 Task: Search one way flight ticket for 3 adults, 3 children in premium economy from Greenville: Greenville-spartanburg International Airport (roger Milliken Field) to Jacksonville: Albert J. Ellis Airport on 5-3-2023. Choice of flights is Alaska. Number of bags: 9 checked bags. Price is upto 99000. Outbound departure time preference is 8:45.
Action: Mouse moved to (394, 157)
Screenshot: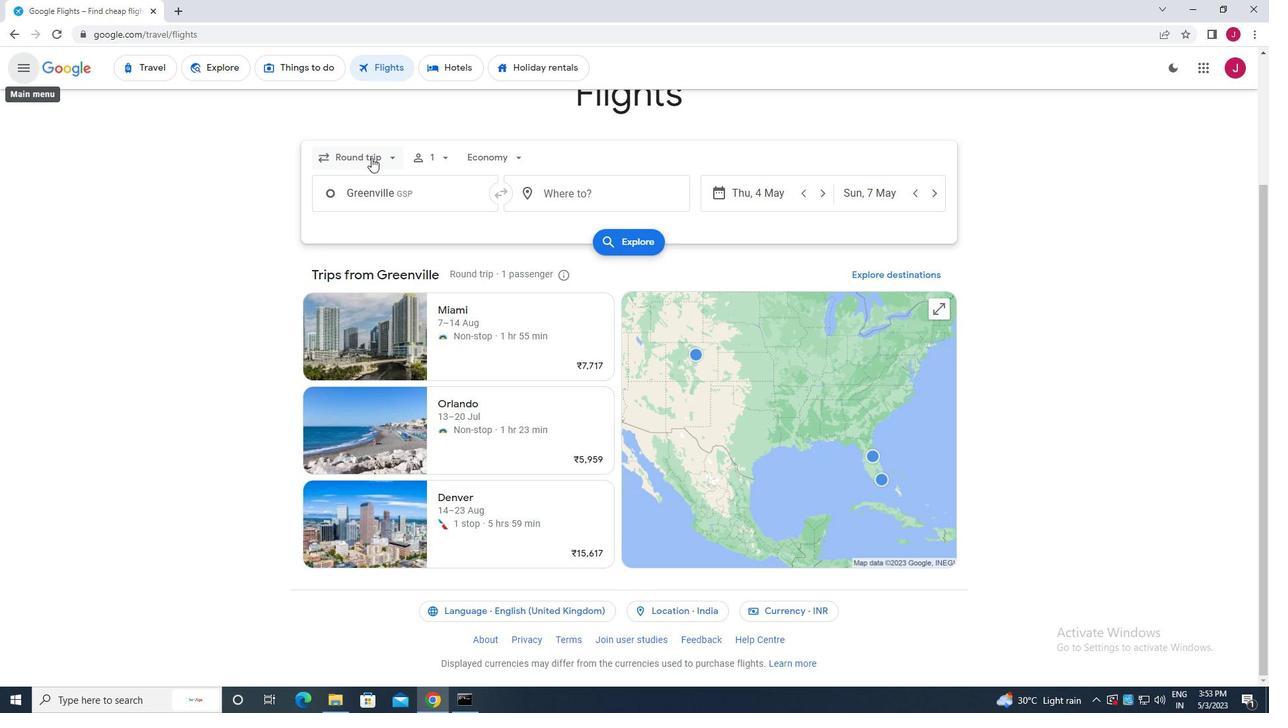
Action: Mouse pressed left at (394, 157)
Screenshot: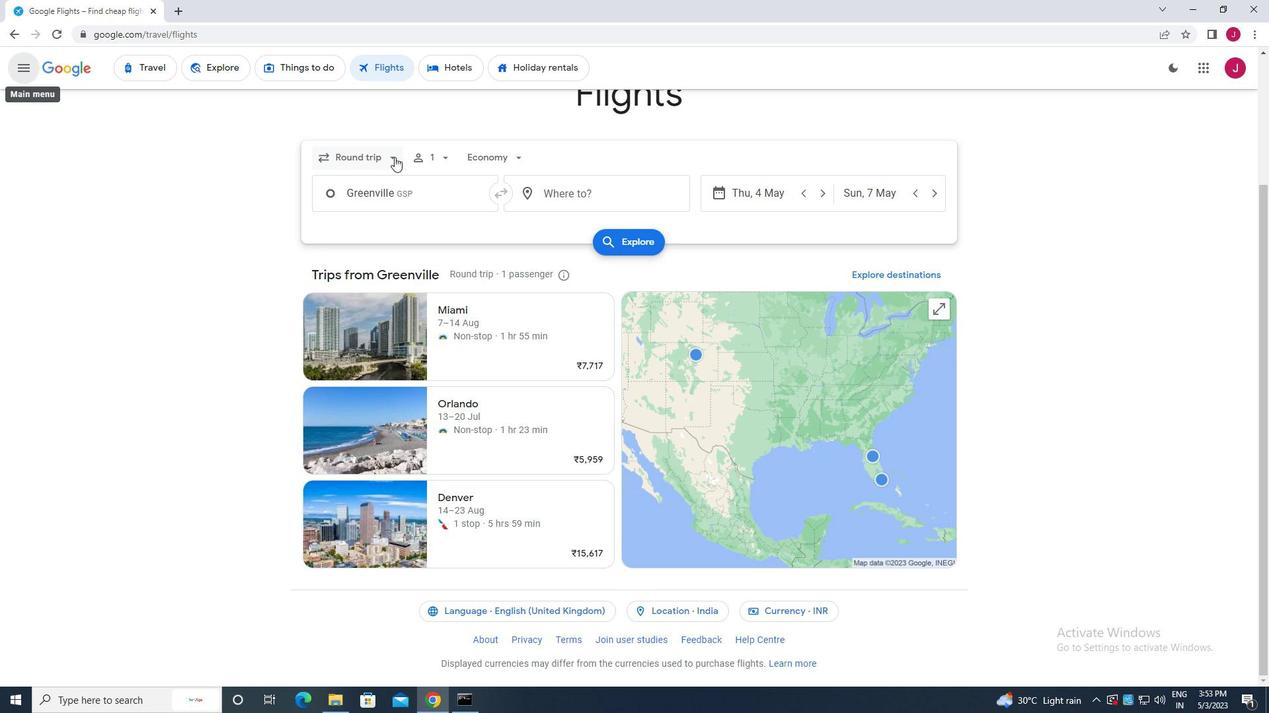 
Action: Mouse moved to (385, 211)
Screenshot: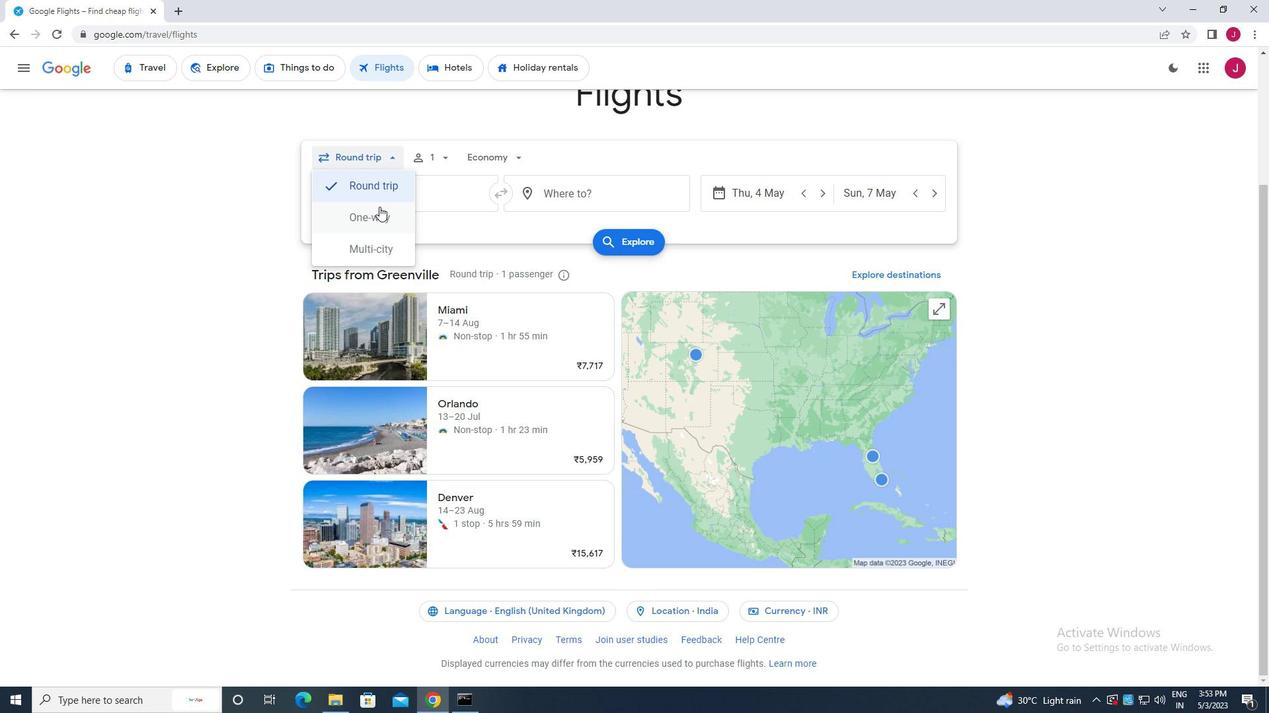 
Action: Mouse pressed left at (385, 211)
Screenshot: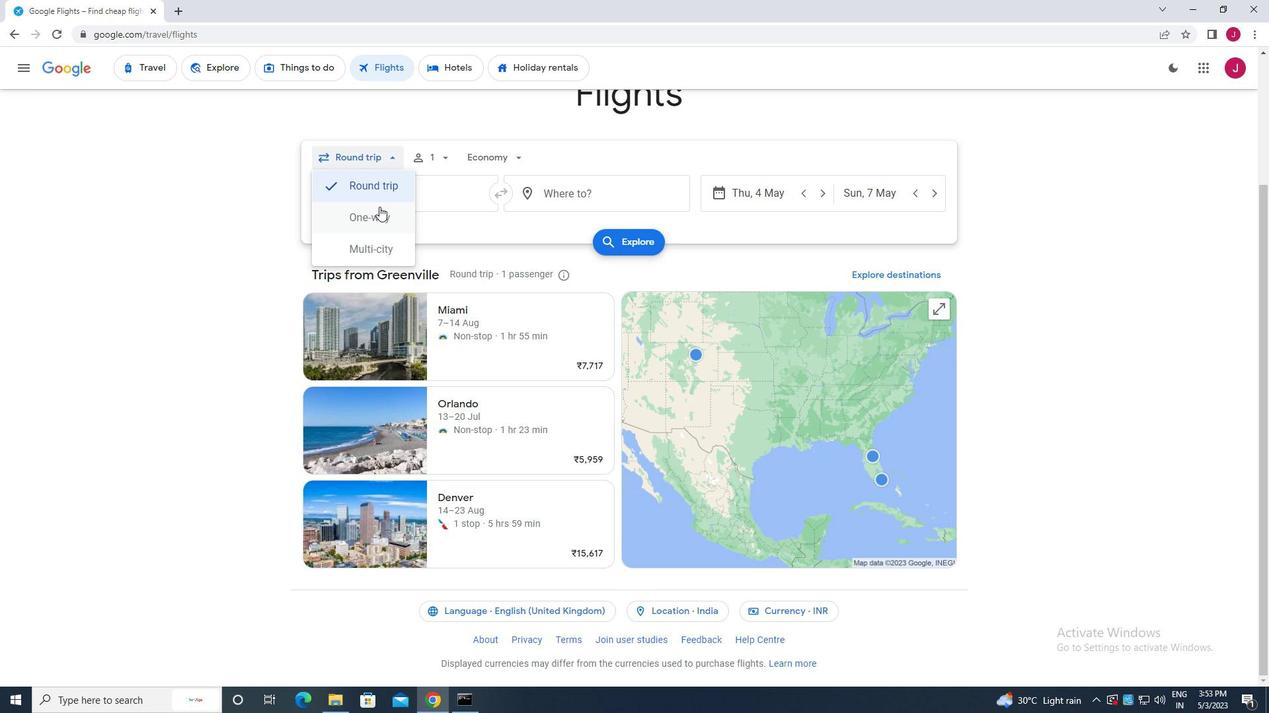 
Action: Mouse moved to (444, 154)
Screenshot: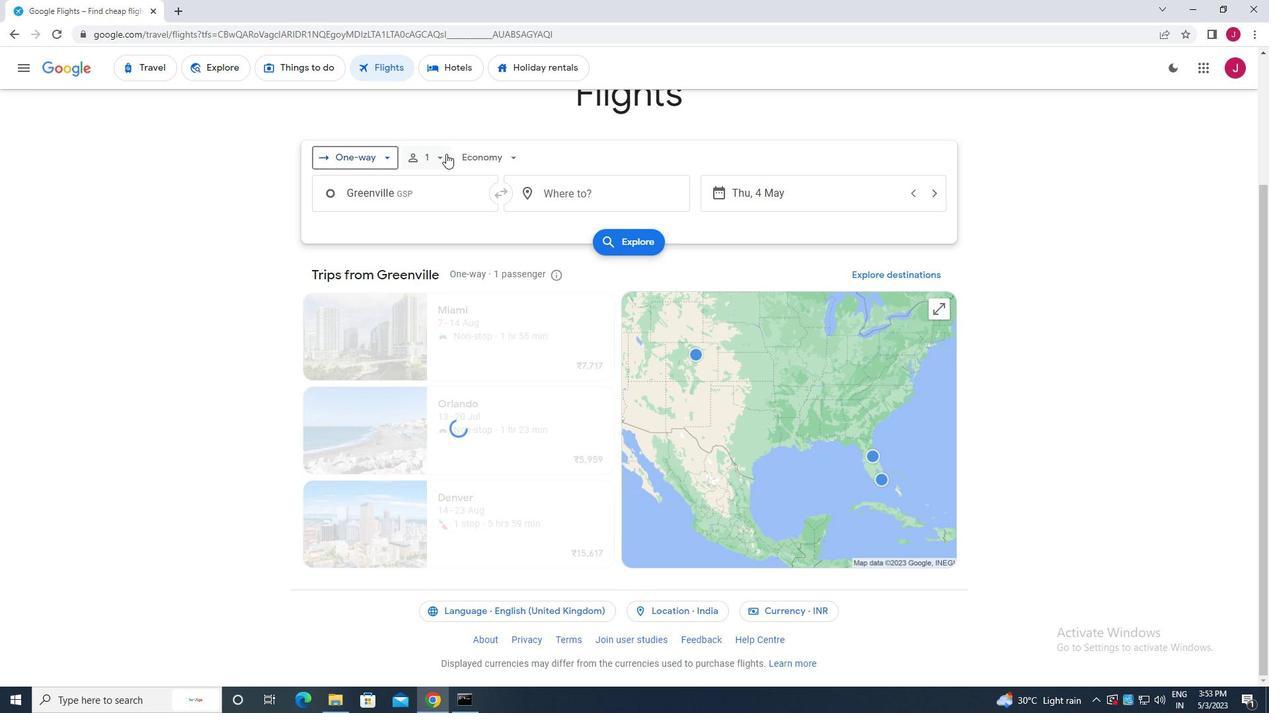 
Action: Mouse pressed left at (444, 154)
Screenshot: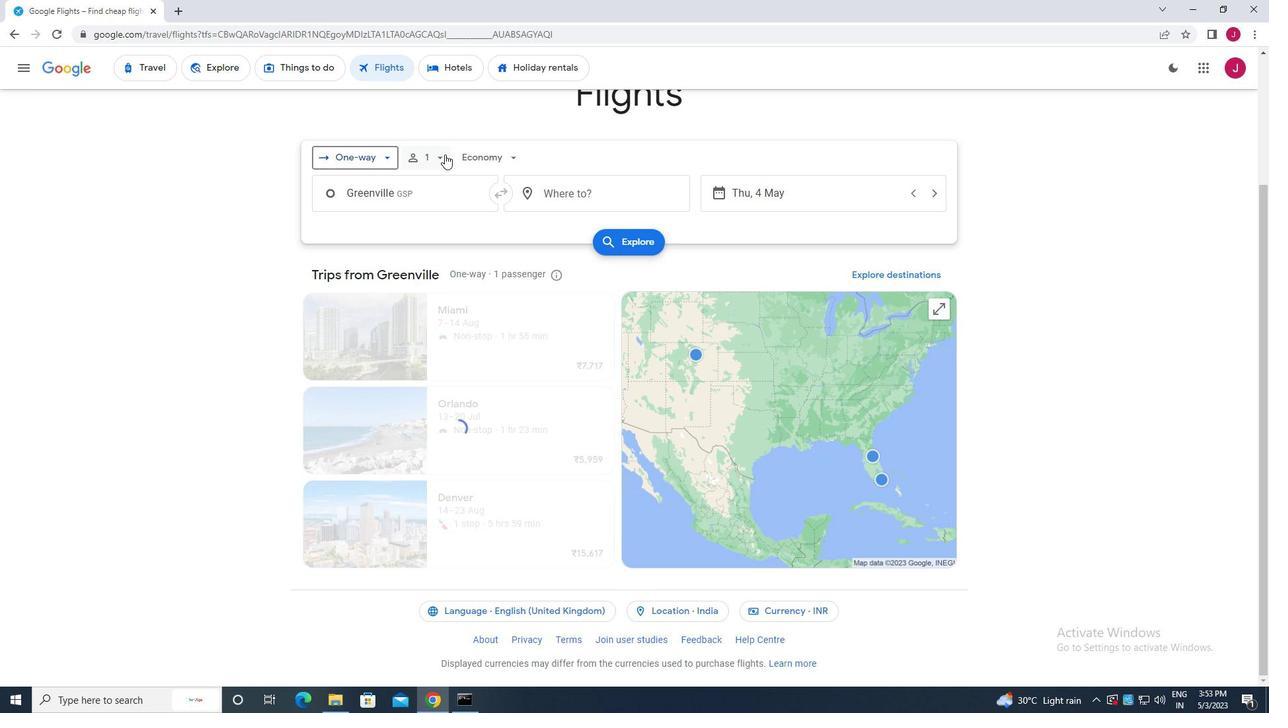
Action: Mouse moved to (540, 192)
Screenshot: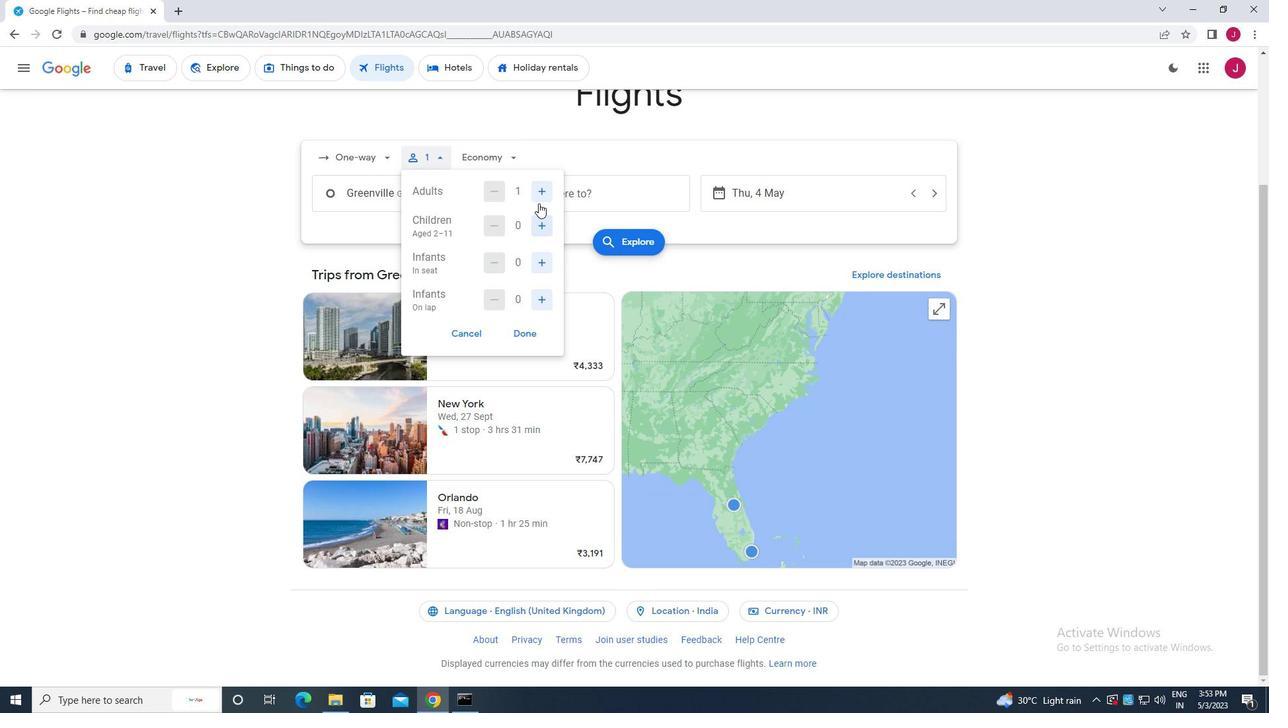
Action: Mouse pressed left at (540, 192)
Screenshot: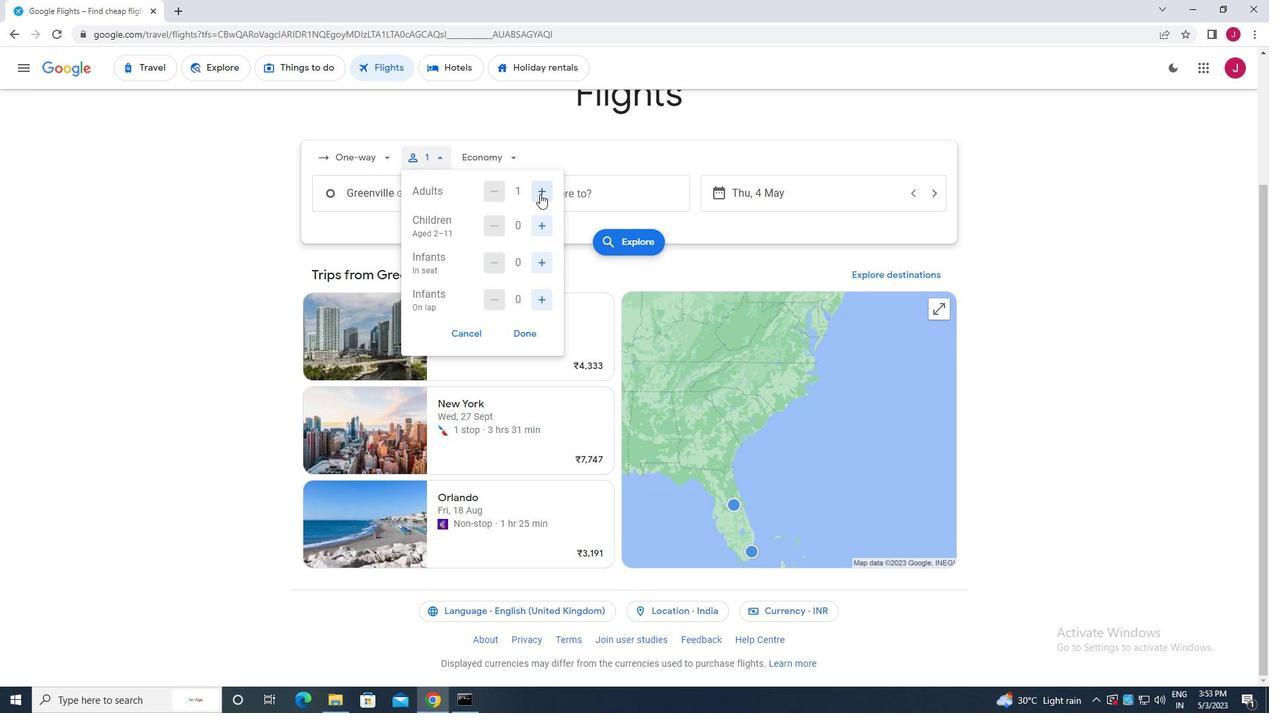 
Action: Mouse pressed left at (540, 192)
Screenshot: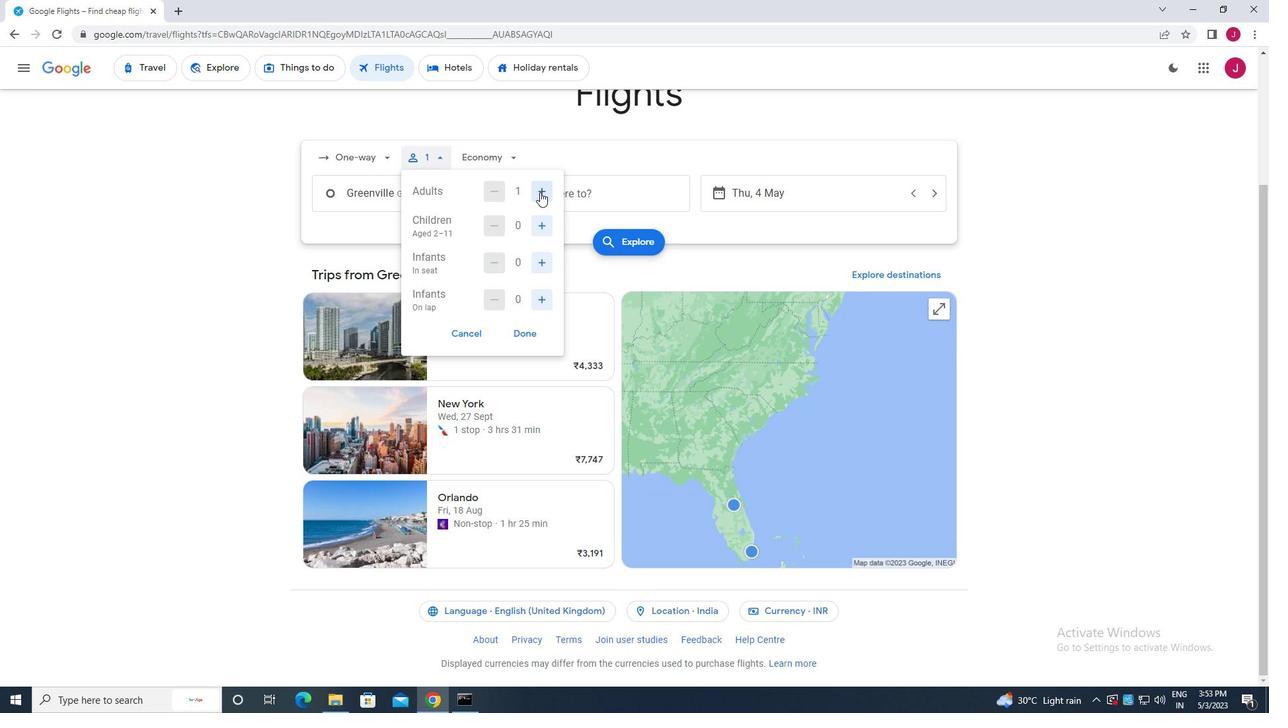 
Action: Mouse moved to (540, 225)
Screenshot: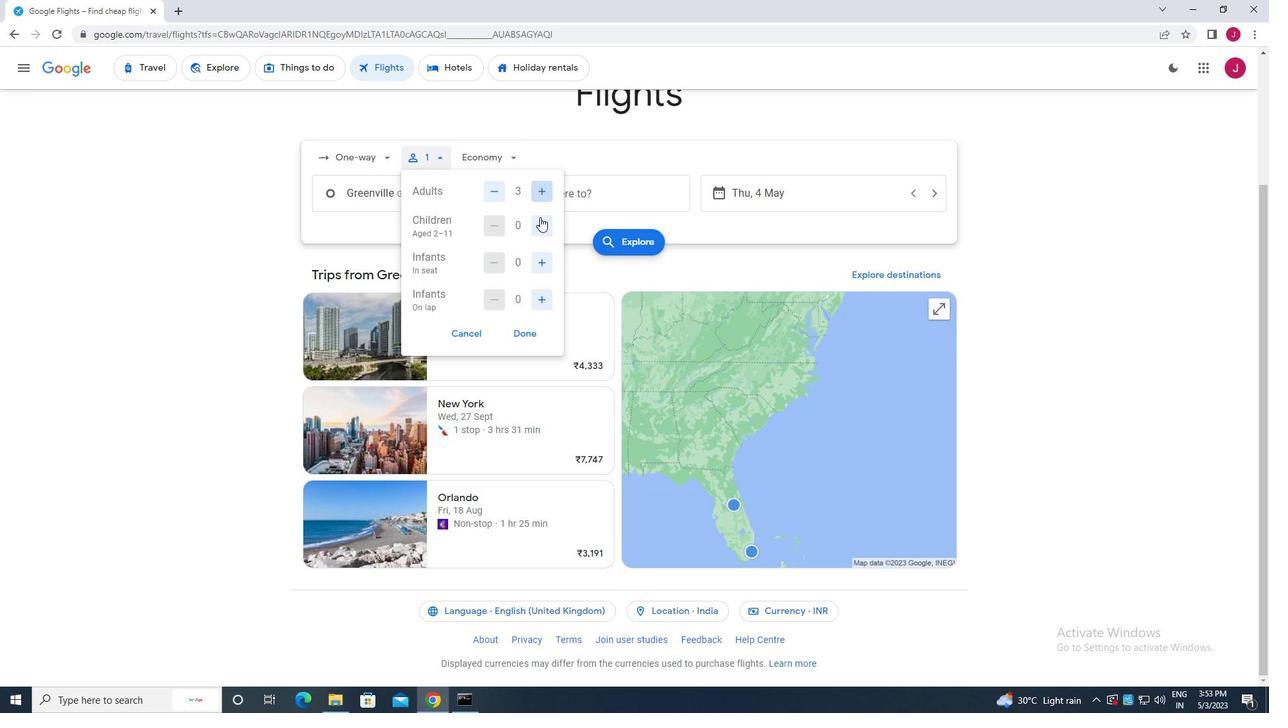 
Action: Mouse pressed left at (540, 225)
Screenshot: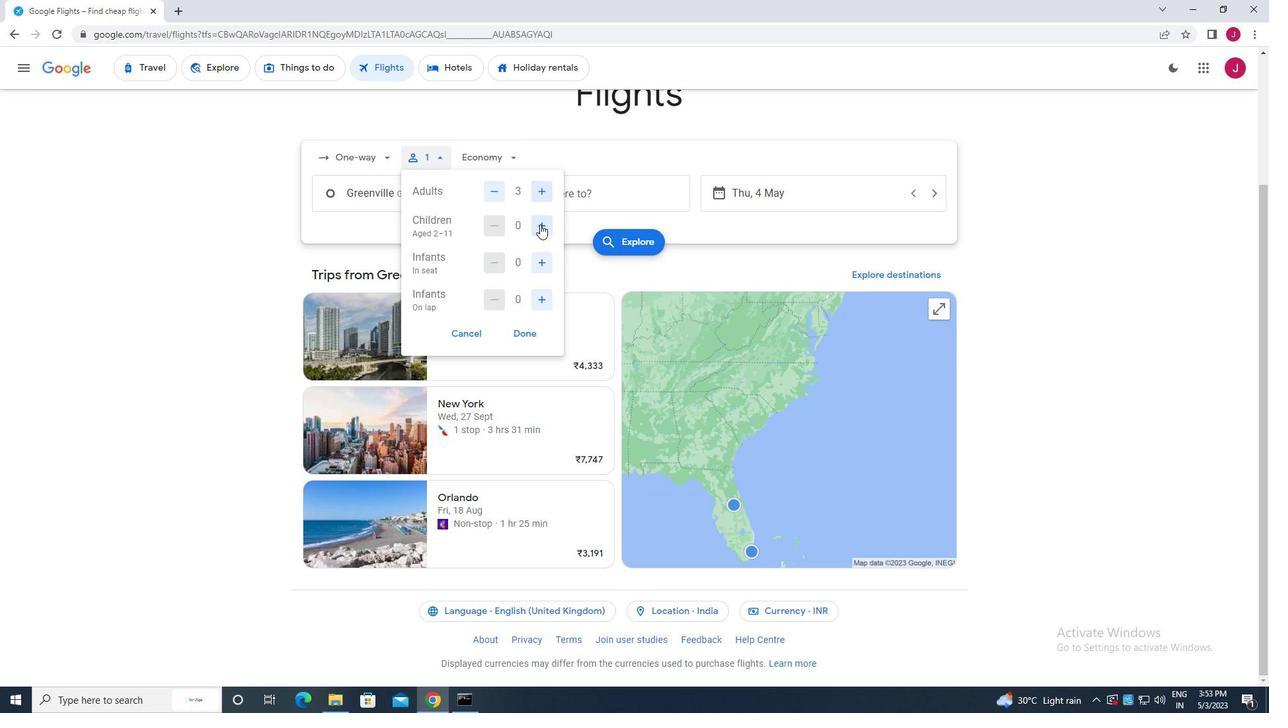 
Action: Mouse pressed left at (540, 225)
Screenshot: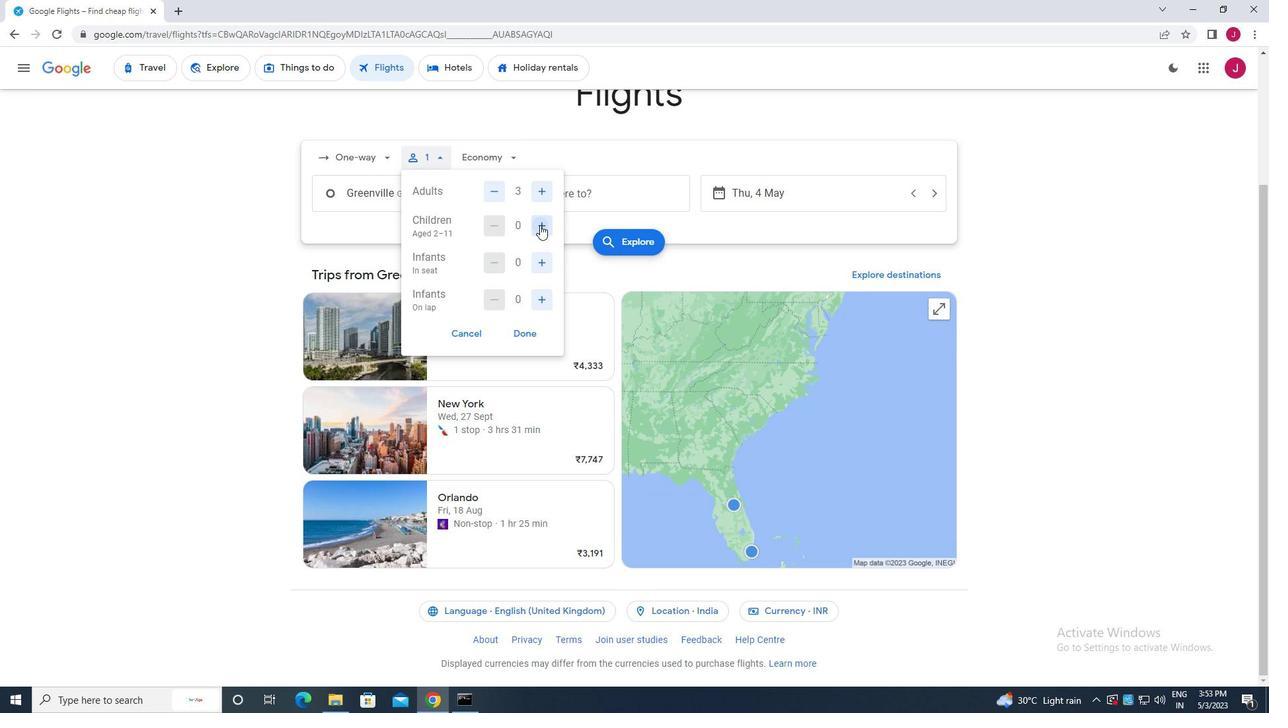 
Action: Mouse pressed left at (540, 225)
Screenshot: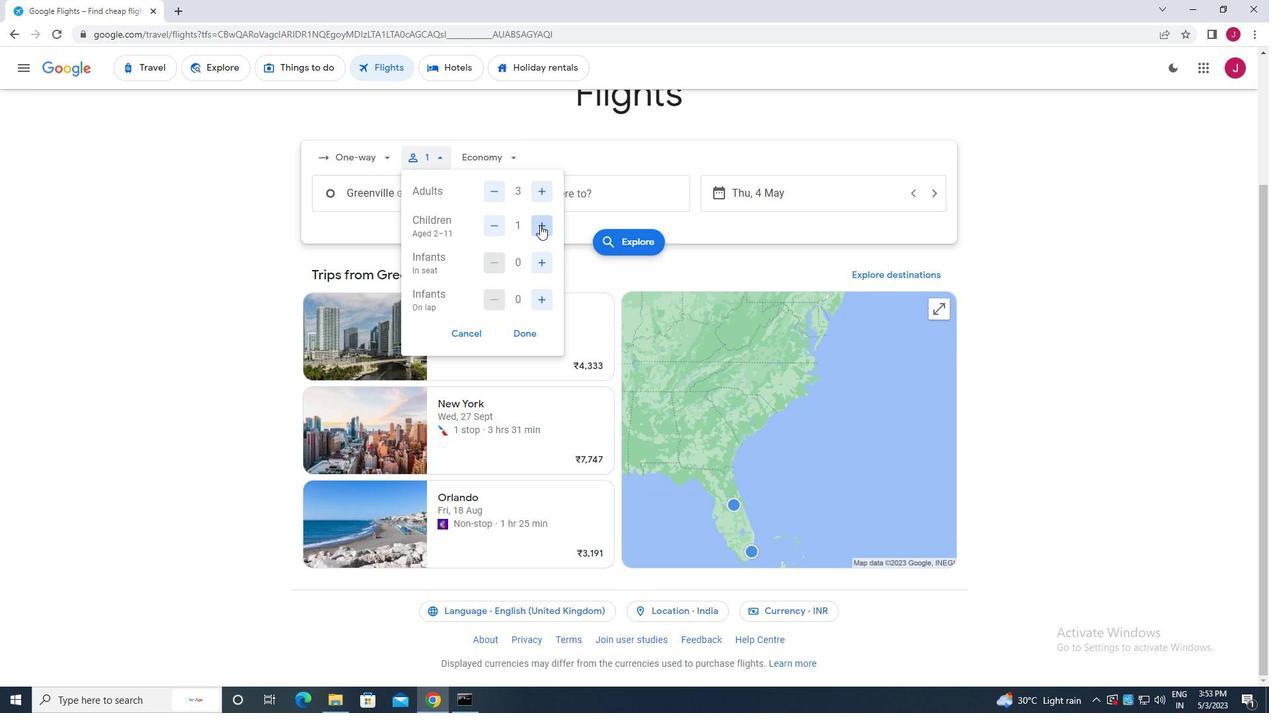 
Action: Mouse moved to (526, 333)
Screenshot: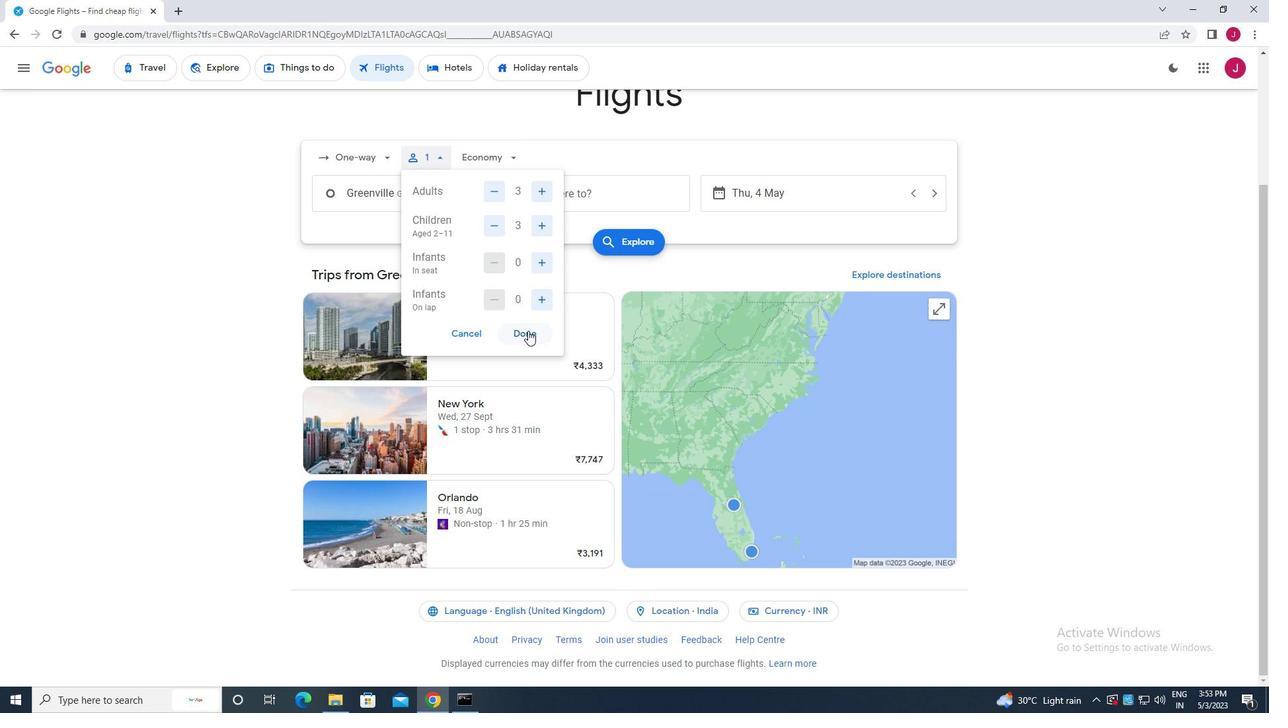 
Action: Mouse pressed left at (526, 333)
Screenshot: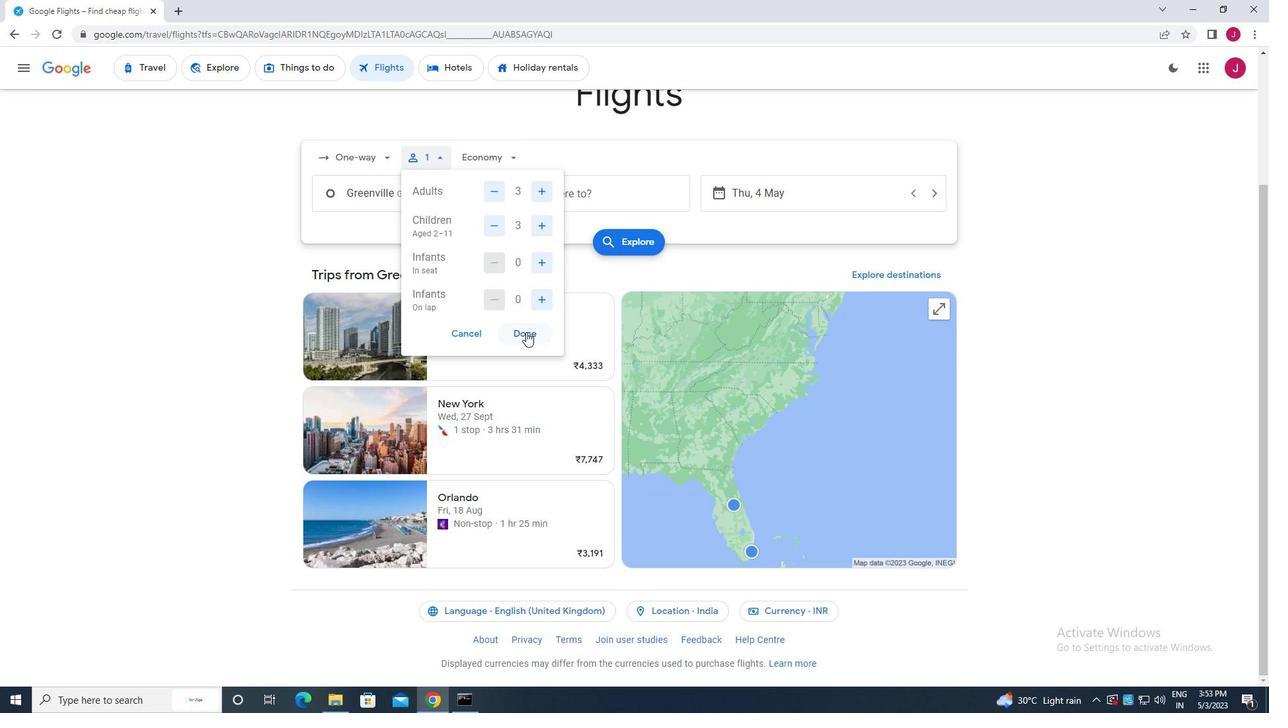 
Action: Mouse moved to (493, 153)
Screenshot: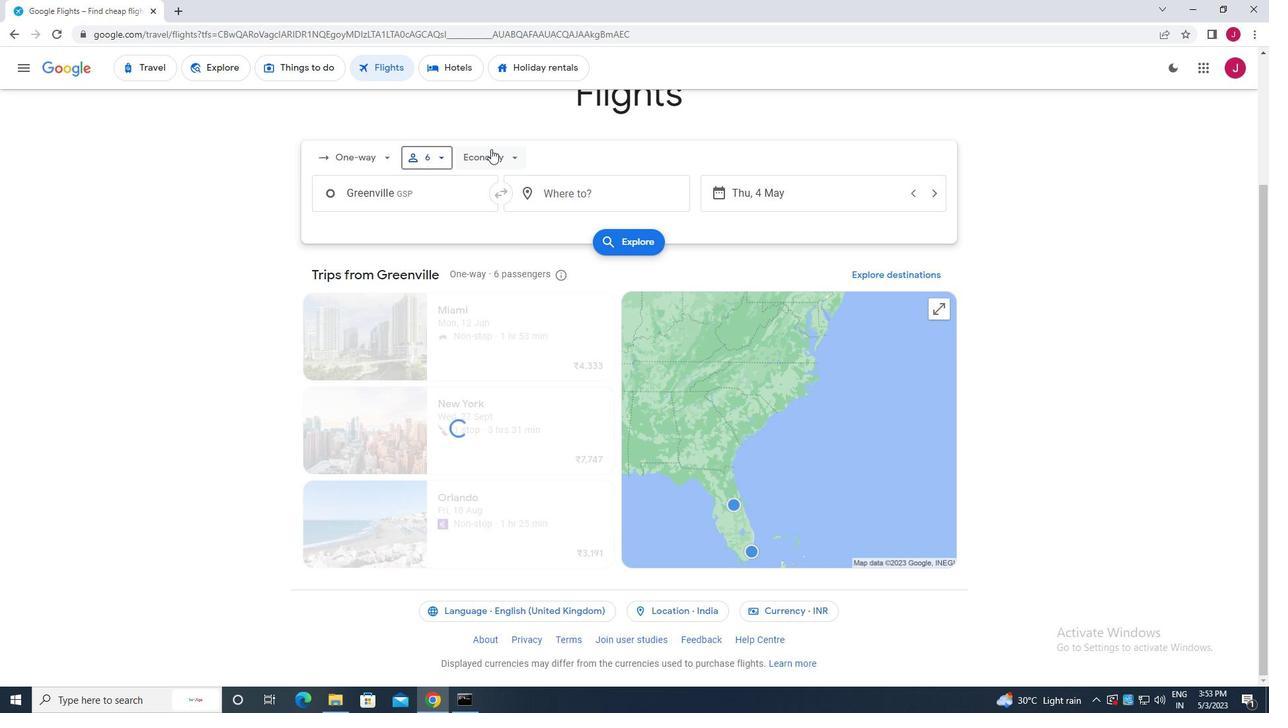
Action: Mouse pressed left at (493, 153)
Screenshot: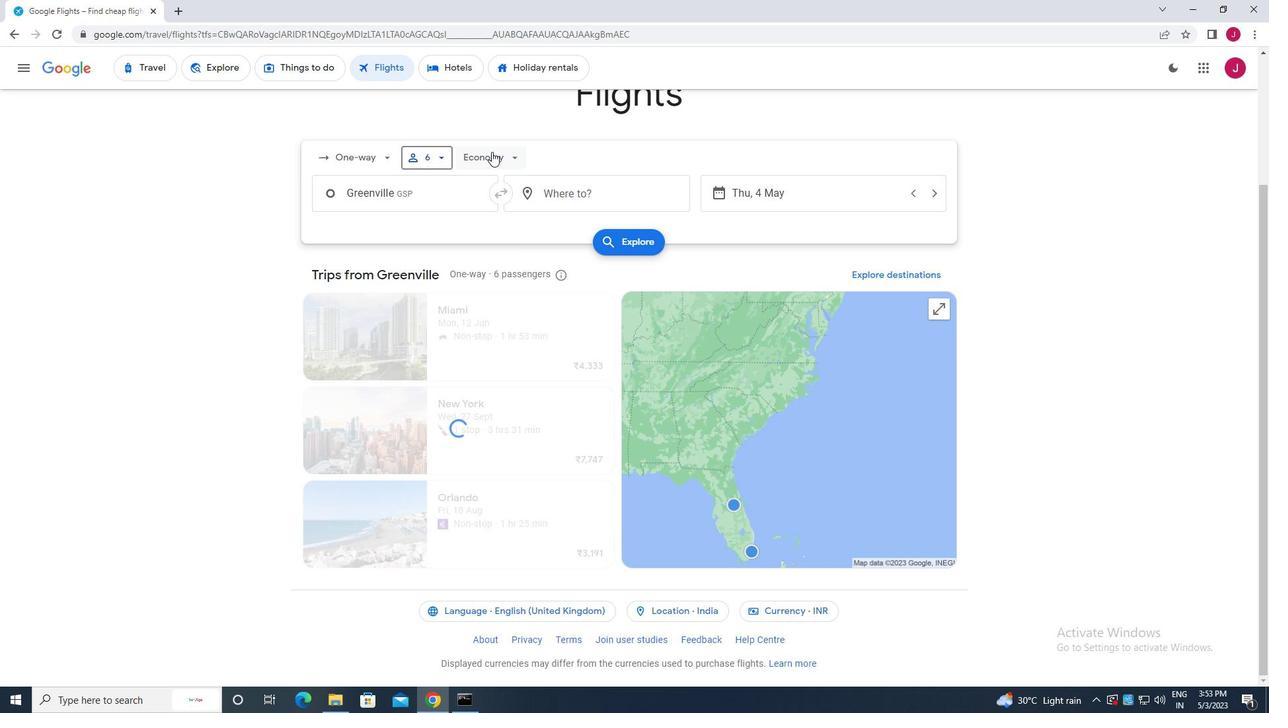 
Action: Mouse moved to (525, 218)
Screenshot: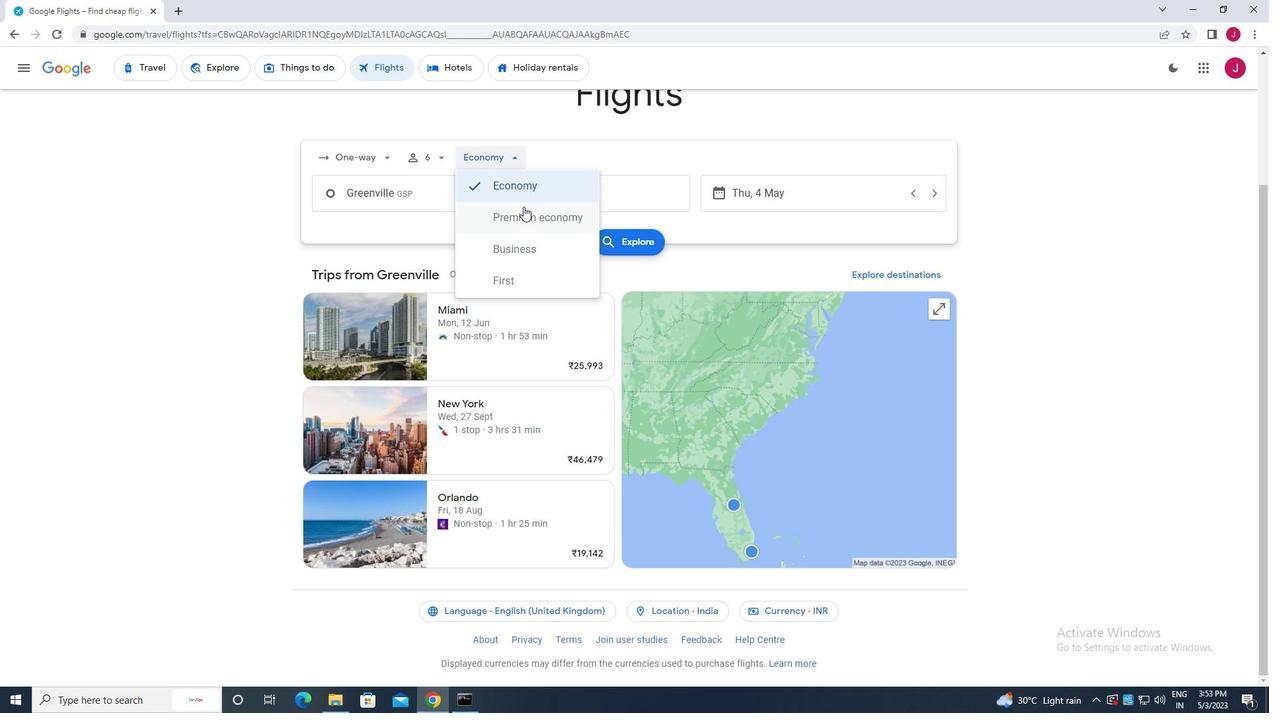 
Action: Mouse pressed left at (525, 218)
Screenshot: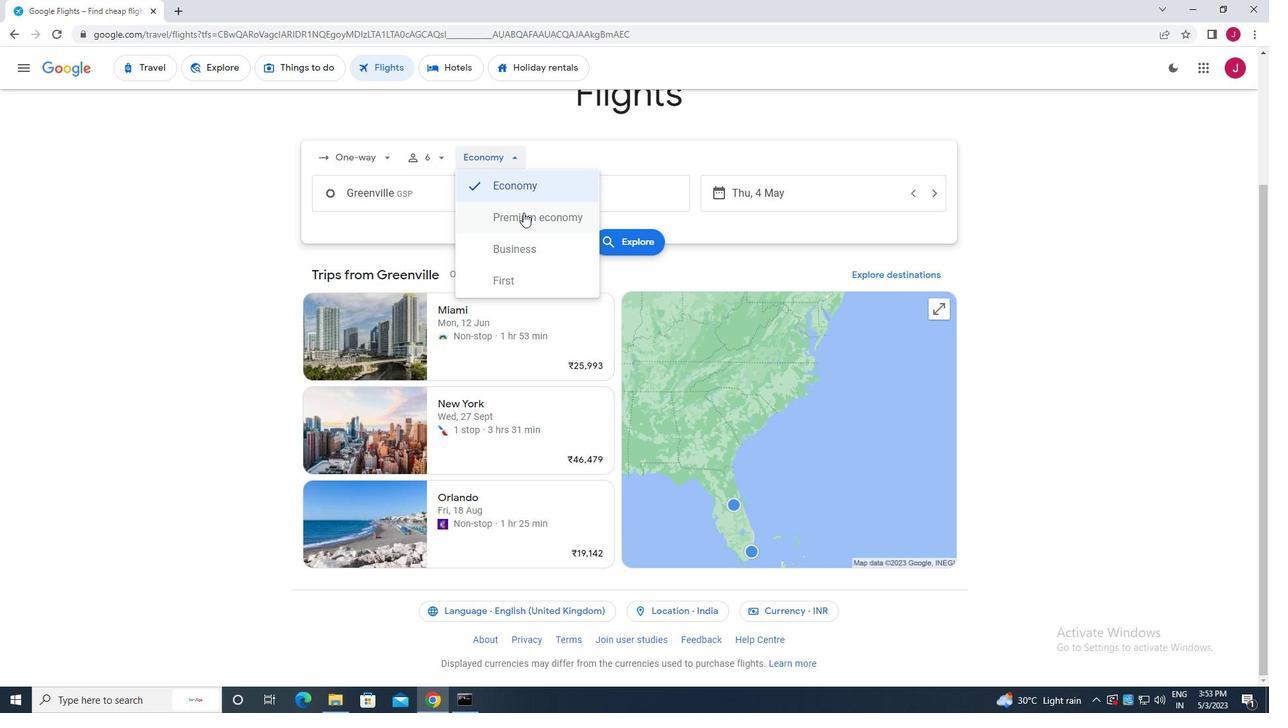
Action: Mouse moved to (439, 203)
Screenshot: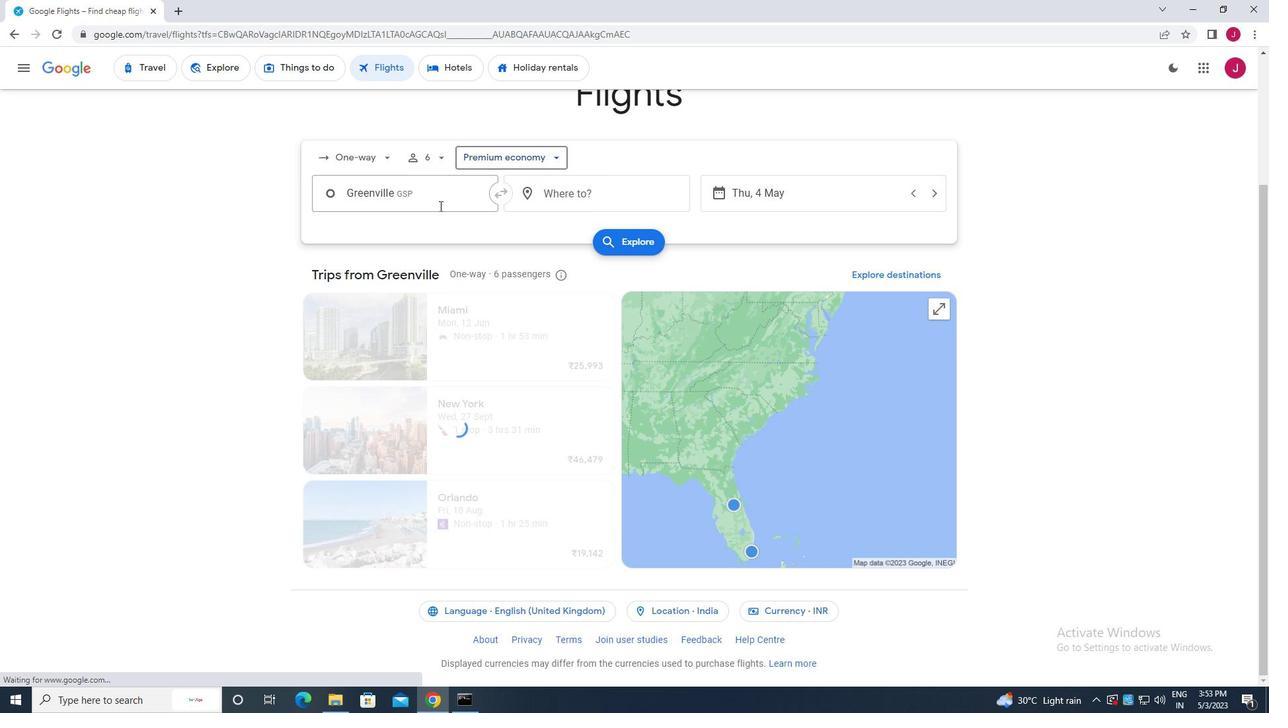 
Action: Mouse pressed left at (439, 203)
Screenshot: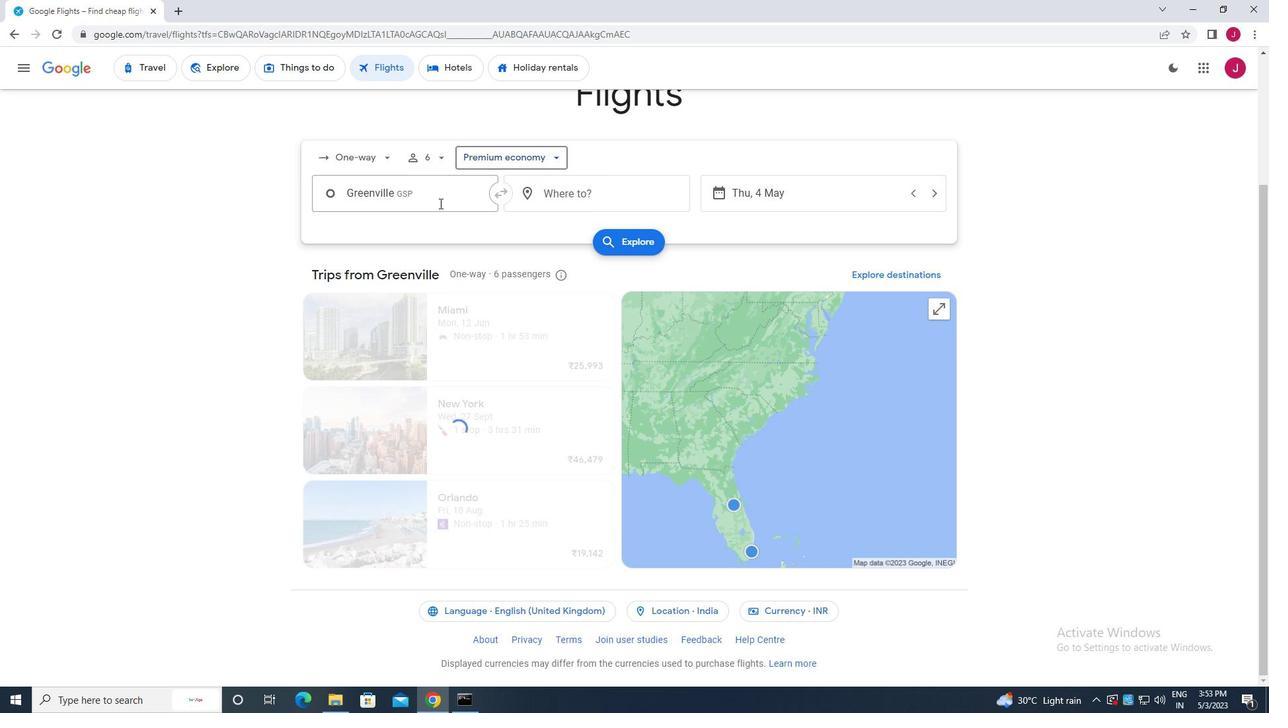 
Action: Mouse moved to (448, 200)
Screenshot: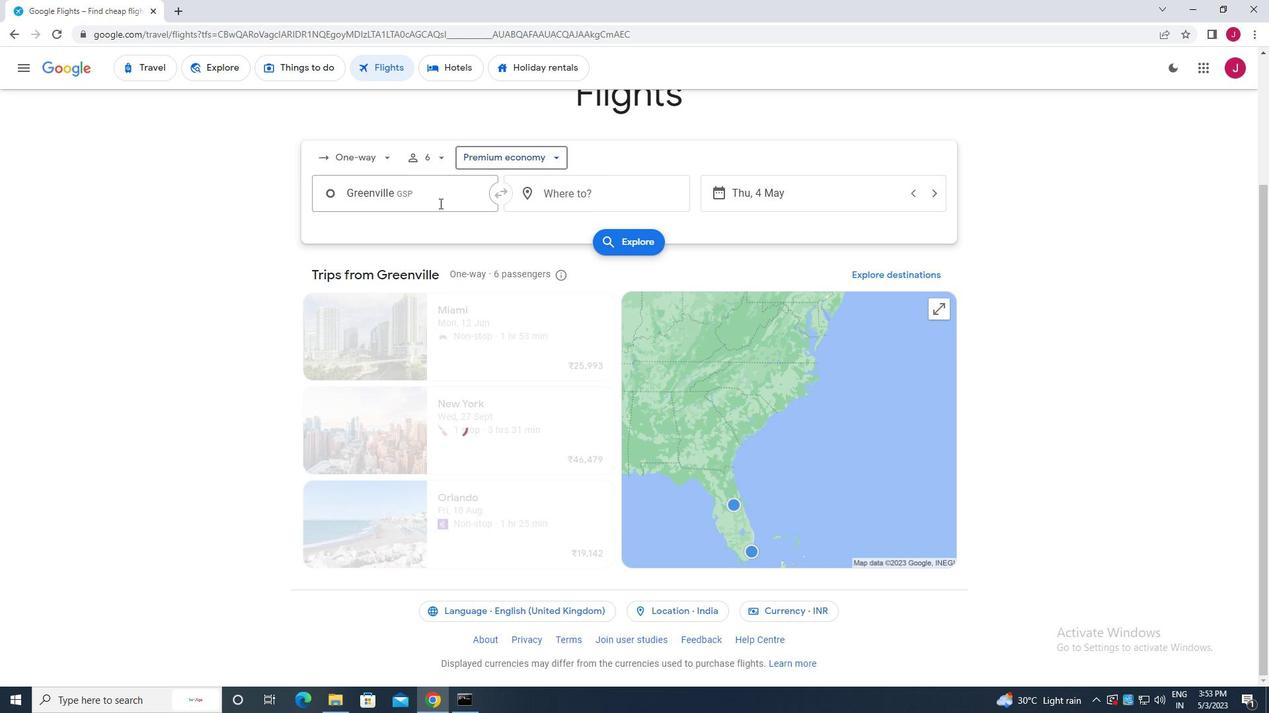 
Action: Key pressed greenville
Screenshot: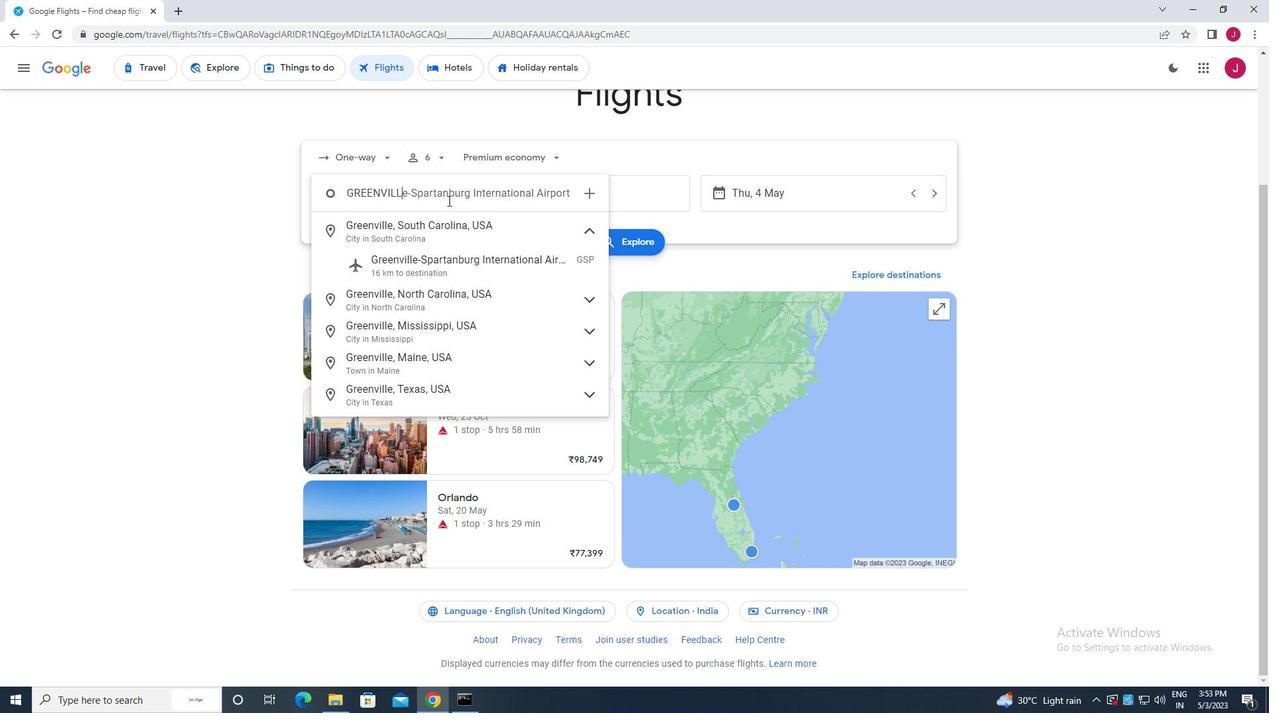 
Action: Mouse moved to (464, 265)
Screenshot: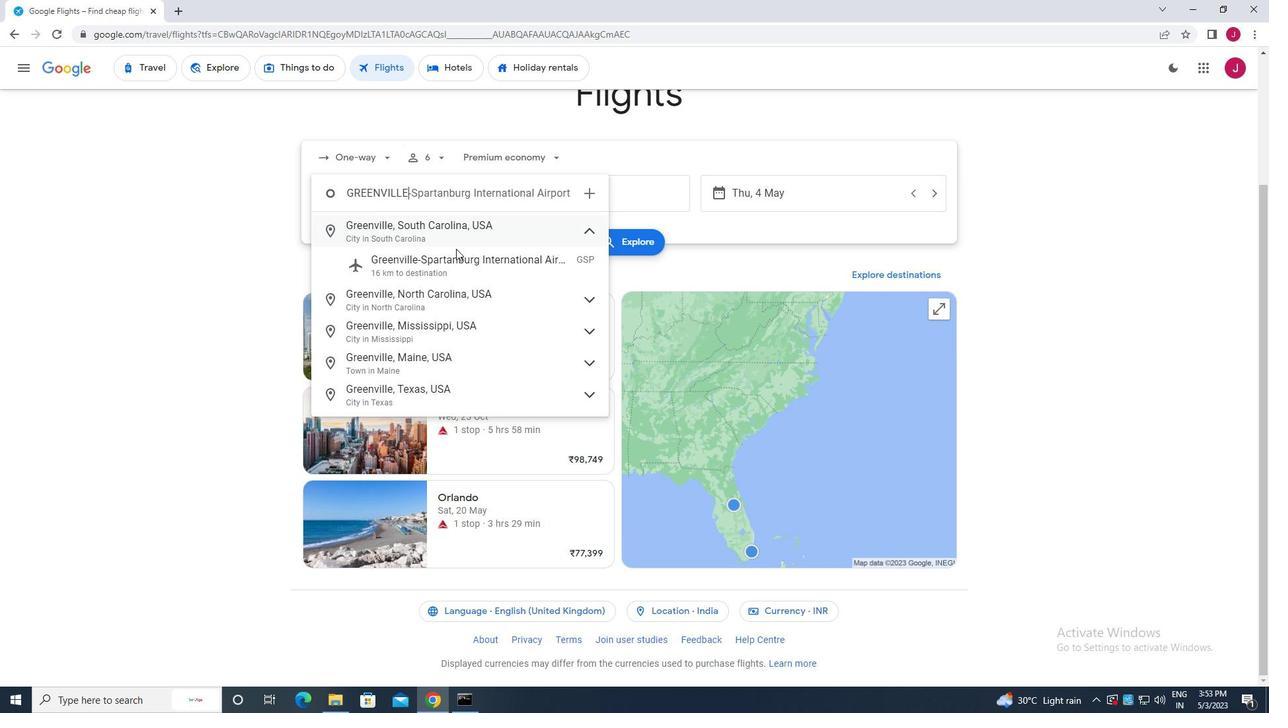 
Action: Mouse pressed left at (464, 265)
Screenshot: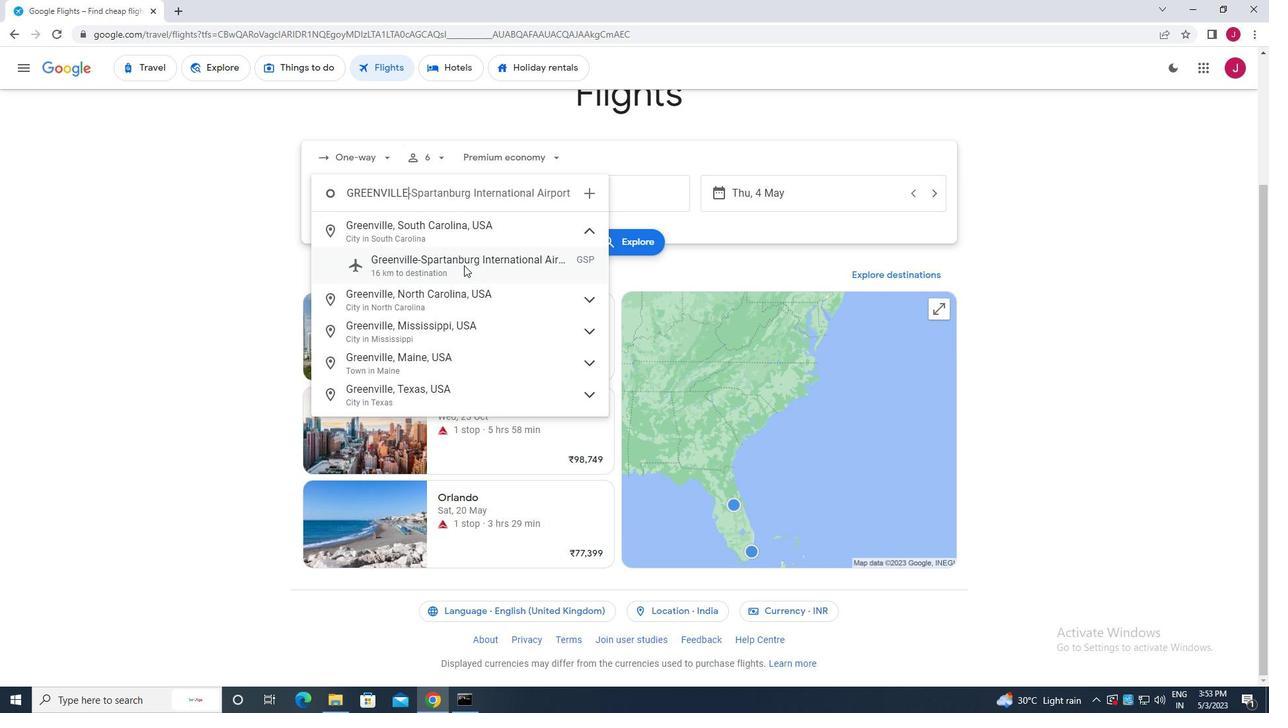 
Action: Mouse moved to (583, 197)
Screenshot: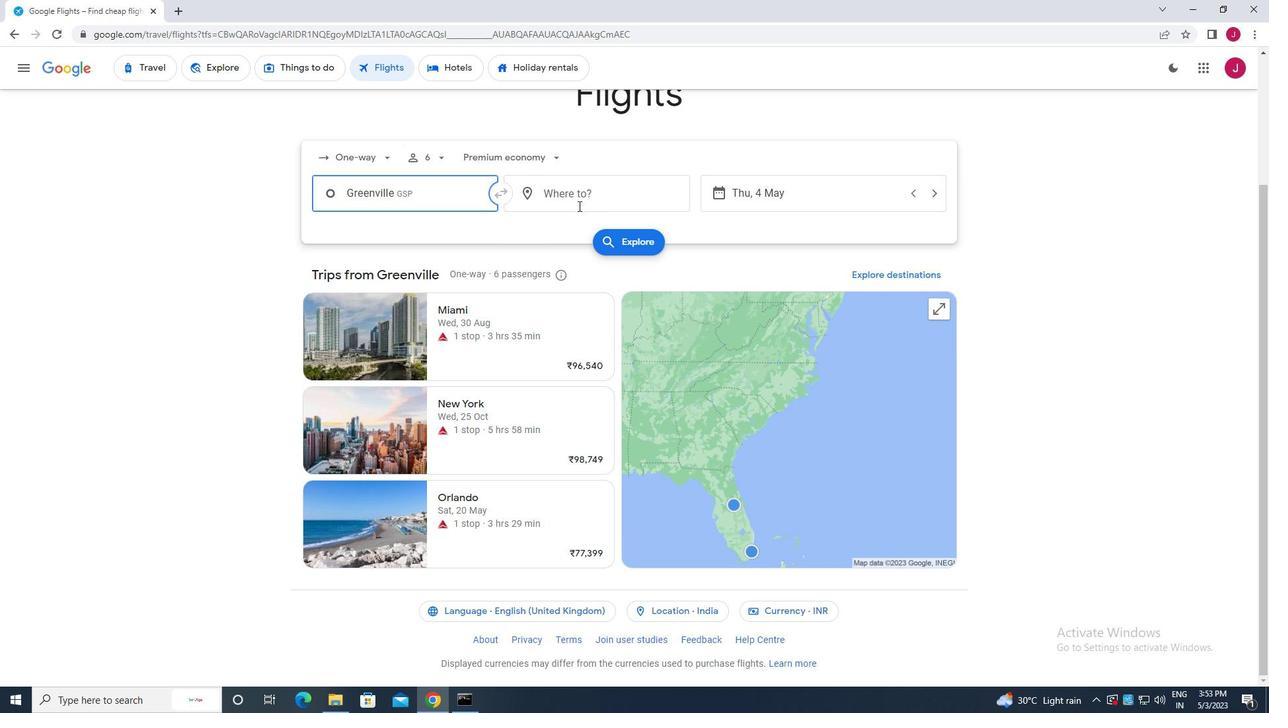 
Action: Mouse pressed left at (583, 197)
Screenshot: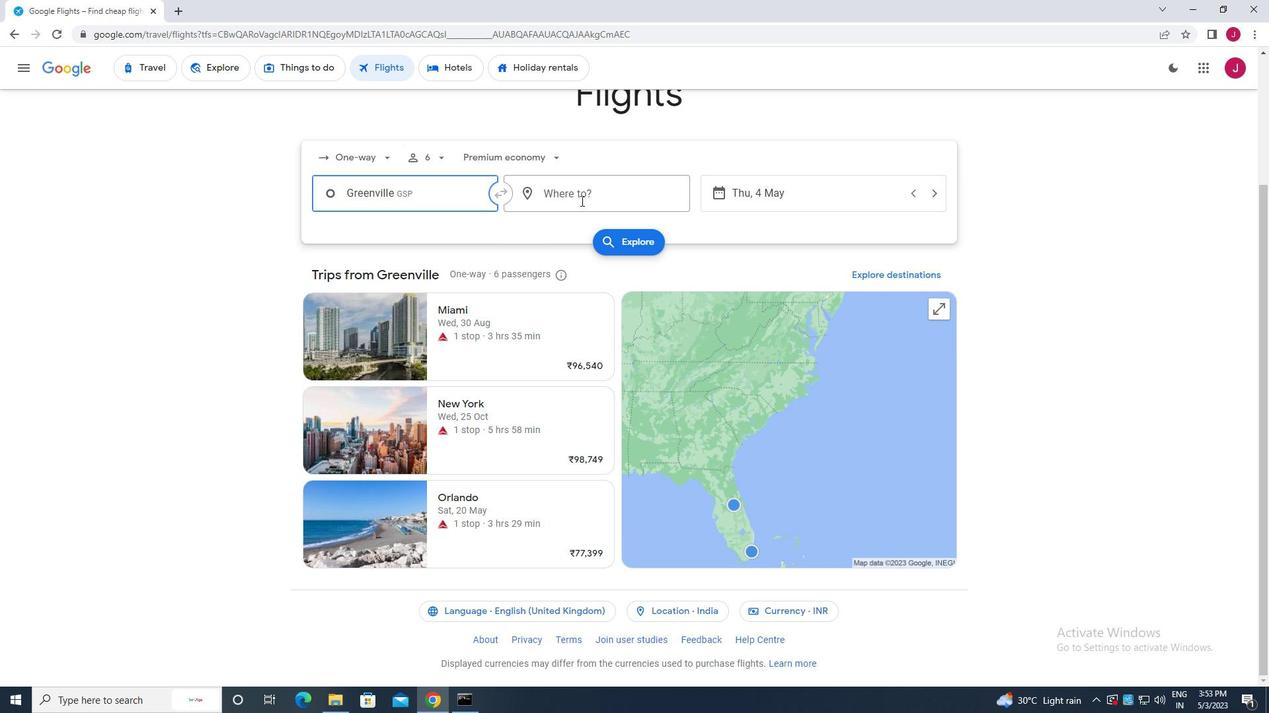 
Action: Mouse moved to (608, 191)
Screenshot: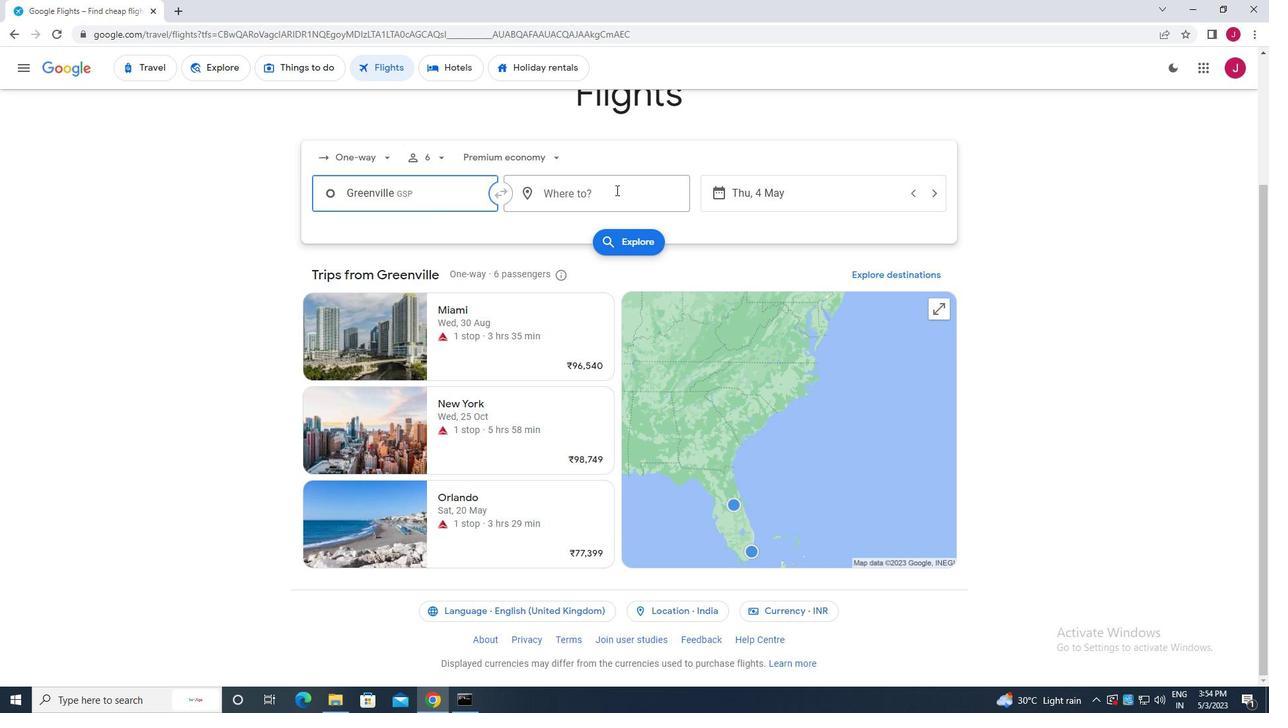 
Action: Mouse pressed left at (608, 191)
Screenshot: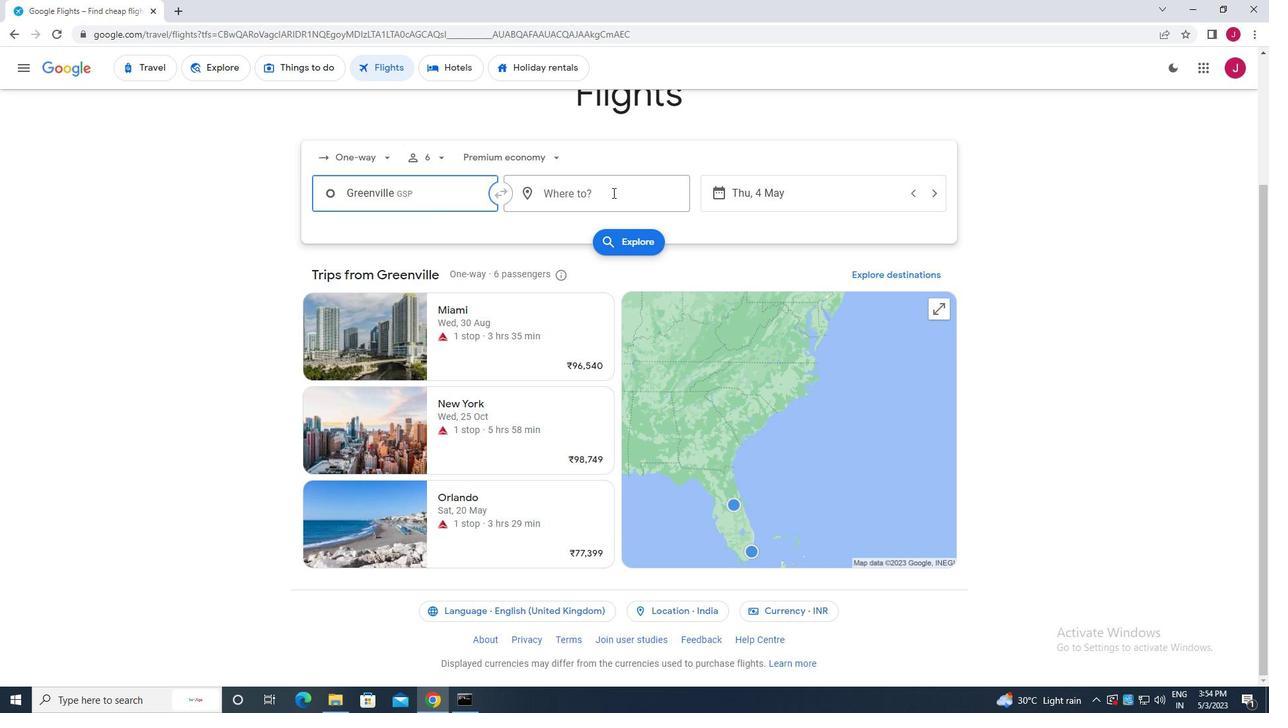 
Action: Mouse moved to (588, 192)
Screenshot: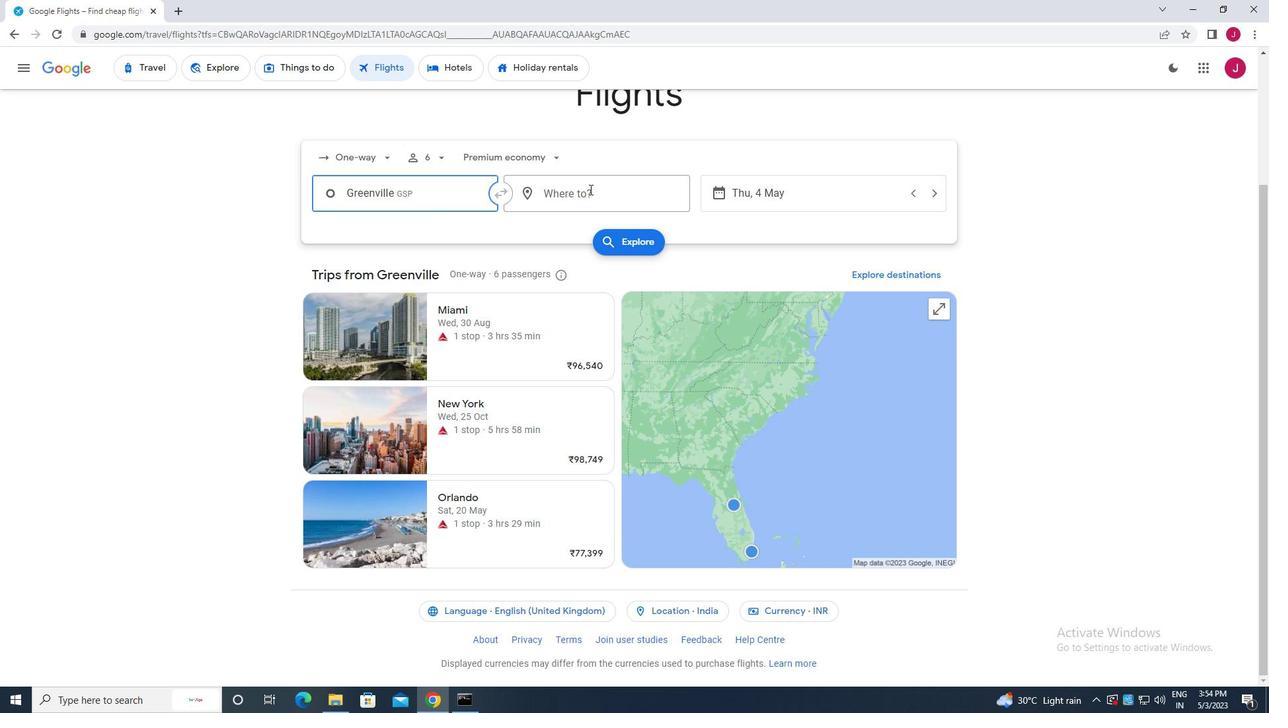 
Action: Mouse pressed left at (588, 192)
Screenshot: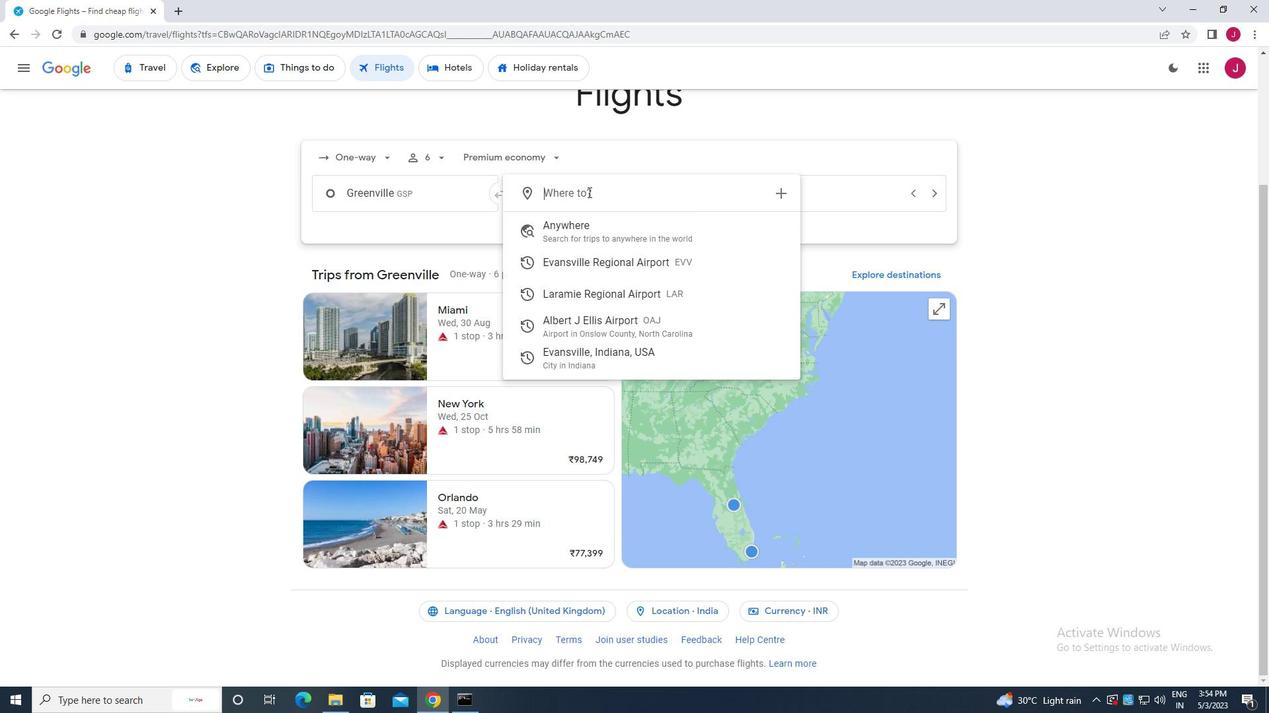 
Action: Key pressed albert<Key.space>
Screenshot: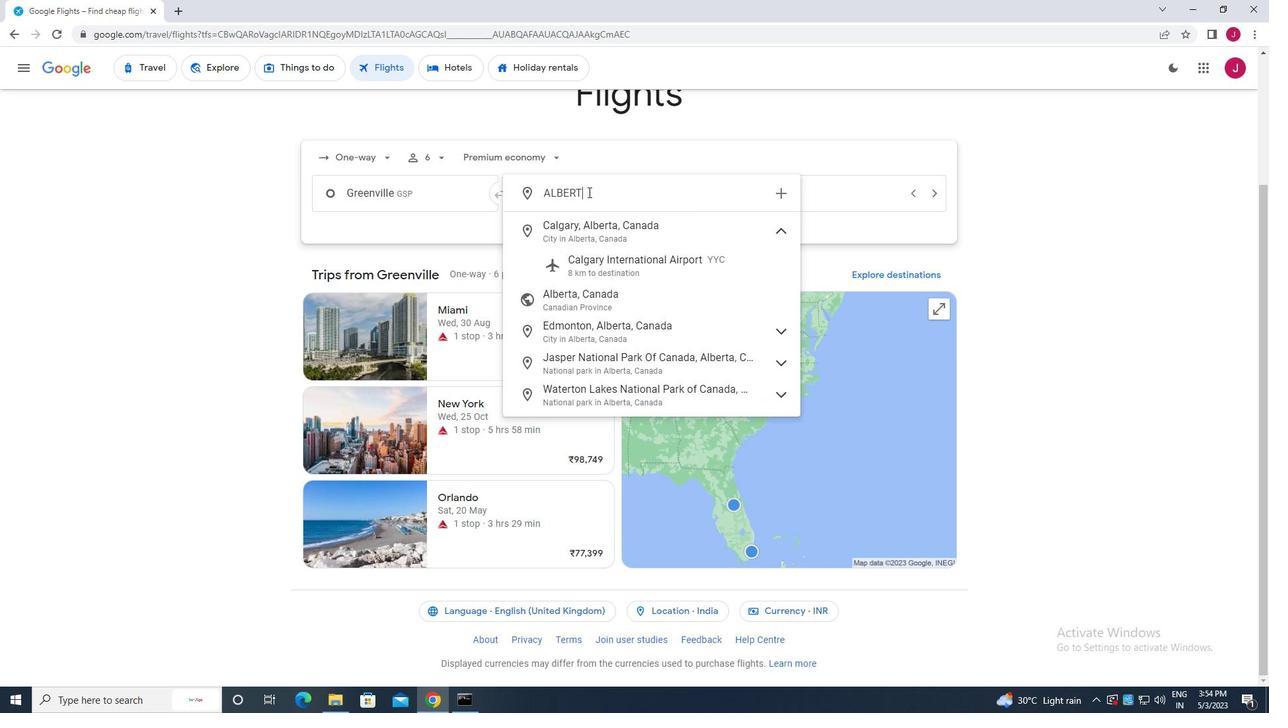 
Action: Mouse moved to (604, 227)
Screenshot: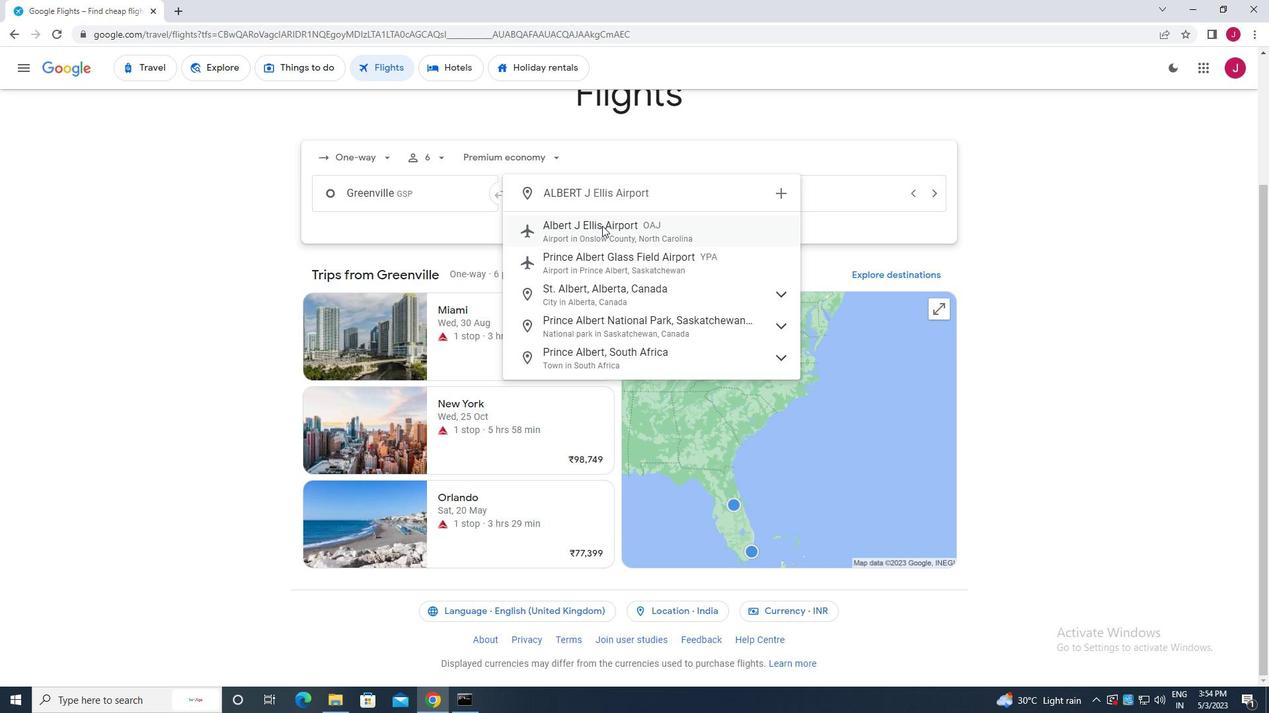 
Action: Mouse pressed left at (604, 227)
Screenshot: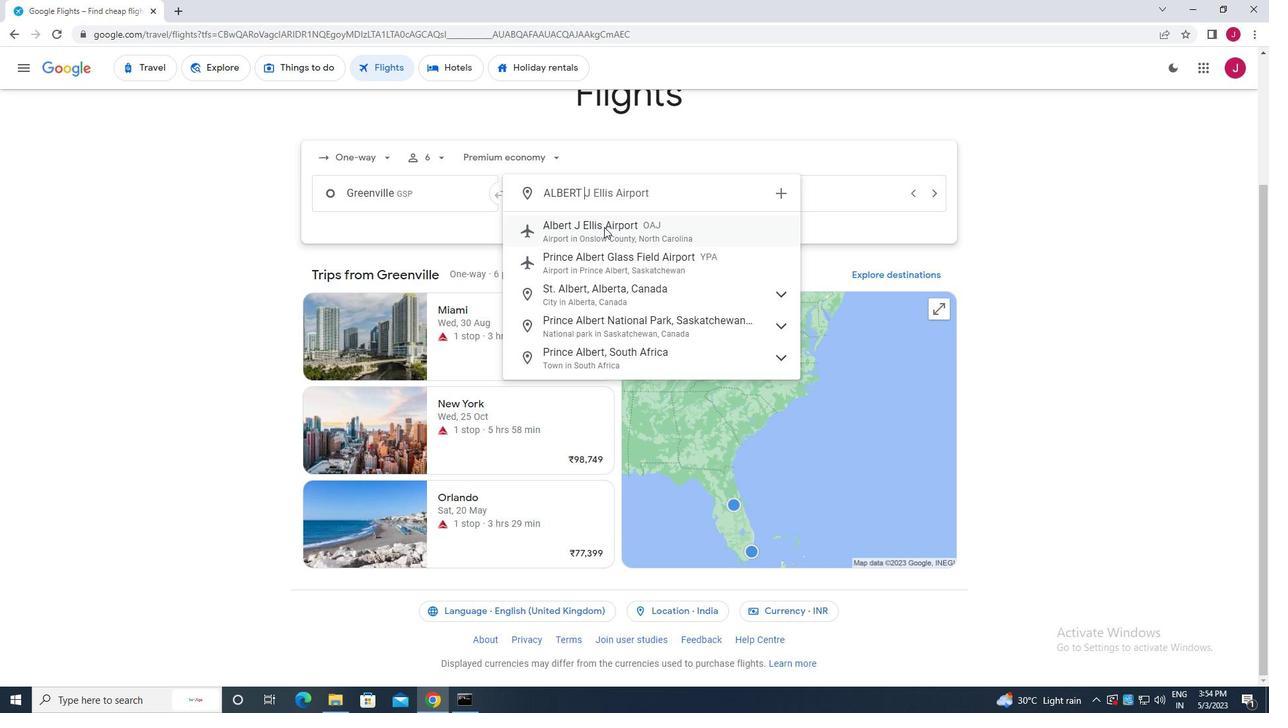 
Action: Mouse moved to (770, 193)
Screenshot: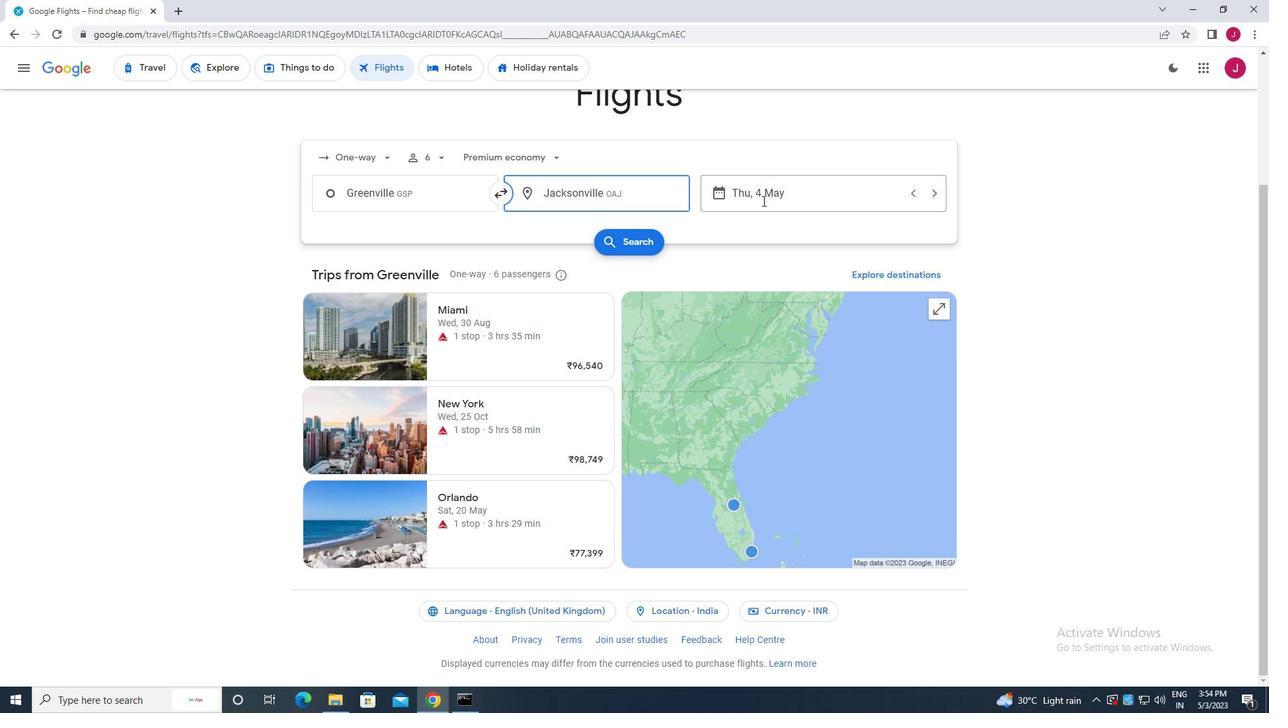 
Action: Mouse pressed left at (770, 193)
Screenshot: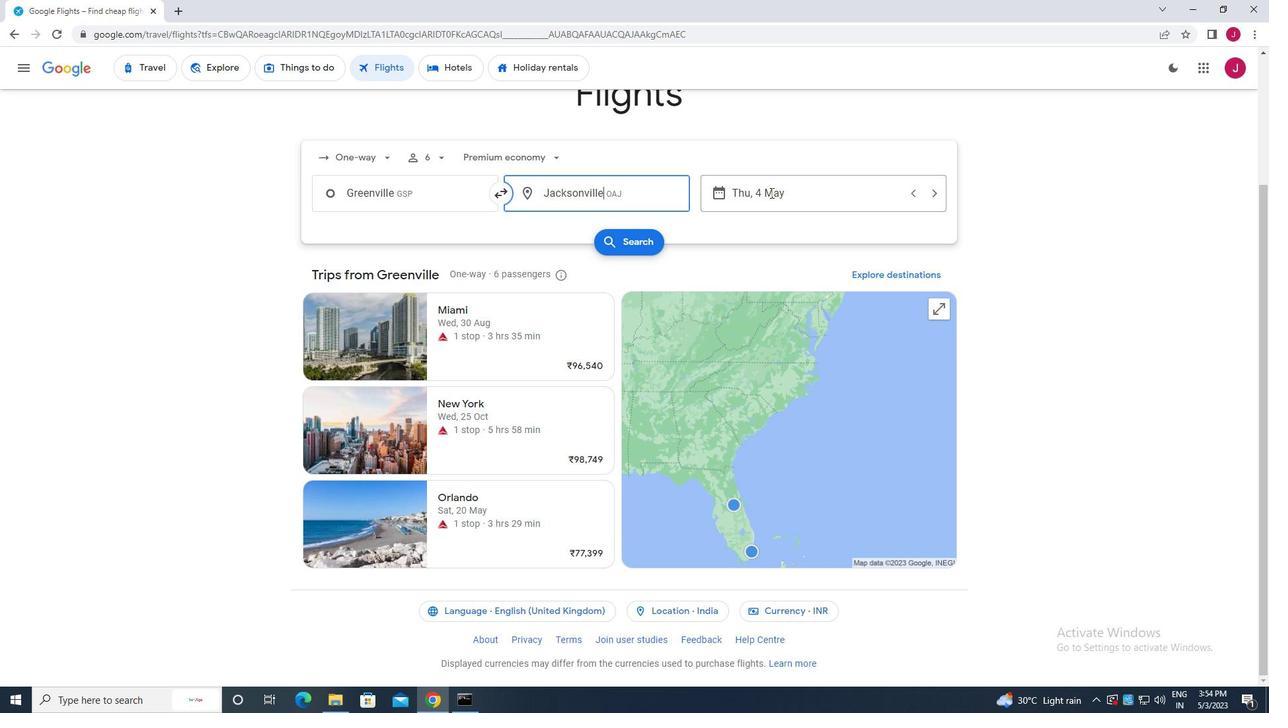 
Action: Mouse moved to (576, 296)
Screenshot: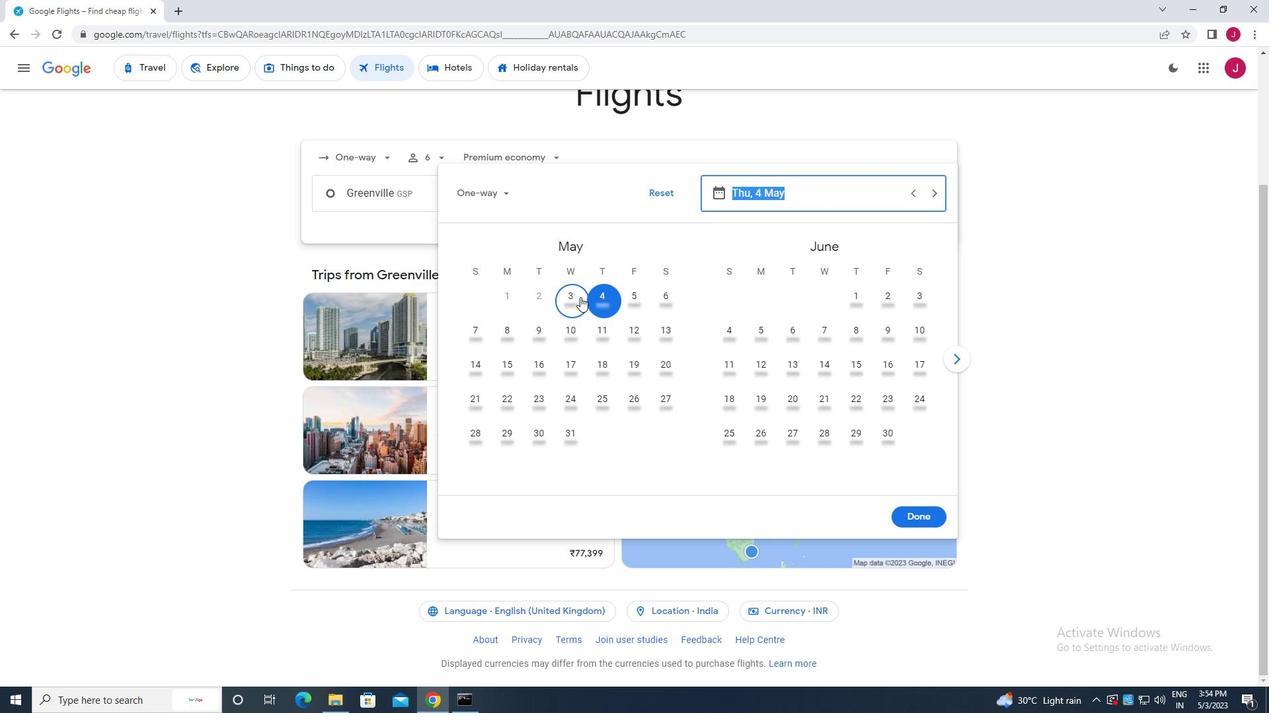 
Action: Mouse pressed left at (576, 296)
Screenshot: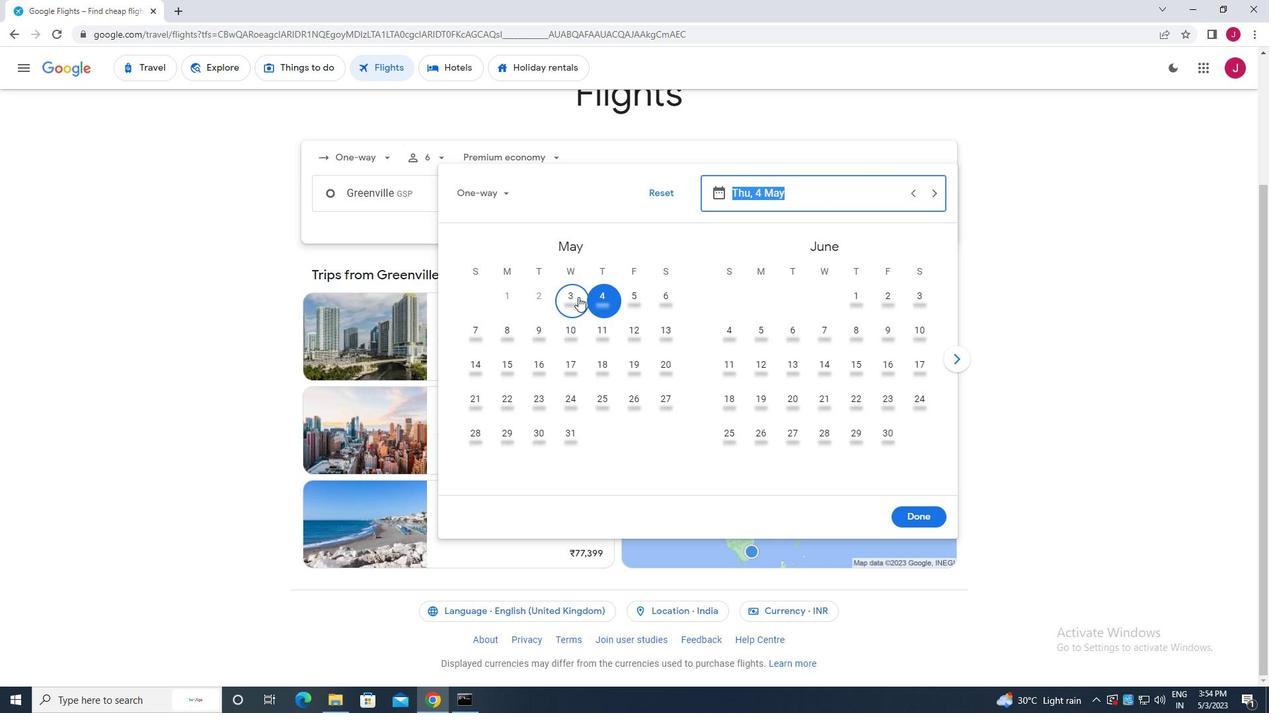 
Action: Mouse moved to (920, 516)
Screenshot: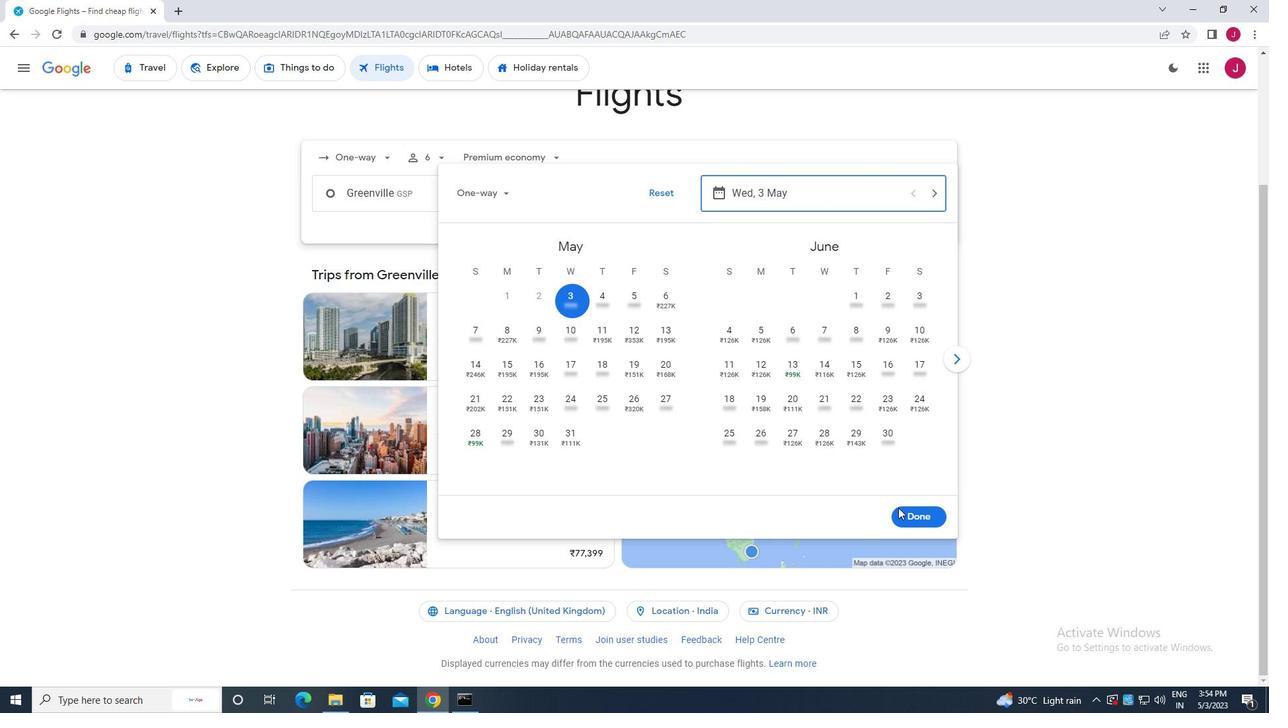 
Action: Mouse pressed left at (920, 516)
Screenshot: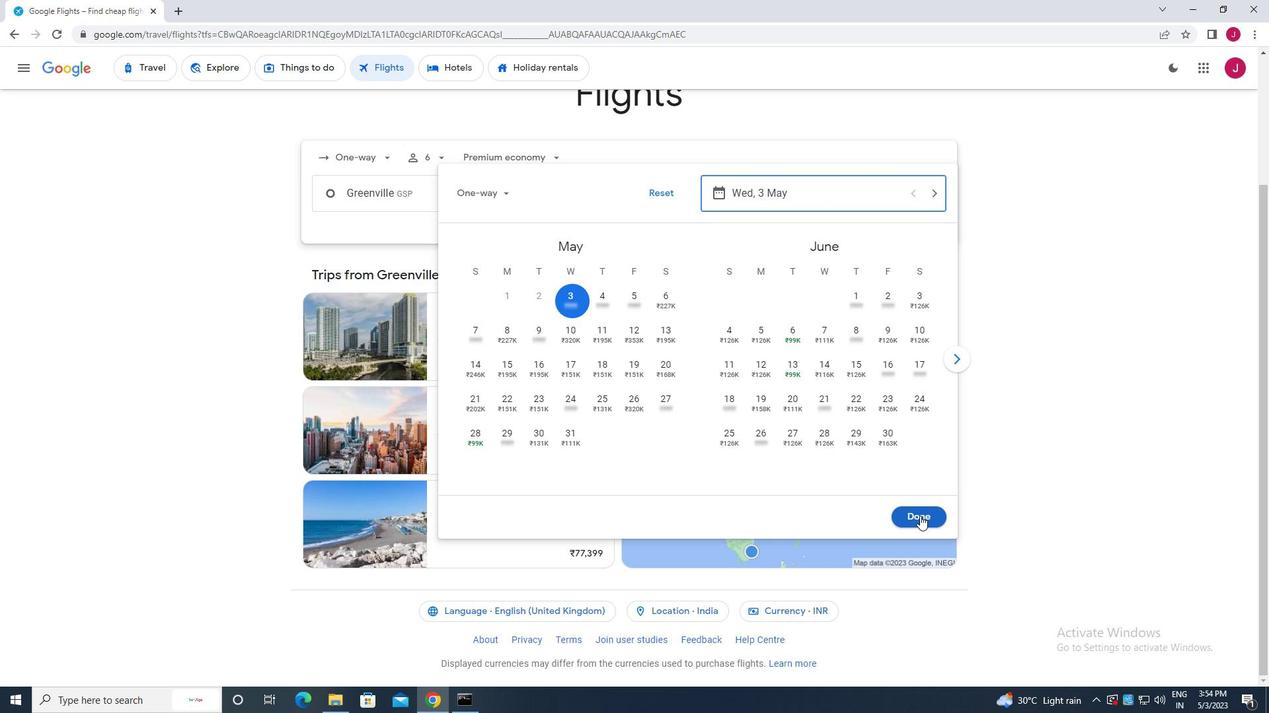 
Action: Mouse moved to (639, 239)
Screenshot: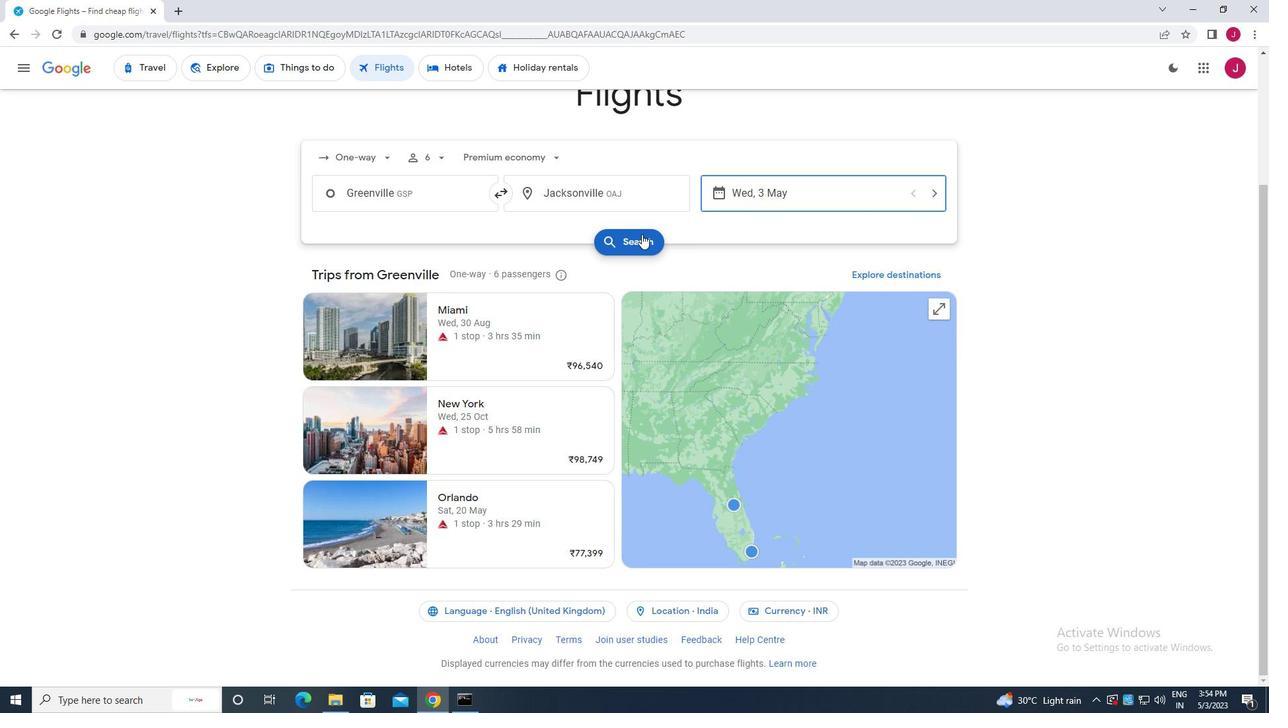 
Action: Mouse pressed left at (639, 239)
Screenshot: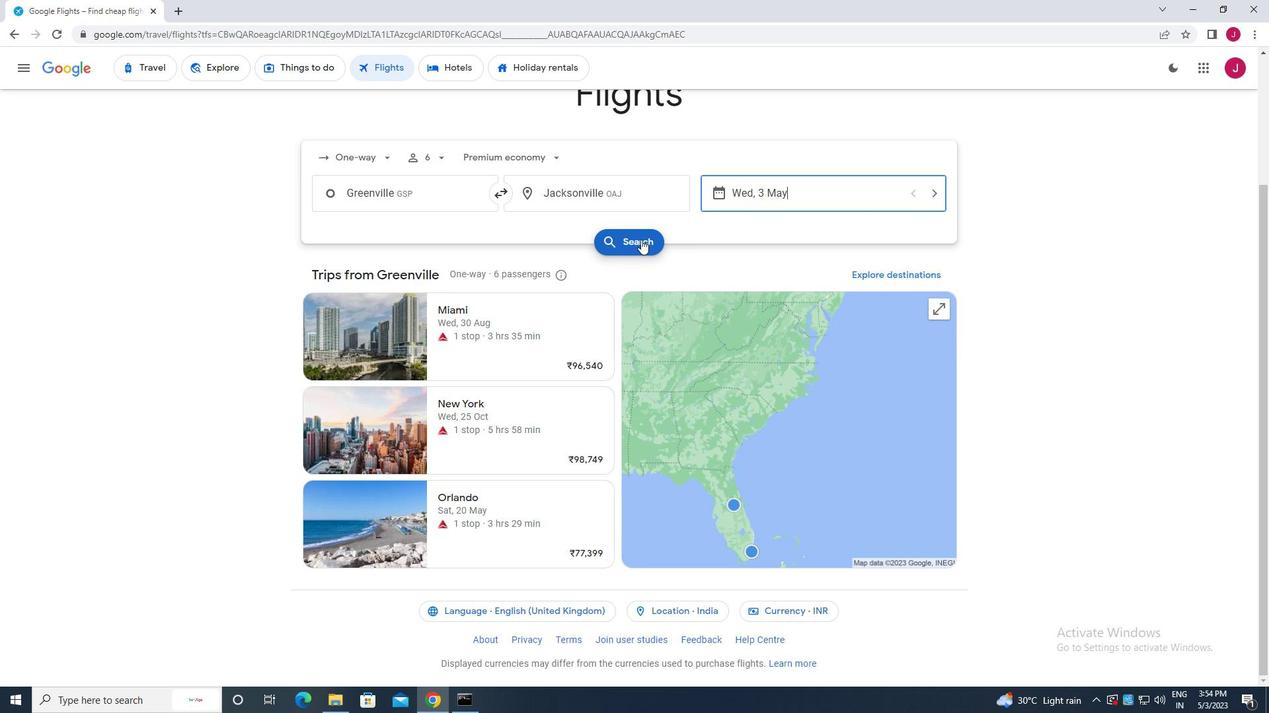 
Action: Mouse moved to (339, 189)
Screenshot: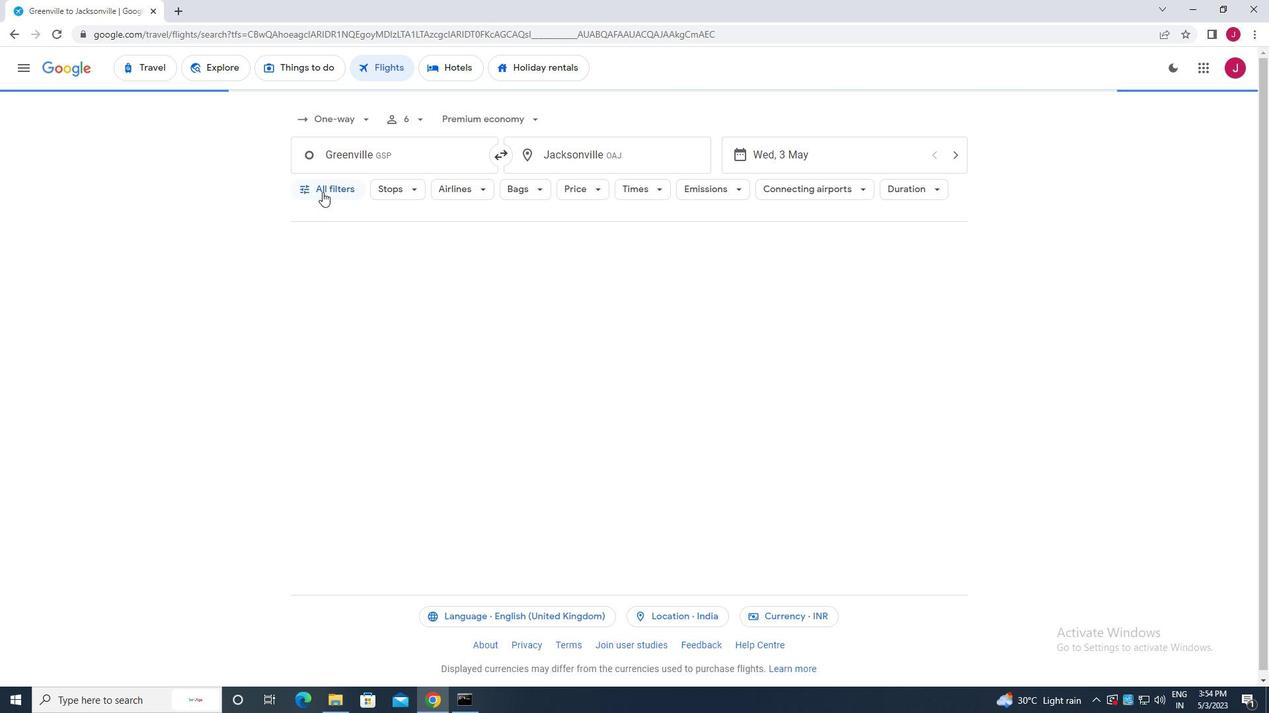 
Action: Mouse pressed left at (339, 189)
Screenshot: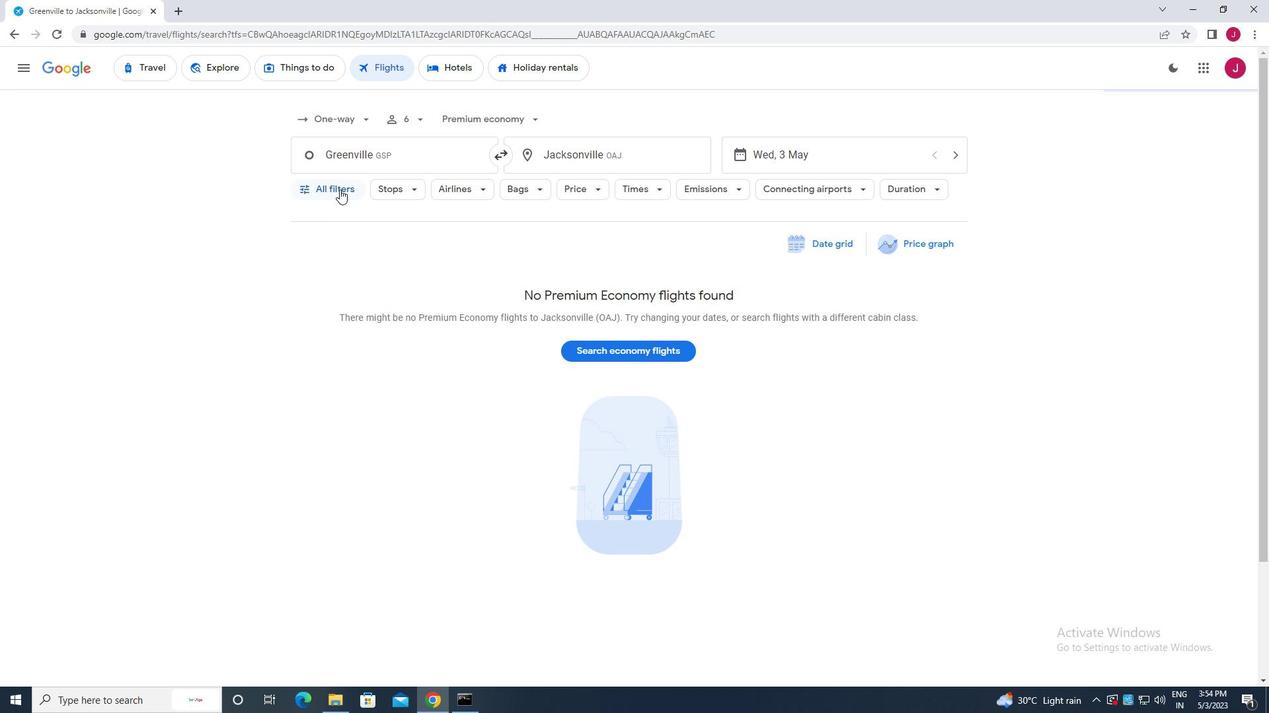 
Action: Mouse moved to (408, 306)
Screenshot: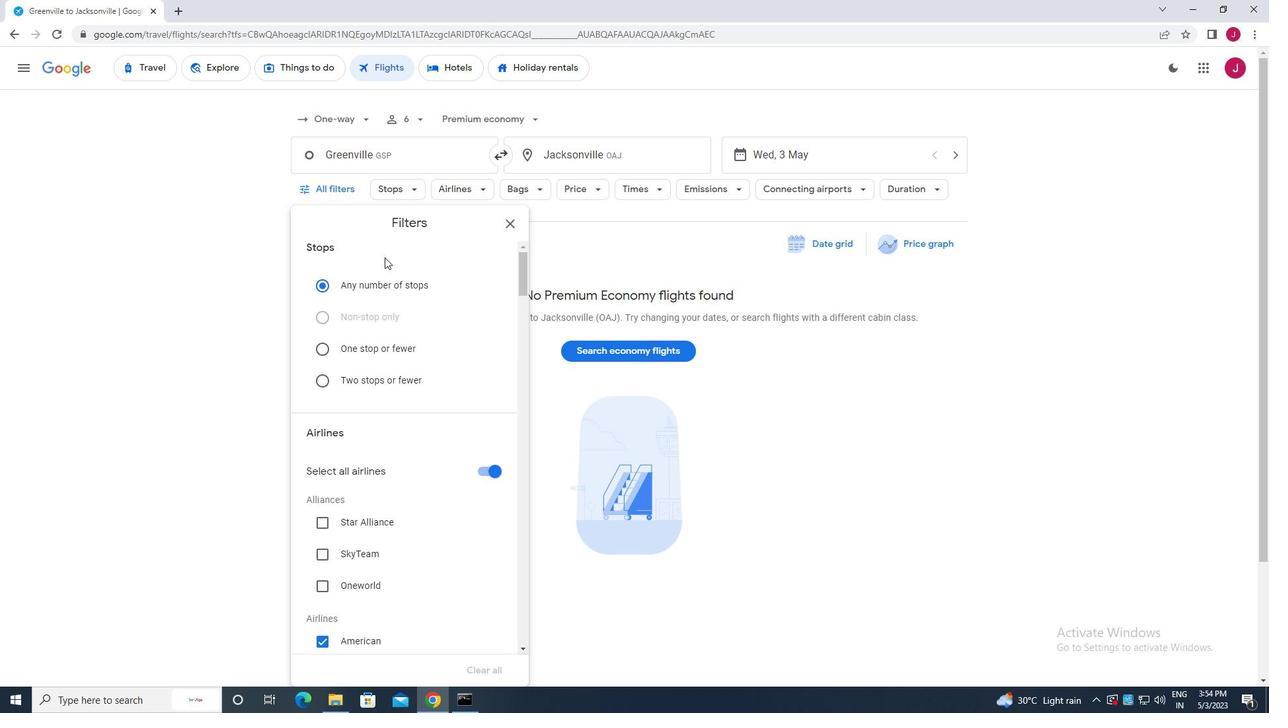 
Action: Mouse scrolled (408, 305) with delta (0, 0)
Screenshot: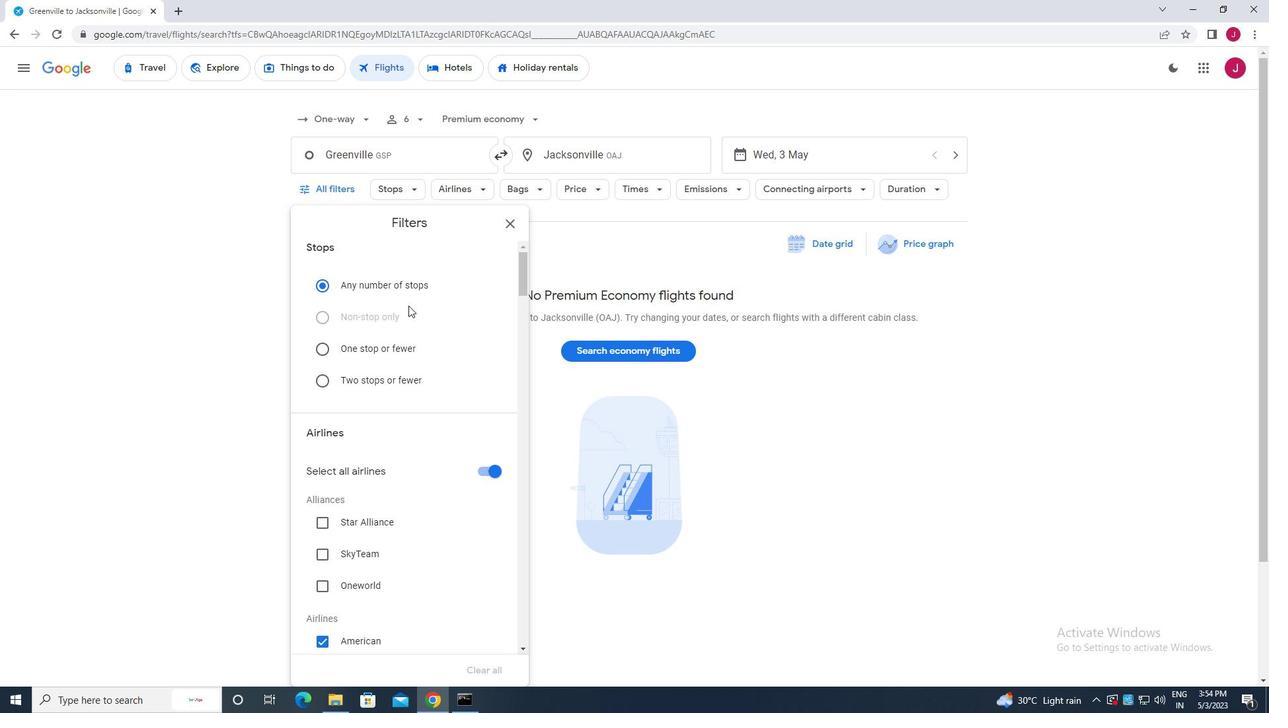 
Action: Mouse scrolled (408, 305) with delta (0, 0)
Screenshot: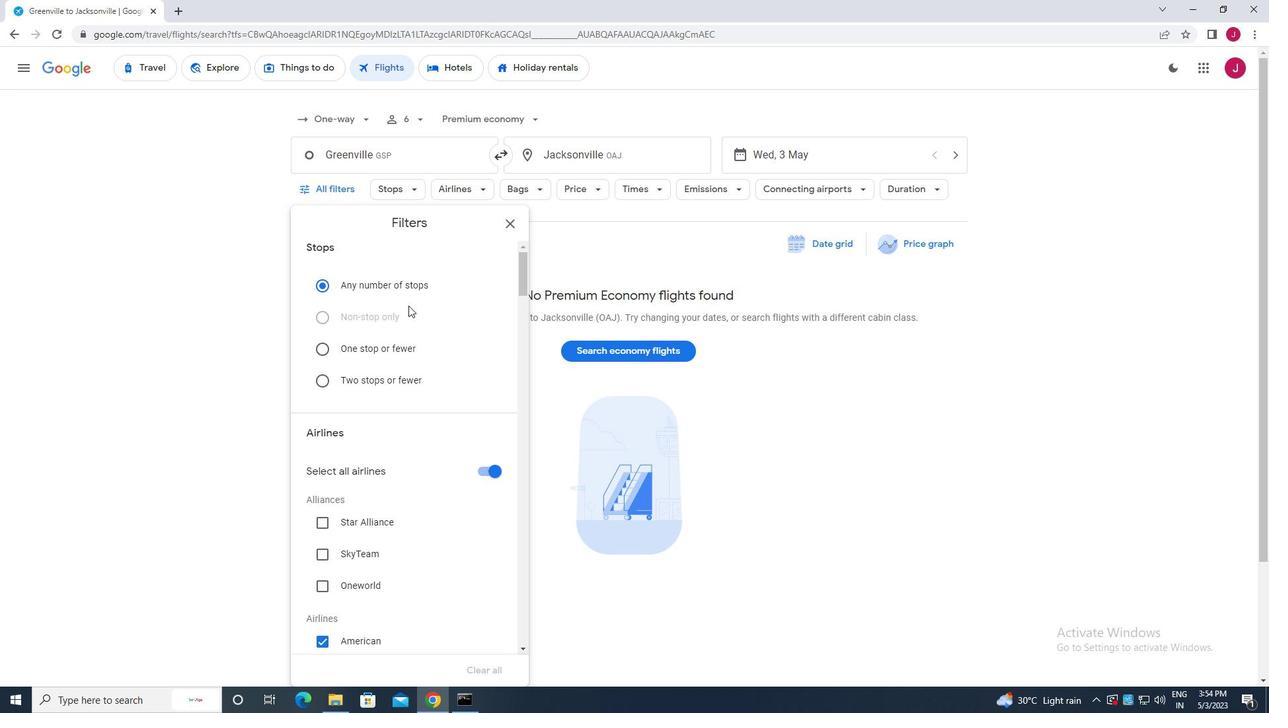 
Action: Mouse scrolled (408, 305) with delta (0, 0)
Screenshot: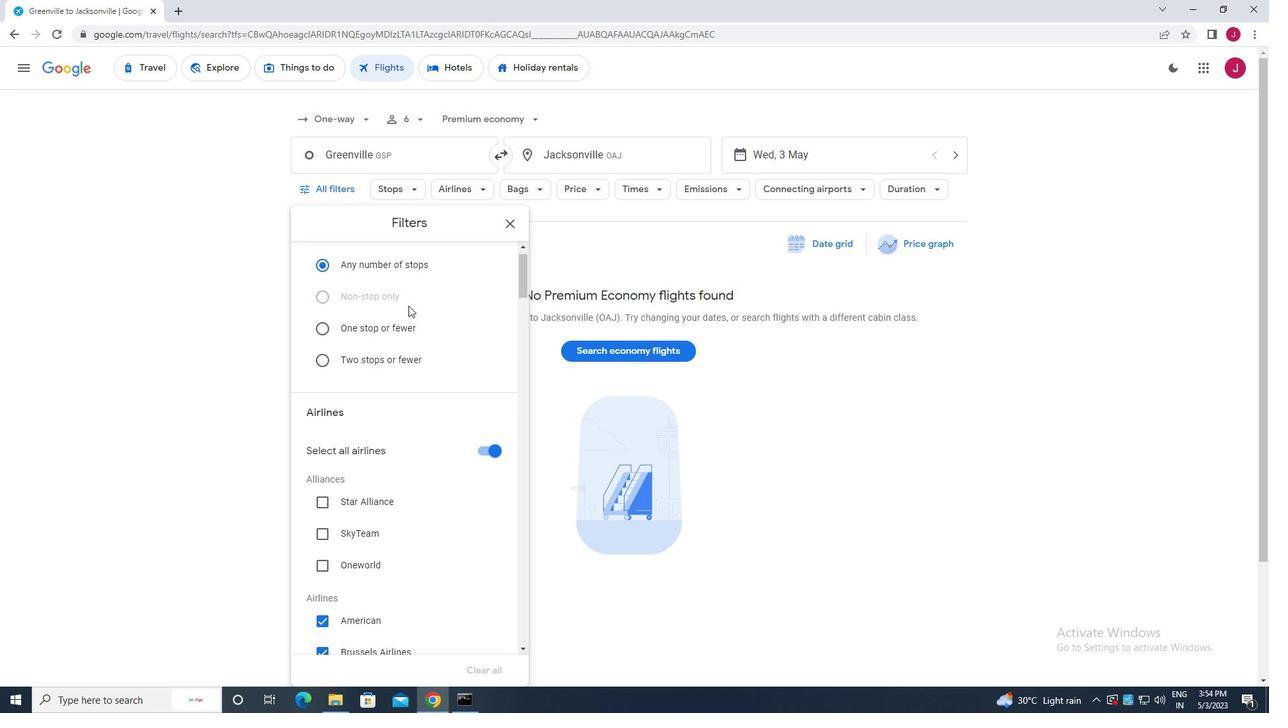 
Action: Mouse scrolled (408, 305) with delta (0, 0)
Screenshot: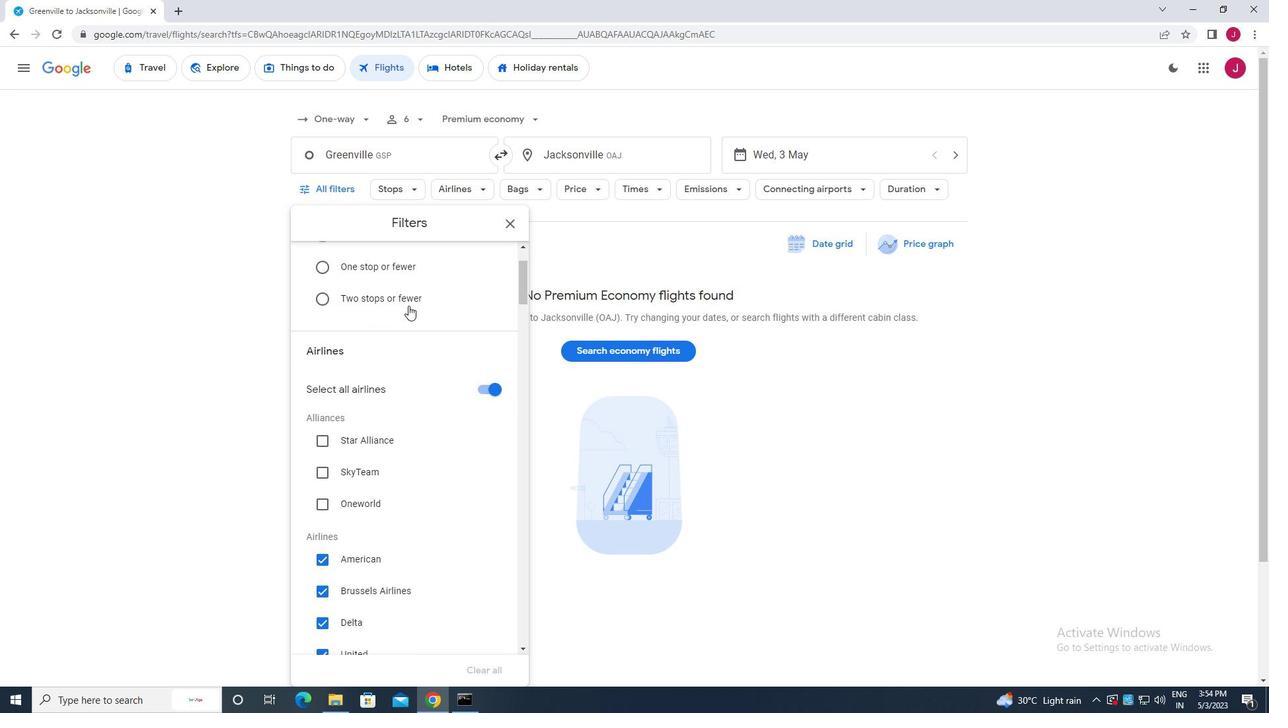 
Action: Mouse moved to (469, 272)
Screenshot: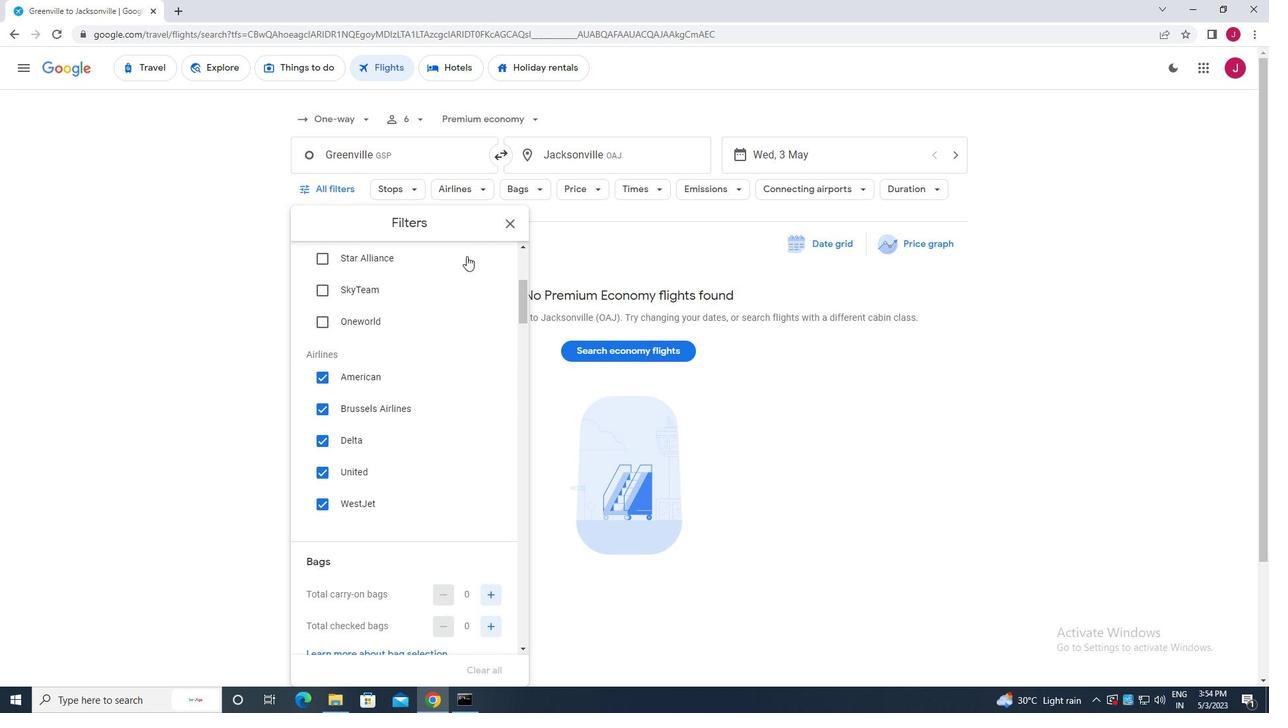 
Action: Mouse scrolled (469, 273) with delta (0, 0)
Screenshot: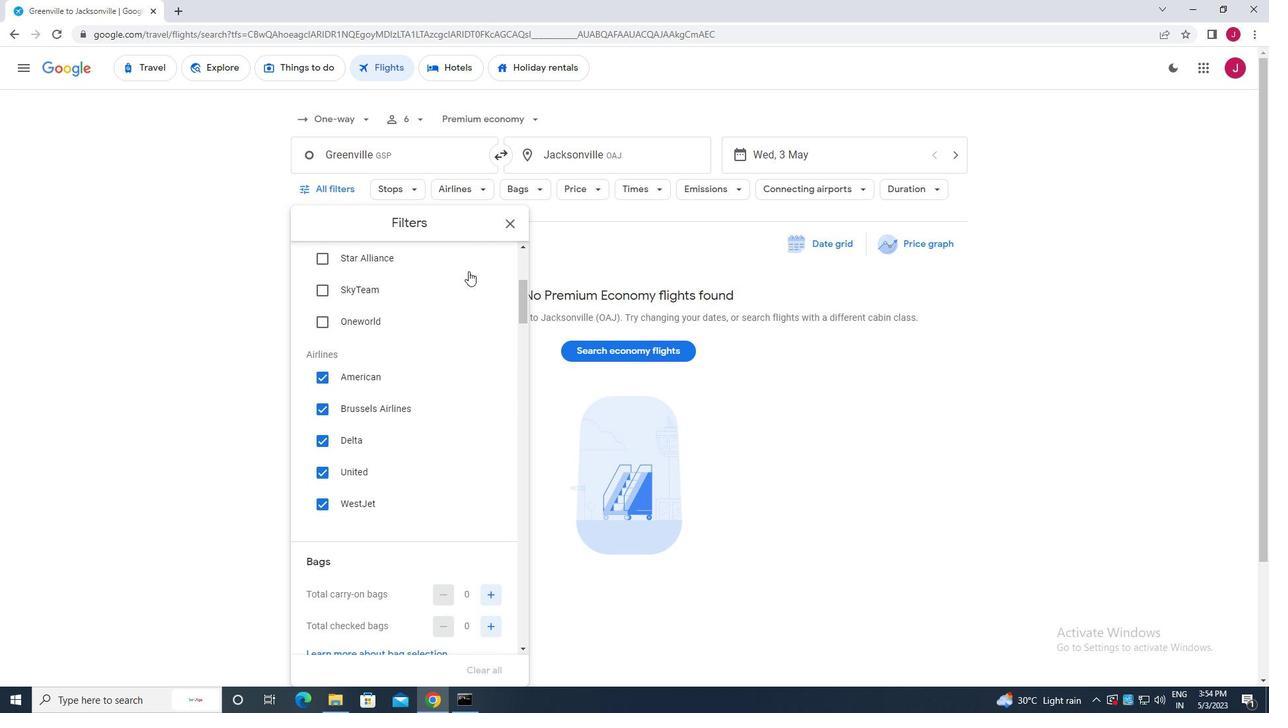 
Action: Mouse moved to (479, 275)
Screenshot: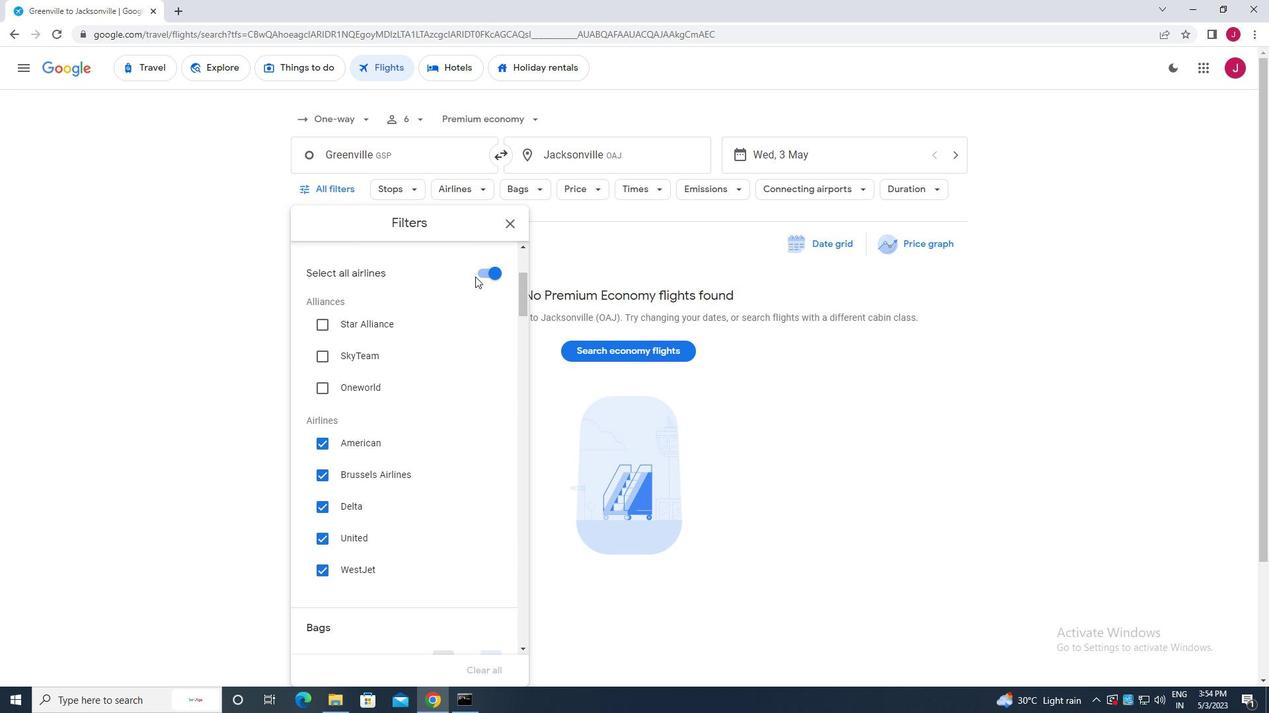 
Action: Mouse pressed left at (479, 275)
Screenshot: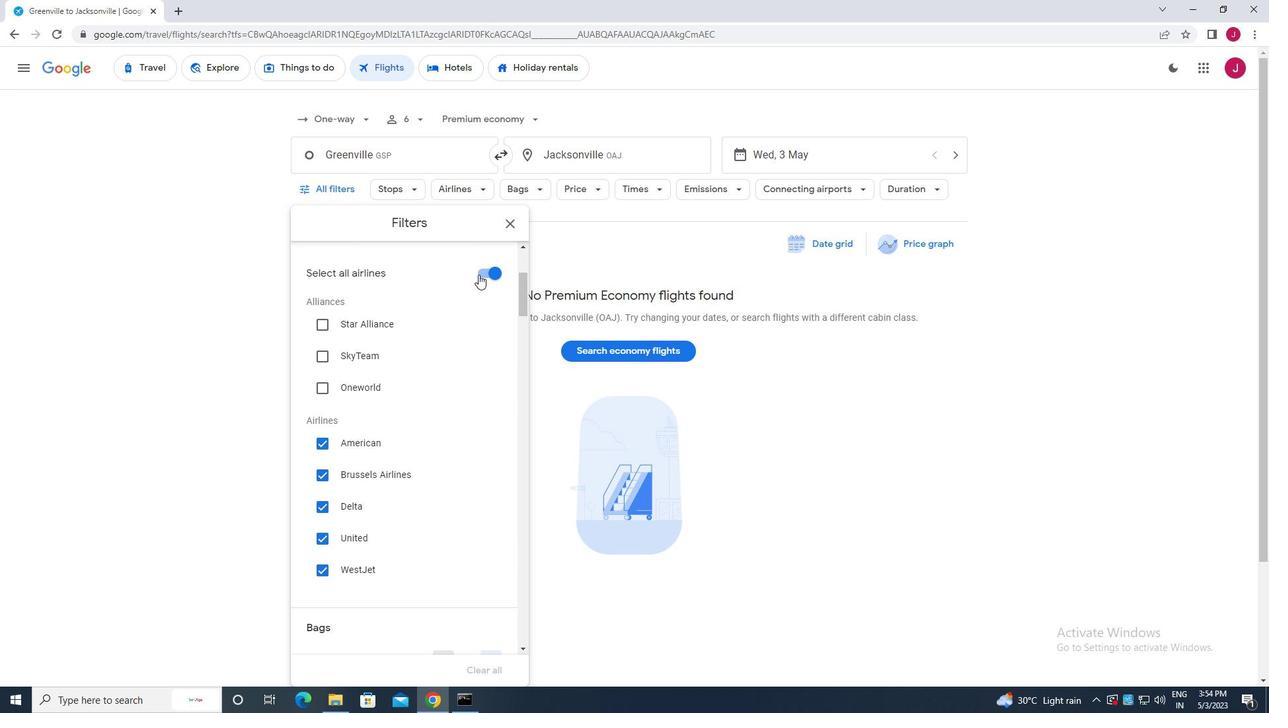
Action: Mouse moved to (365, 453)
Screenshot: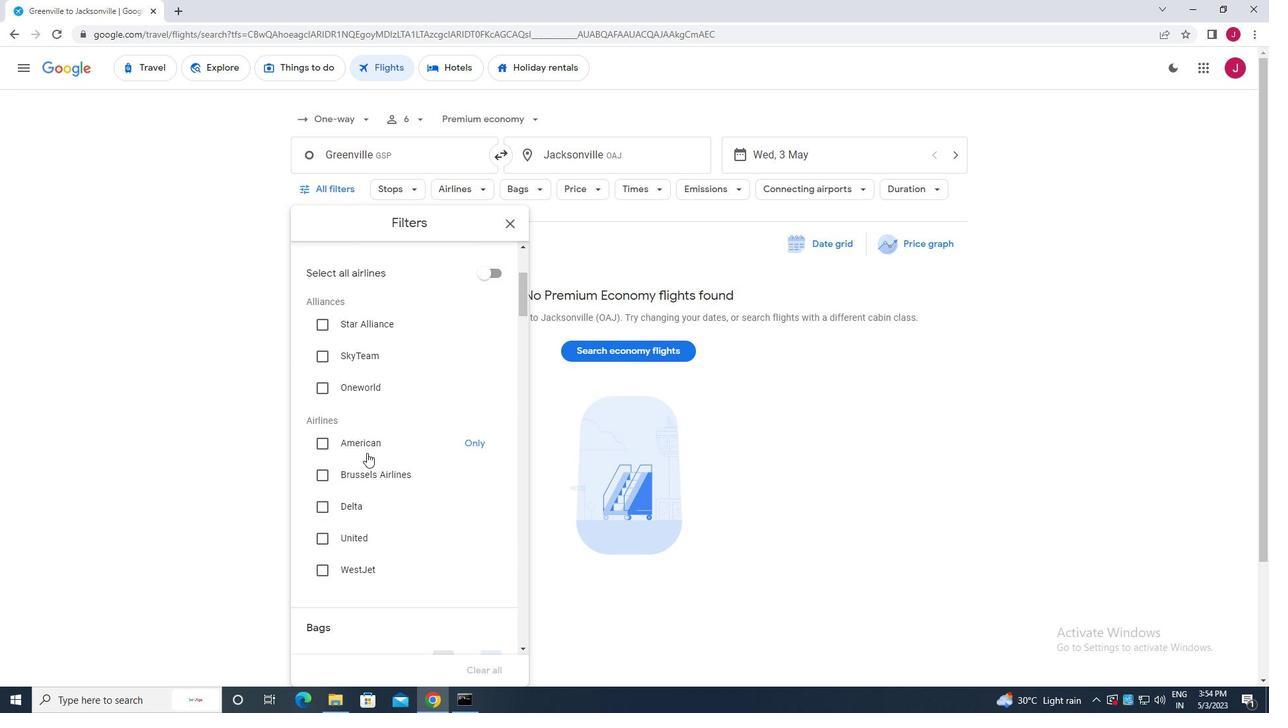
Action: Mouse scrolled (365, 452) with delta (0, 0)
Screenshot: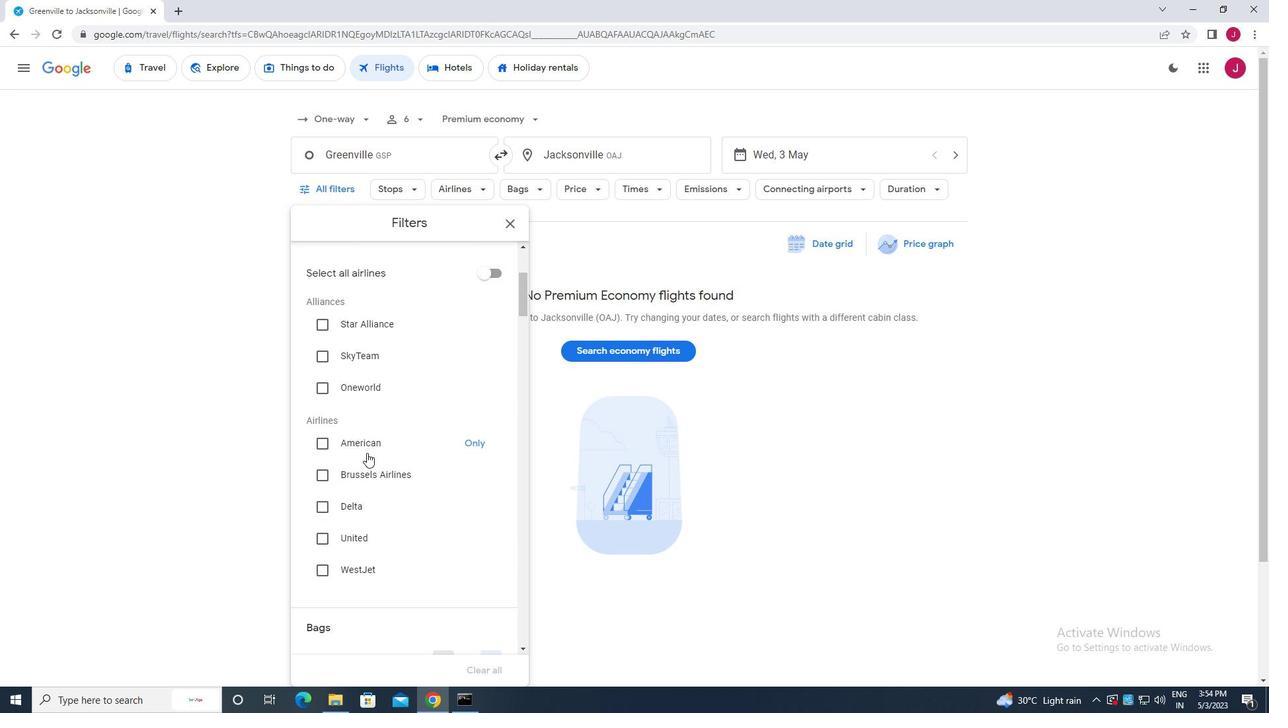 
Action: Mouse scrolled (365, 452) with delta (0, 0)
Screenshot: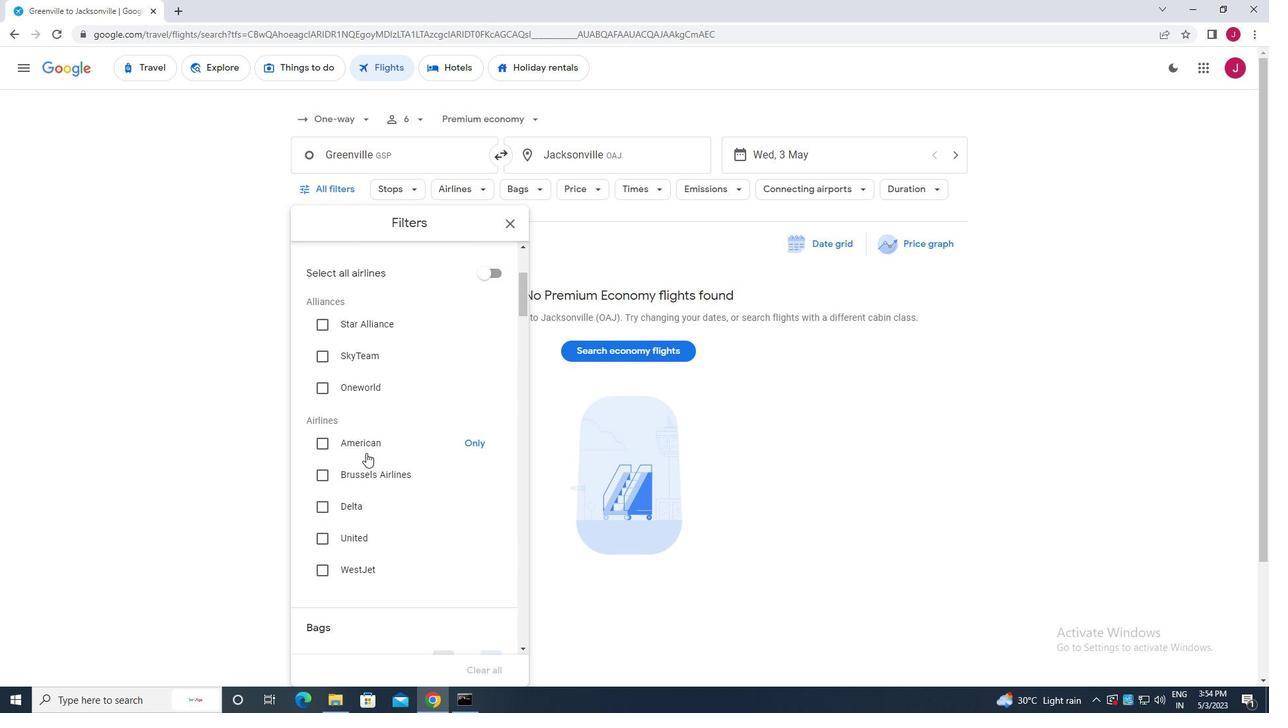 
Action: Mouse scrolled (365, 452) with delta (0, 0)
Screenshot: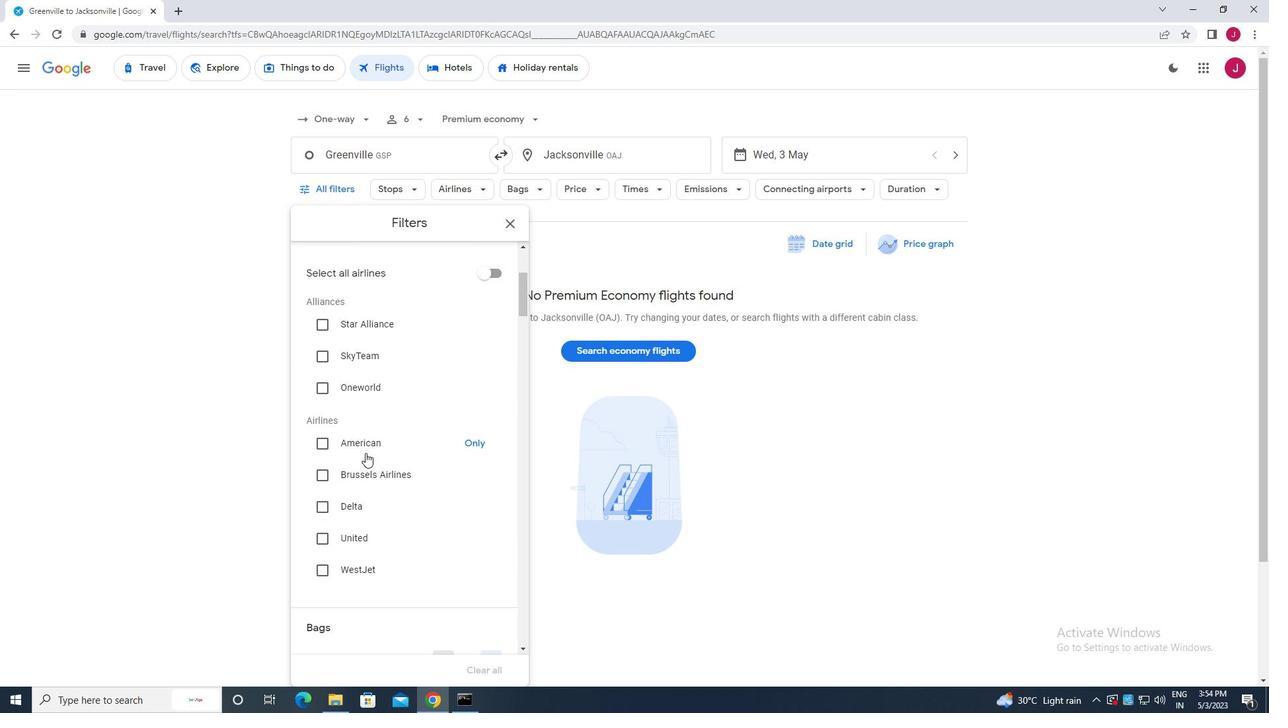 
Action: Mouse scrolled (365, 452) with delta (0, 0)
Screenshot: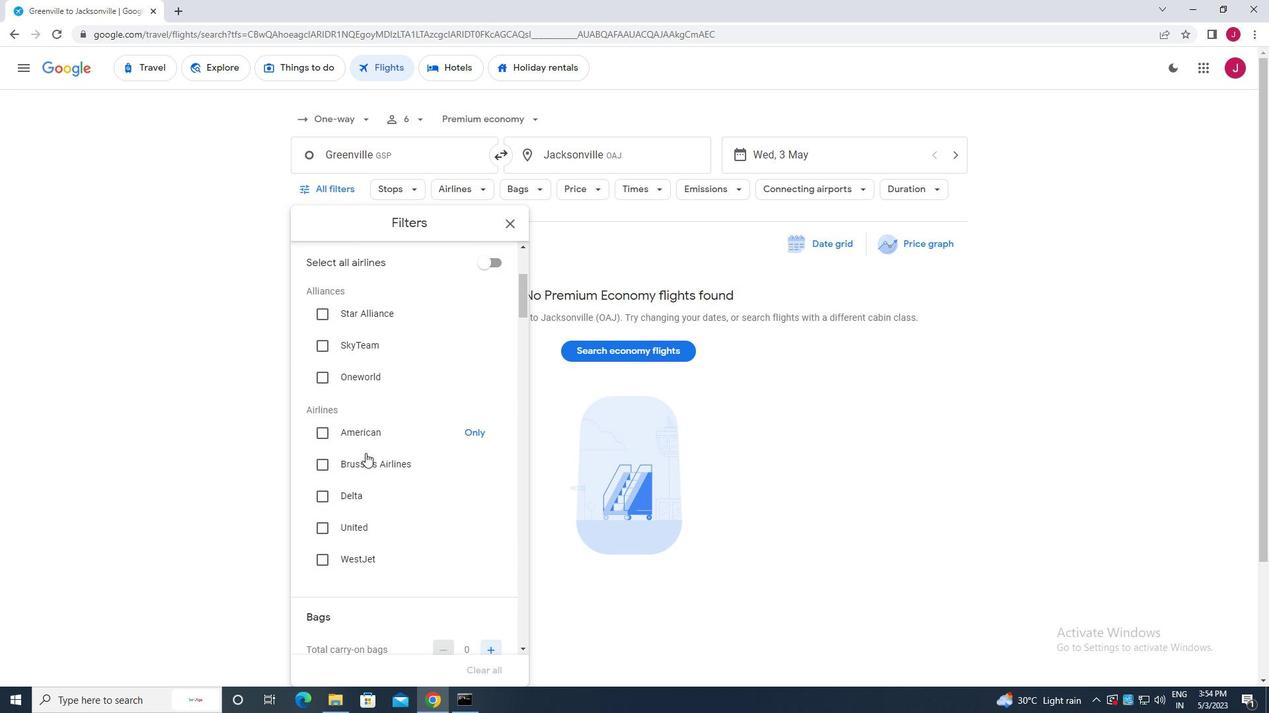 
Action: Mouse scrolled (365, 452) with delta (0, 0)
Screenshot: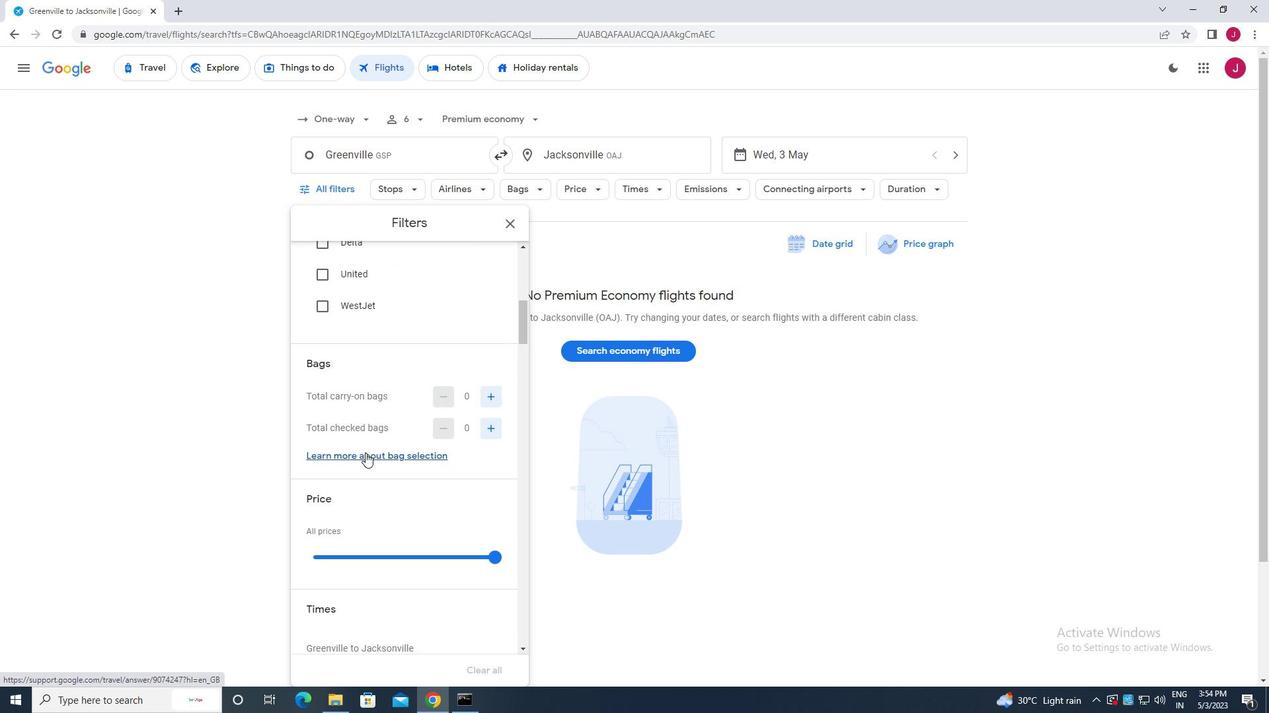 
Action: Mouse moved to (485, 362)
Screenshot: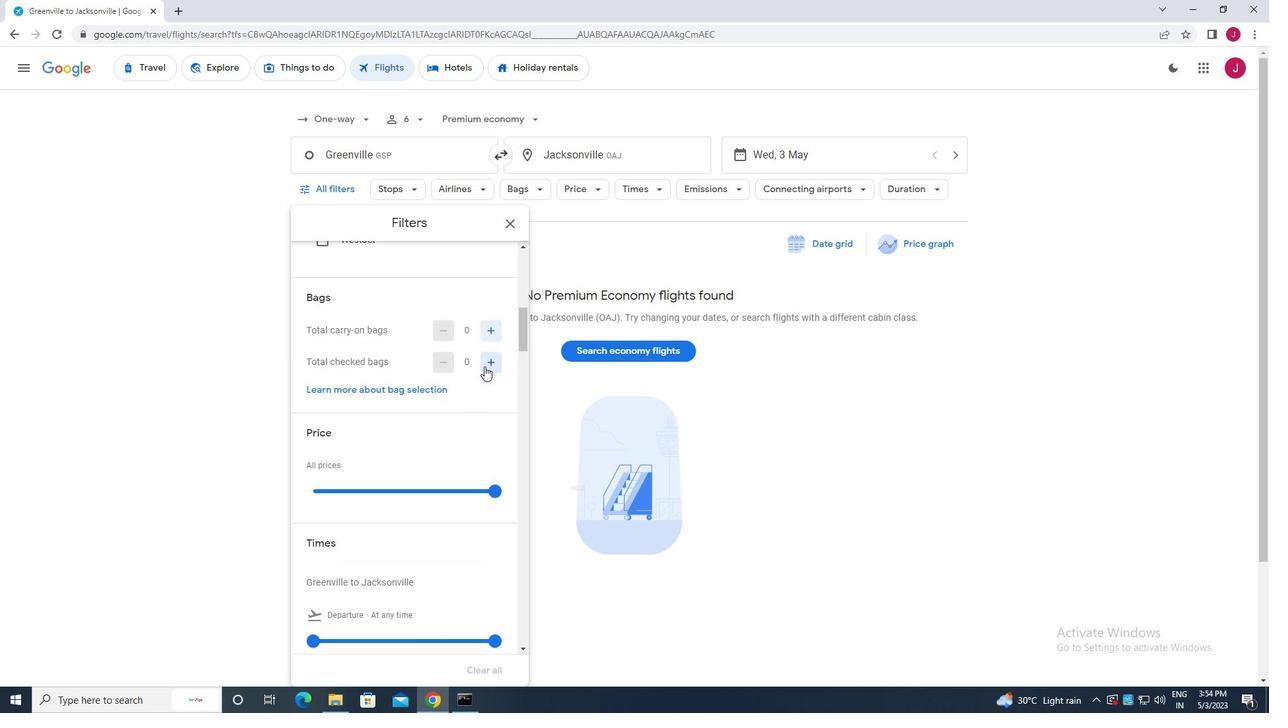 
Action: Mouse pressed left at (485, 362)
Screenshot: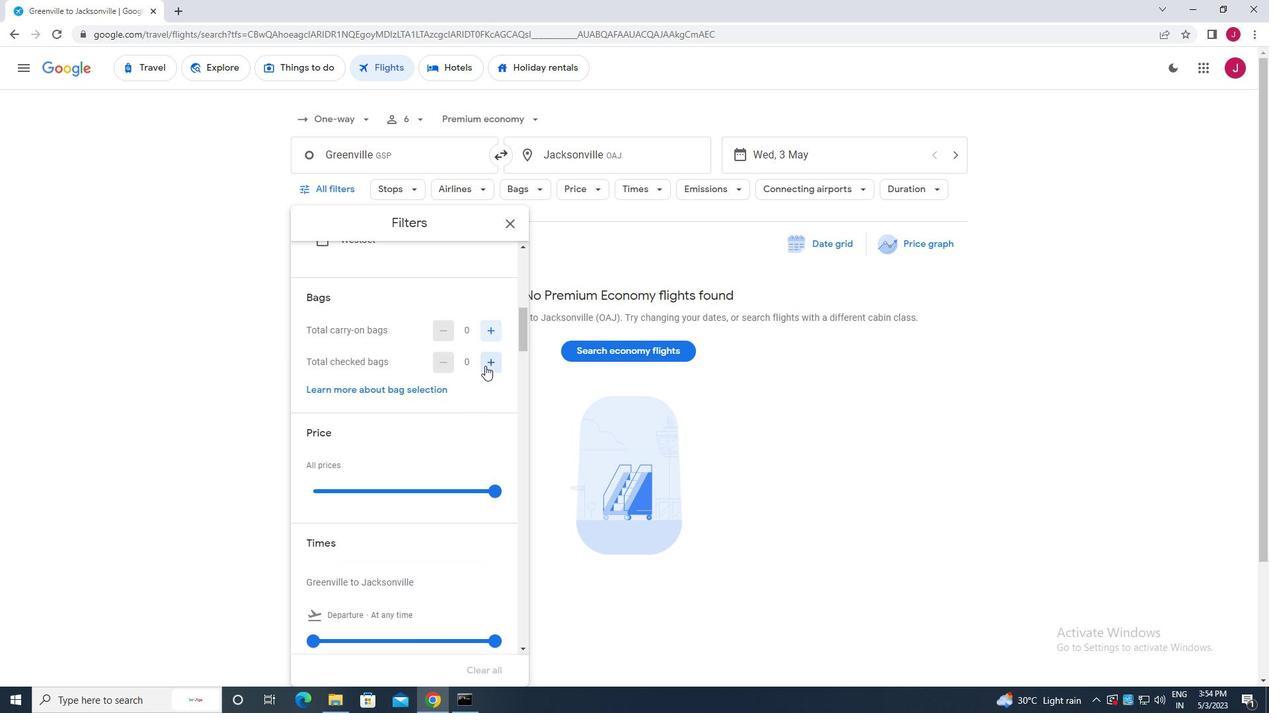 
Action: Mouse pressed left at (485, 362)
Screenshot: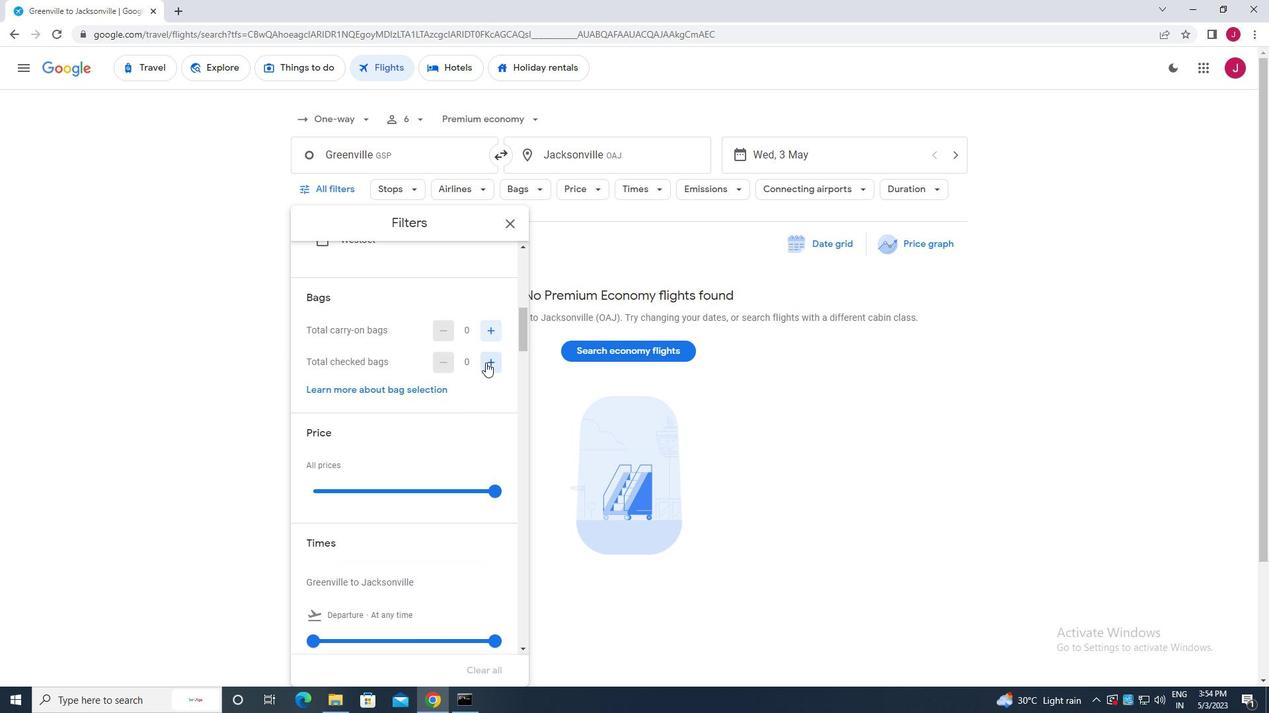 
Action: Mouse pressed left at (485, 362)
Screenshot: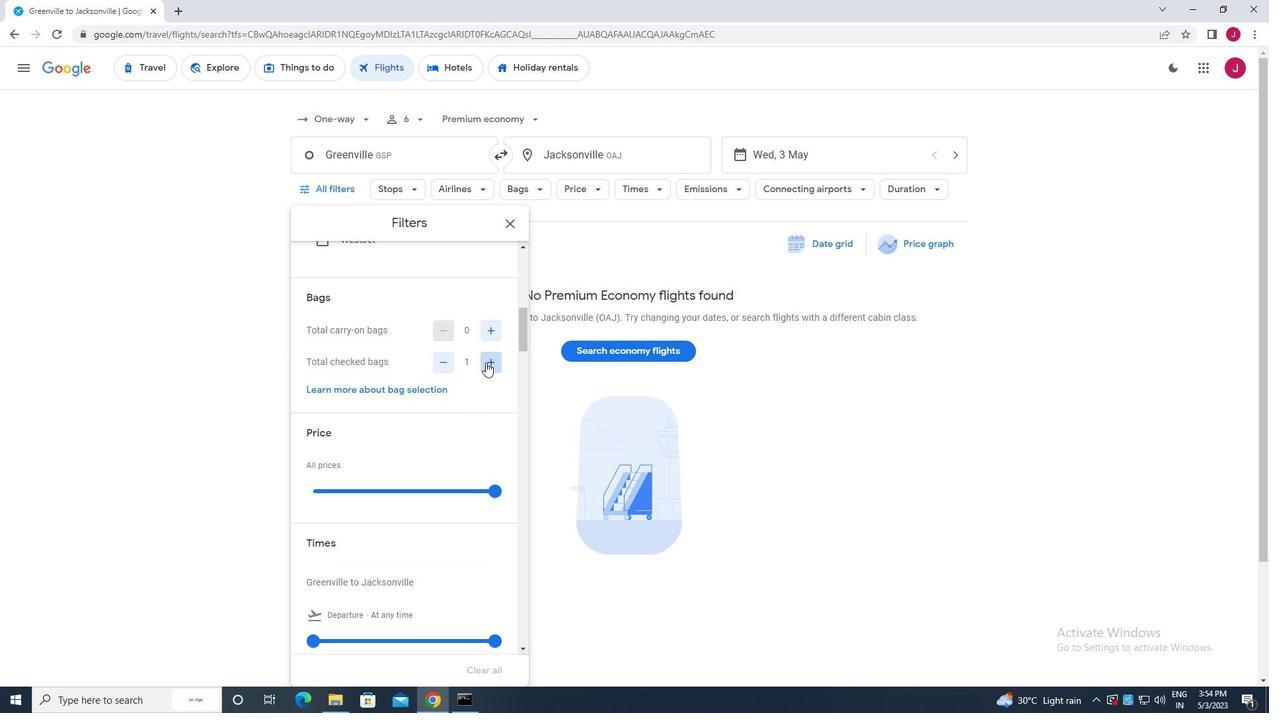 
Action: Mouse pressed left at (485, 362)
Screenshot: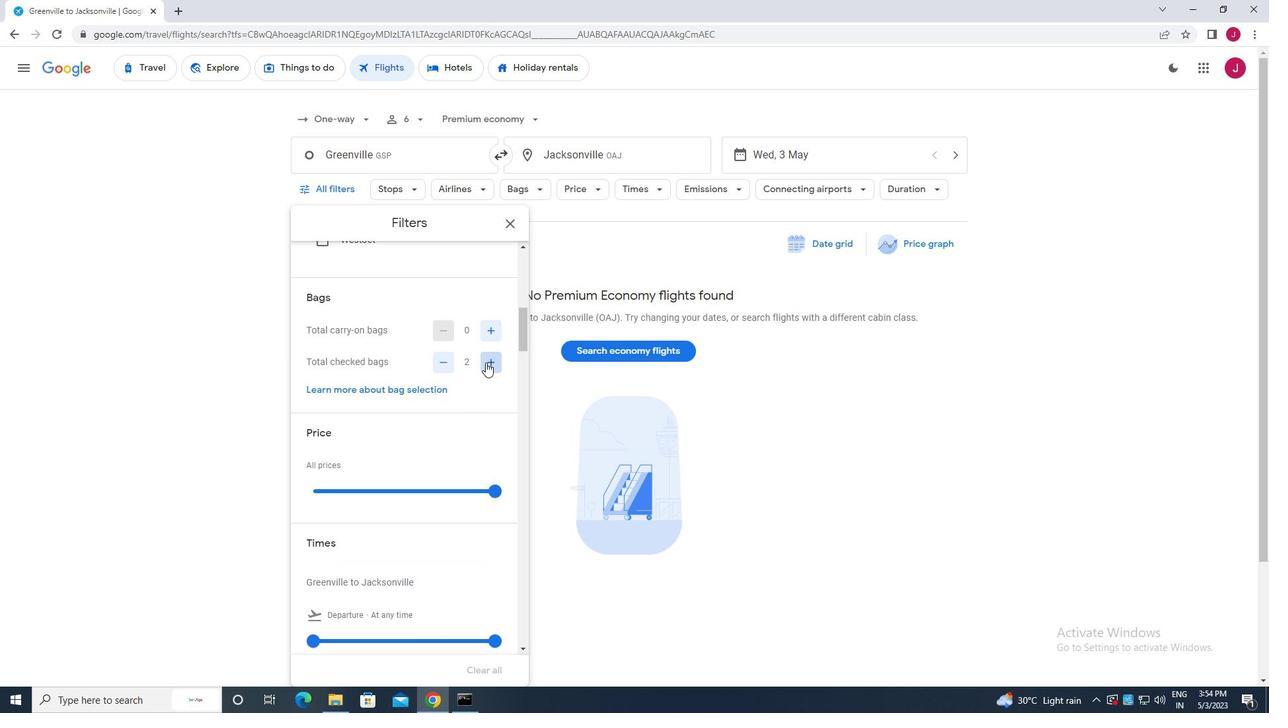 
Action: Mouse pressed left at (485, 362)
Screenshot: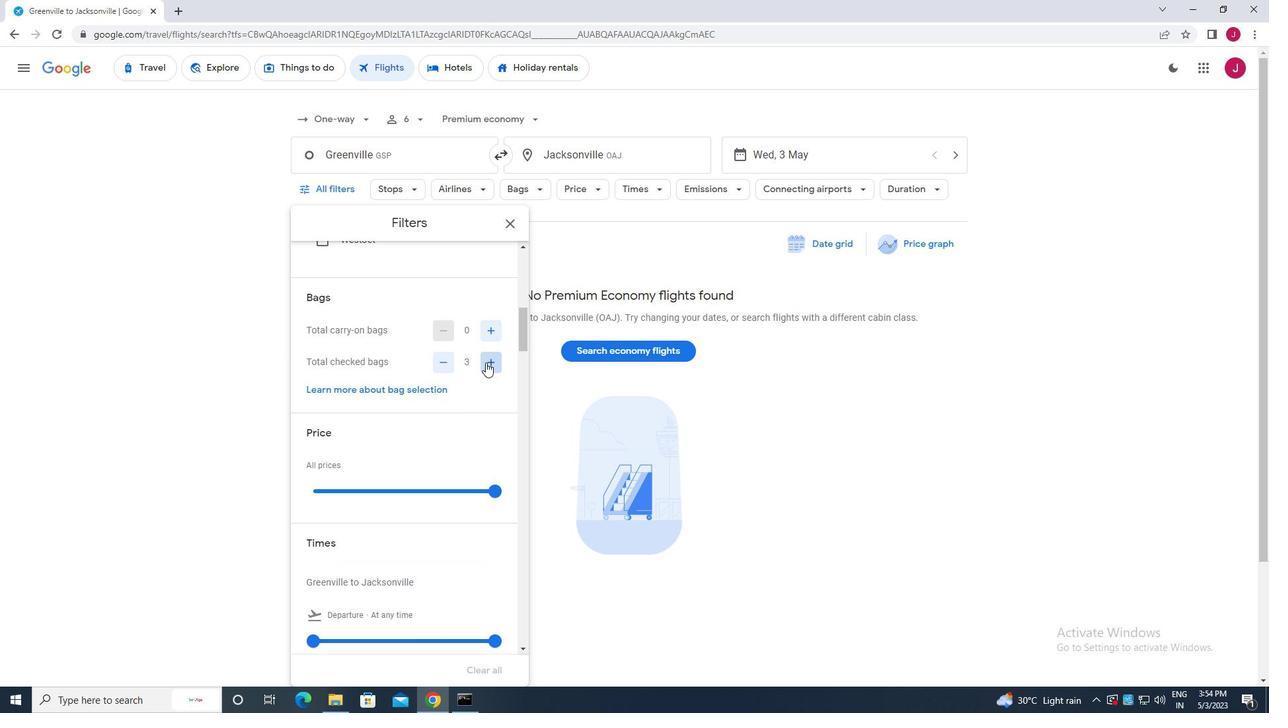 
Action: Mouse pressed left at (485, 362)
Screenshot: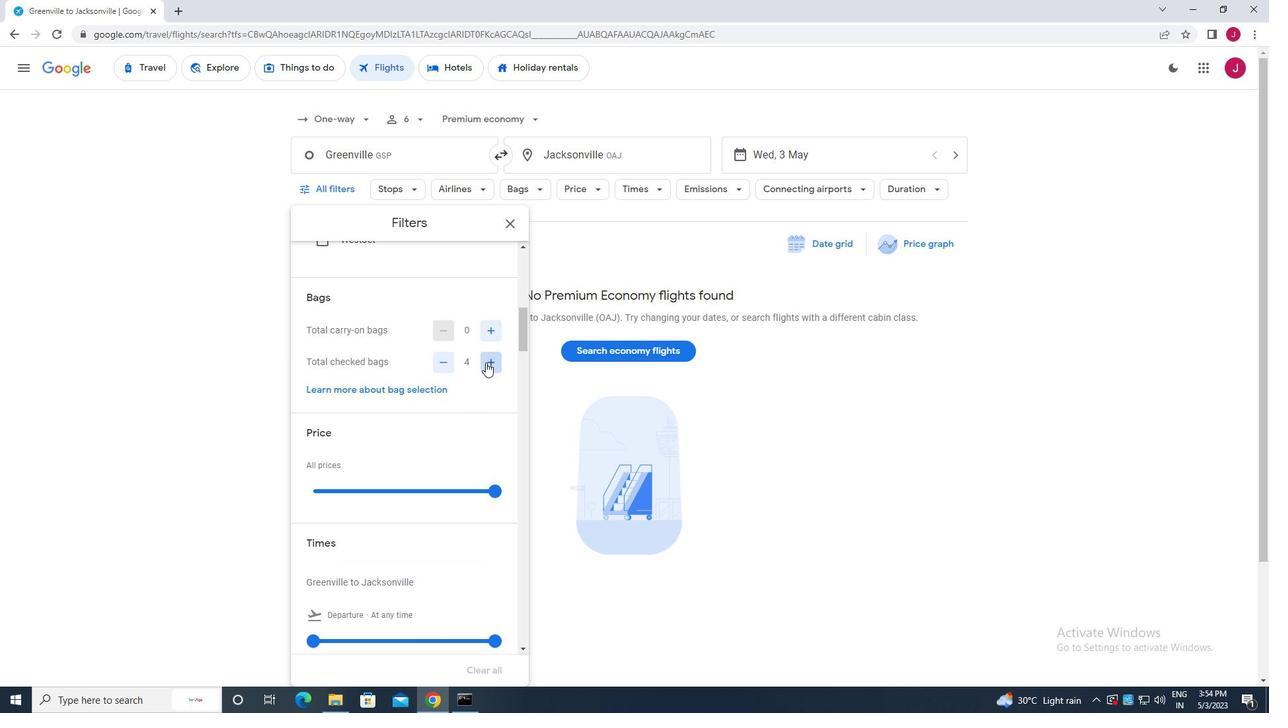 
Action: Mouse pressed left at (485, 362)
Screenshot: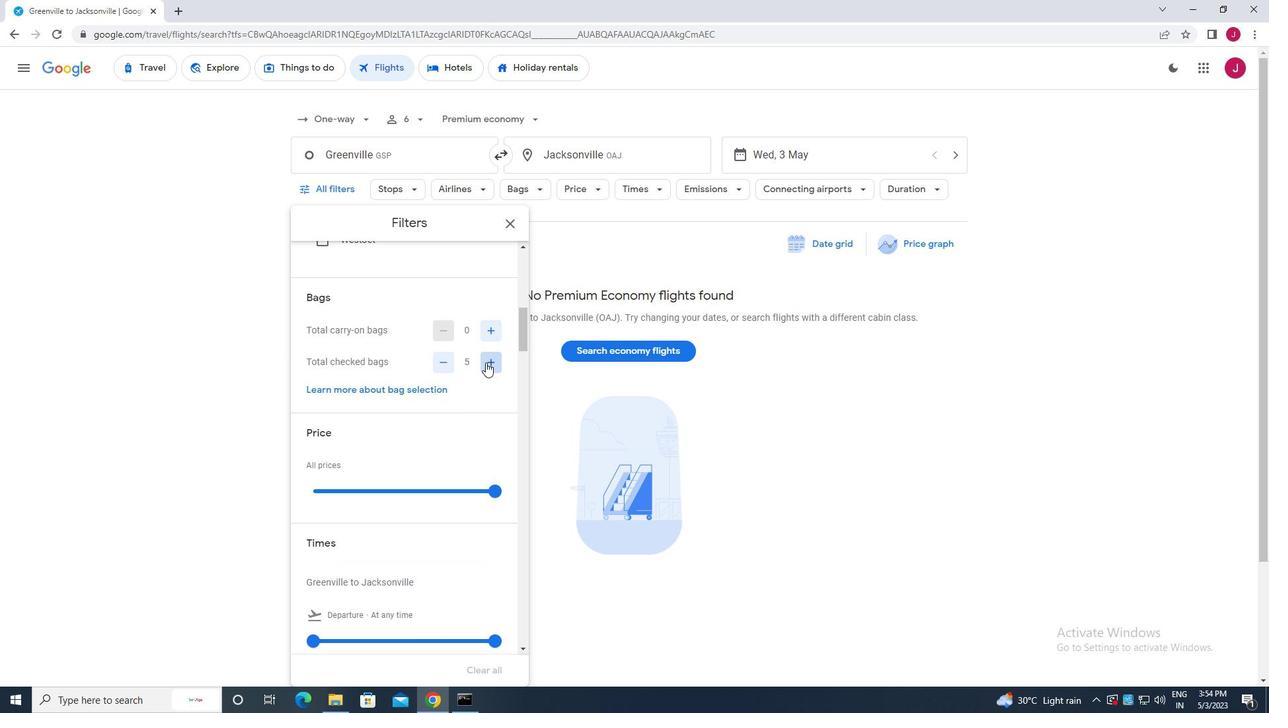 
Action: Mouse moved to (485, 362)
Screenshot: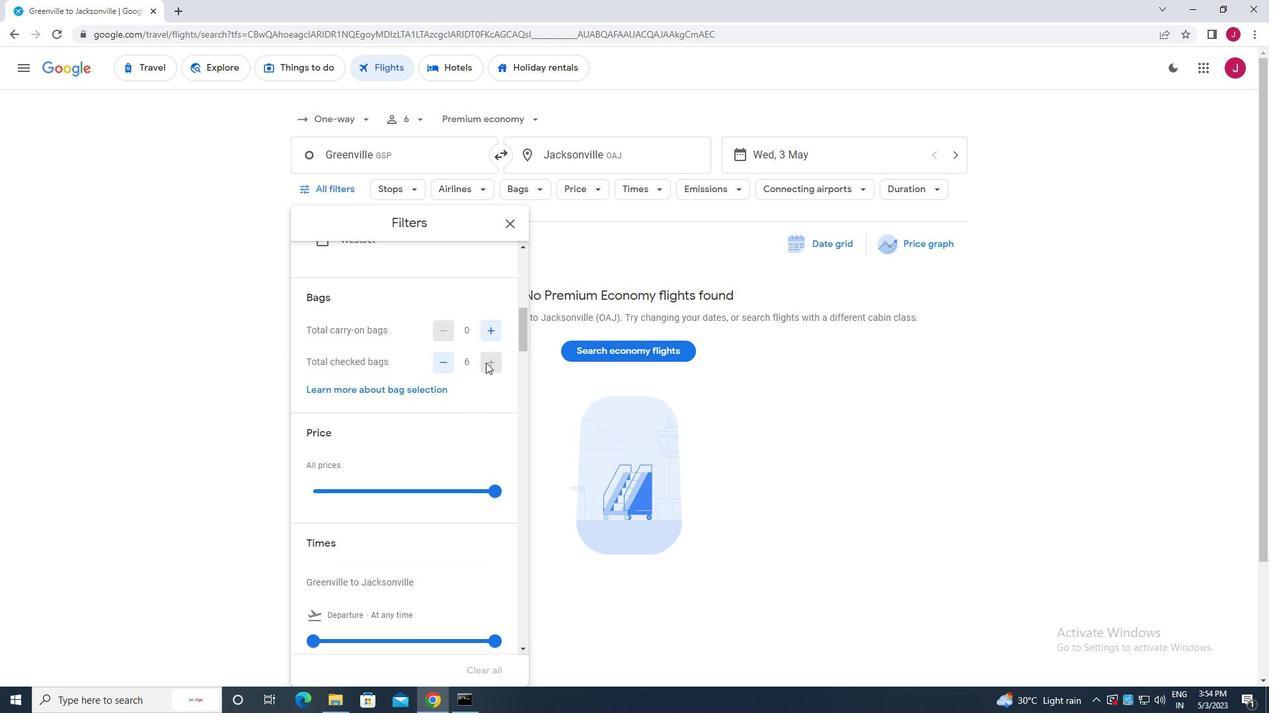 
Action: Mouse scrolled (485, 362) with delta (0, 0)
Screenshot: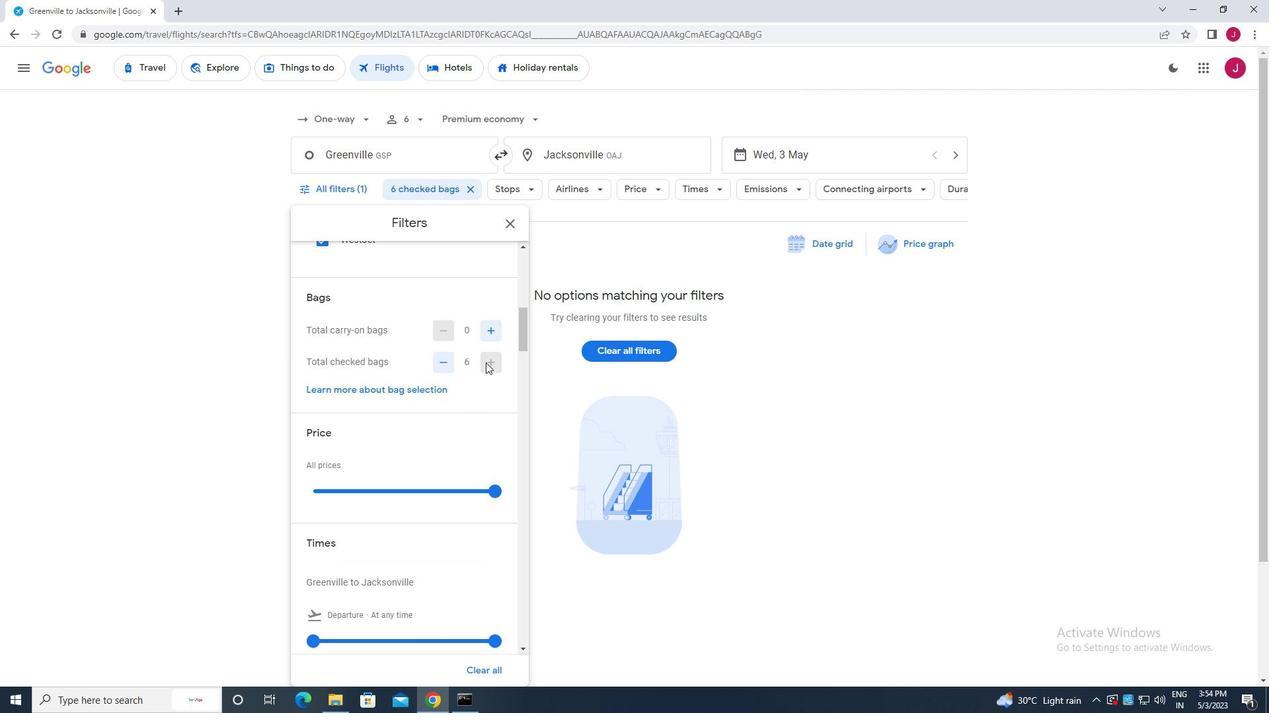 
Action: Mouse moved to (486, 363)
Screenshot: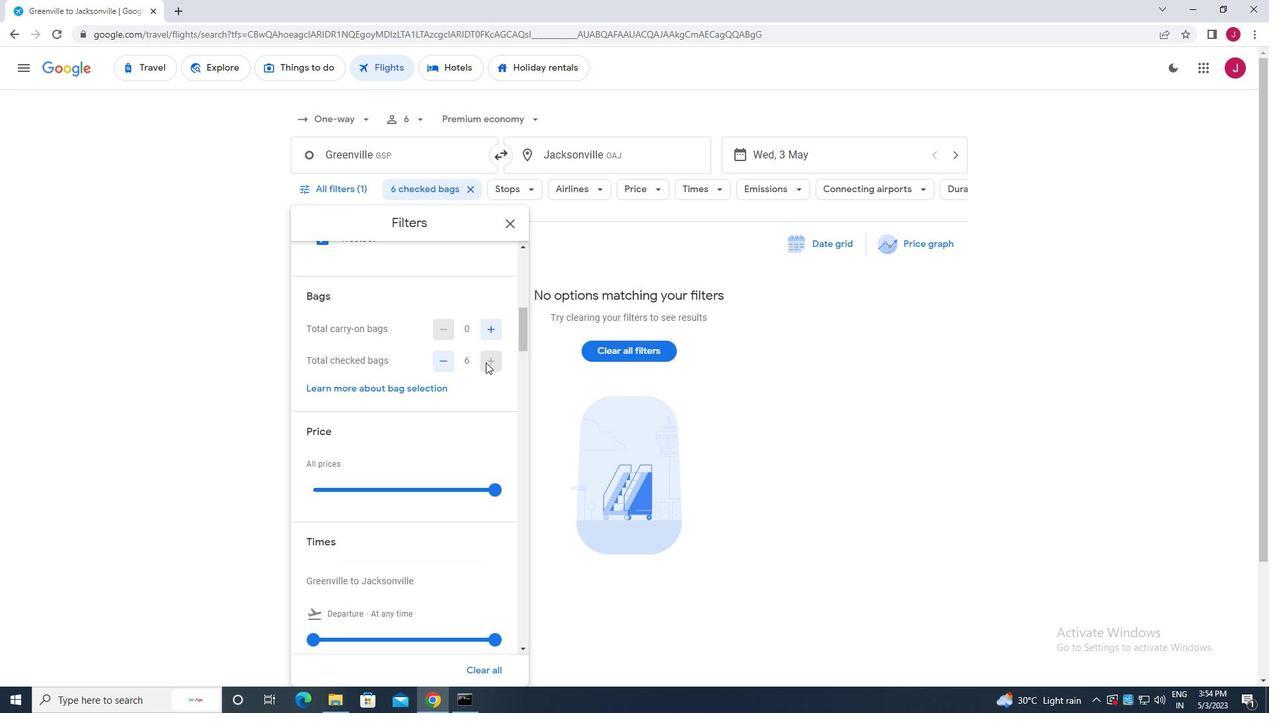 
Action: Mouse scrolled (486, 362) with delta (0, 0)
Screenshot: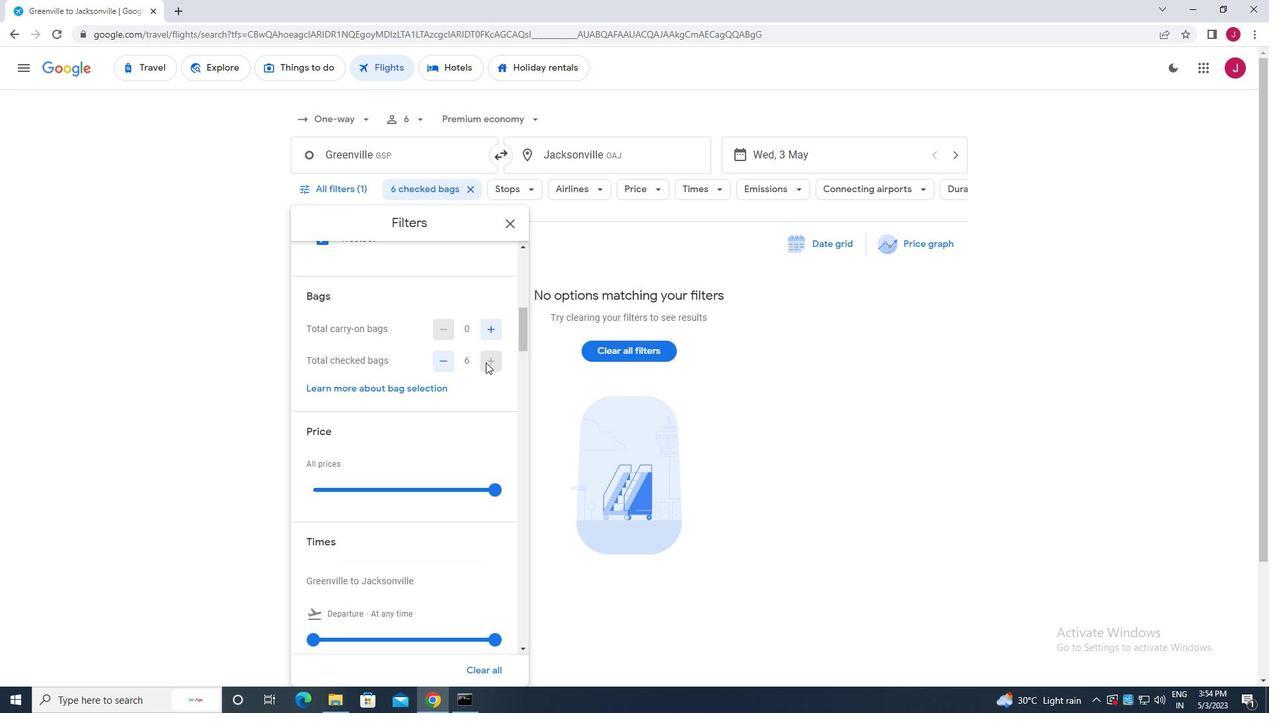 
Action: Mouse moved to (494, 358)
Screenshot: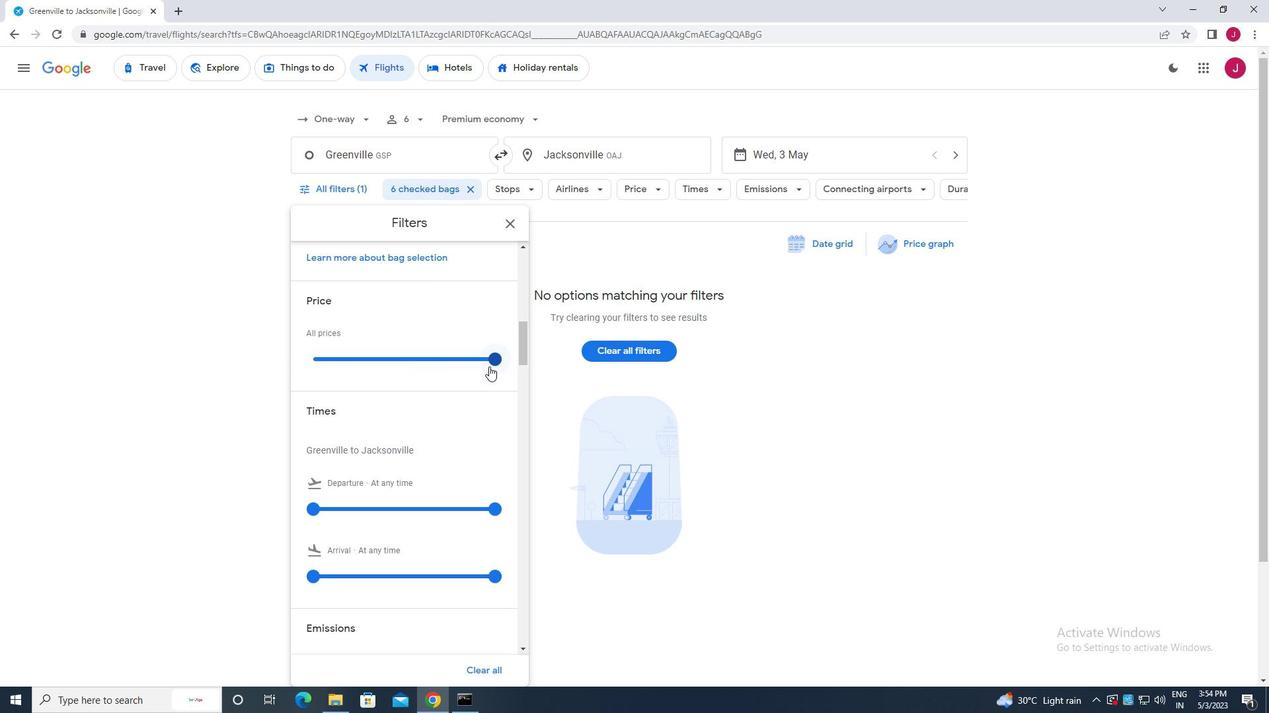 
Action: Mouse pressed left at (494, 358)
Screenshot: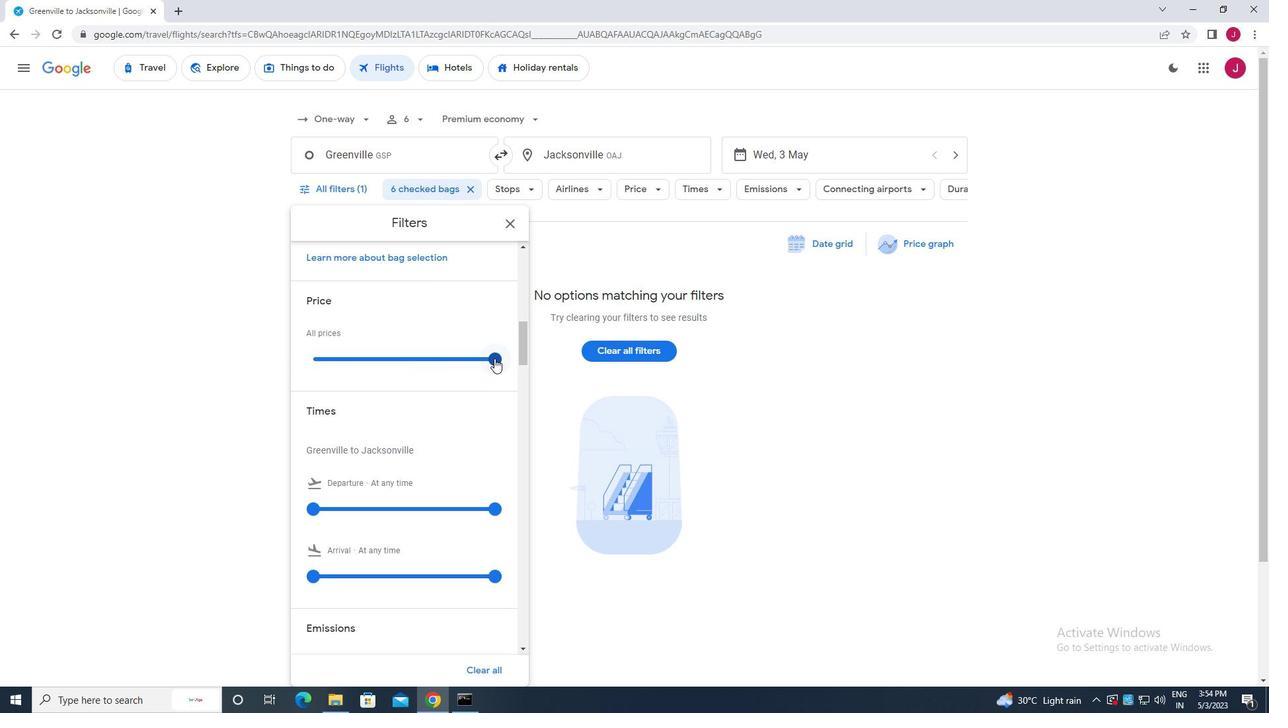 
Action: Mouse moved to (359, 470)
Screenshot: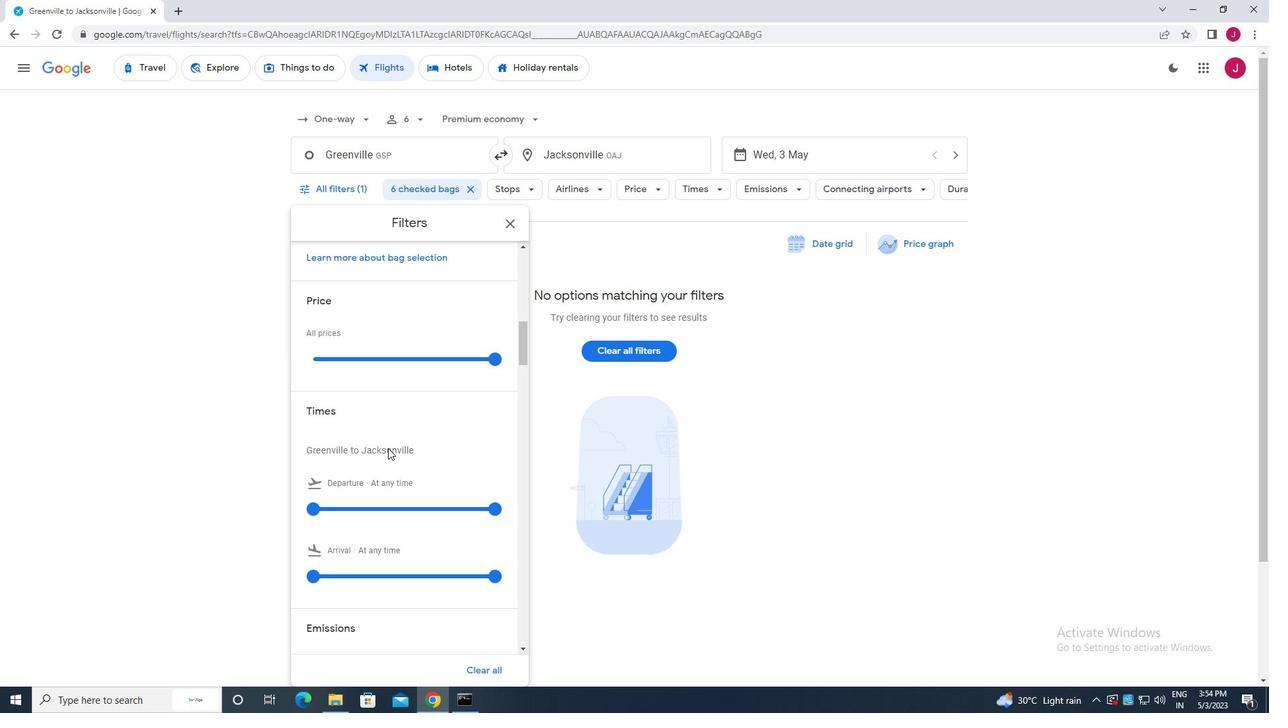 
Action: Mouse scrolled (359, 469) with delta (0, 0)
Screenshot: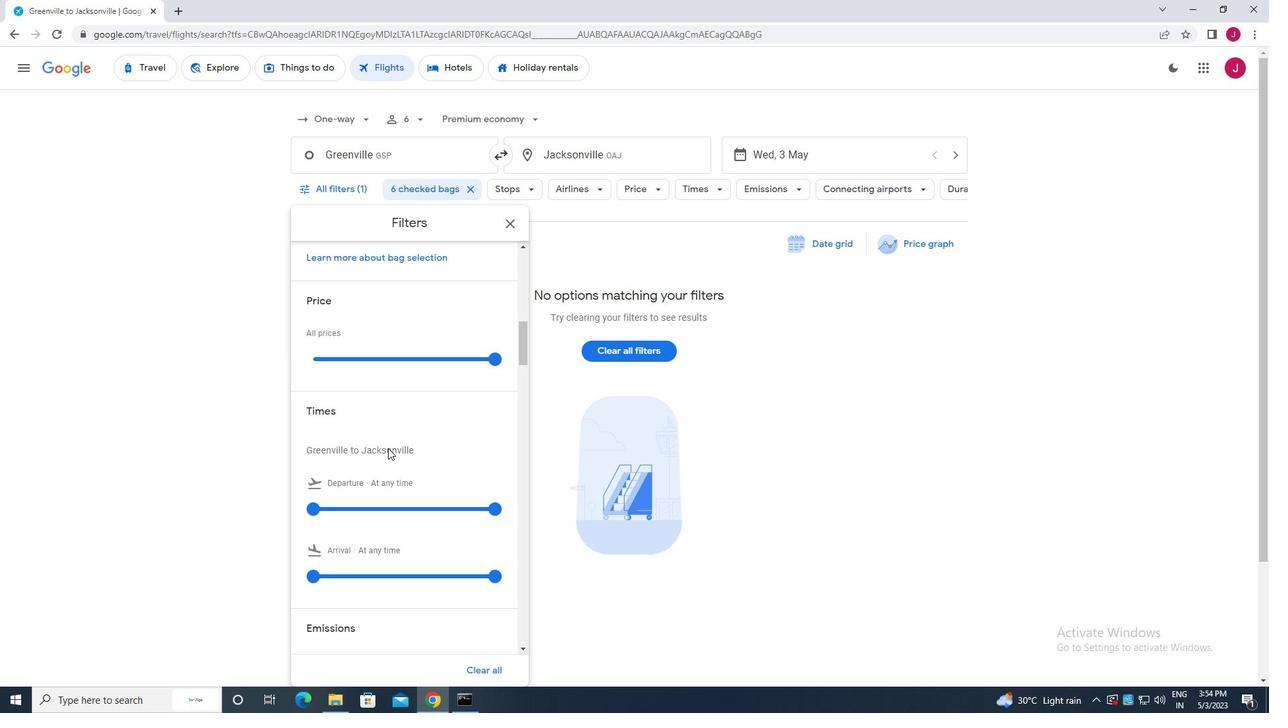 
Action: Mouse moved to (316, 439)
Screenshot: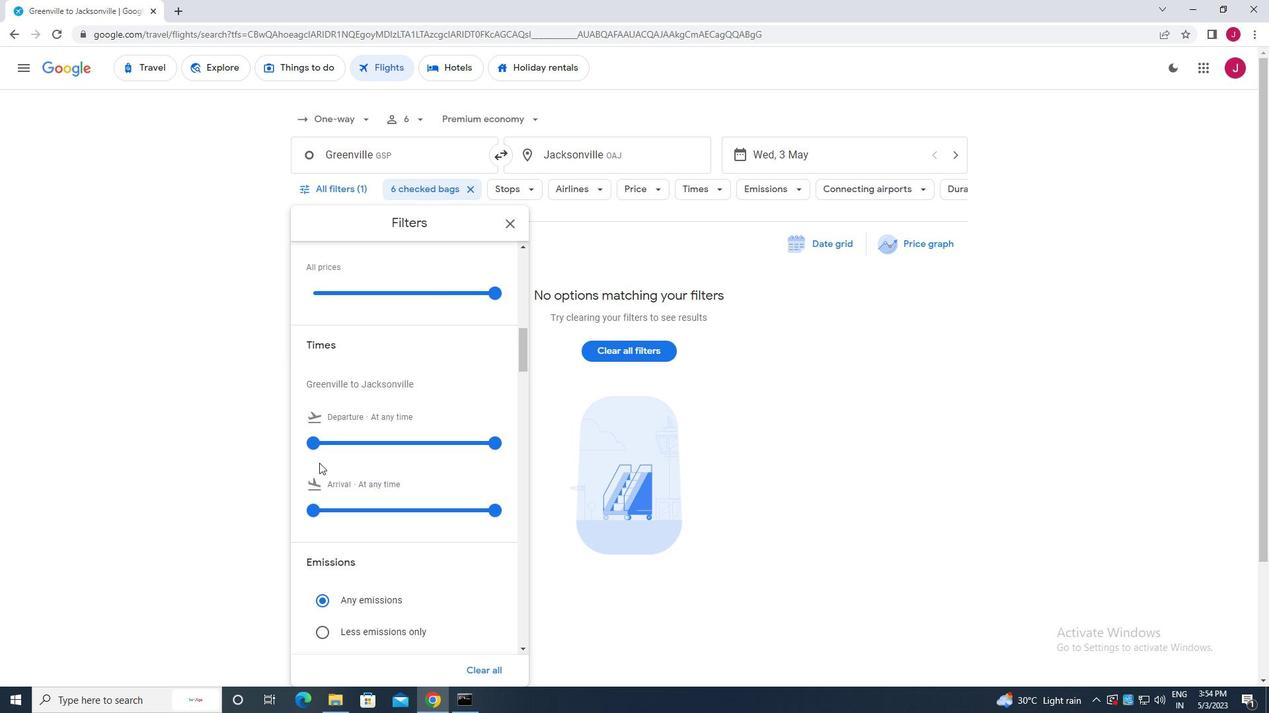 
Action: Mouse pressed left at (316, 439)
Screenshot: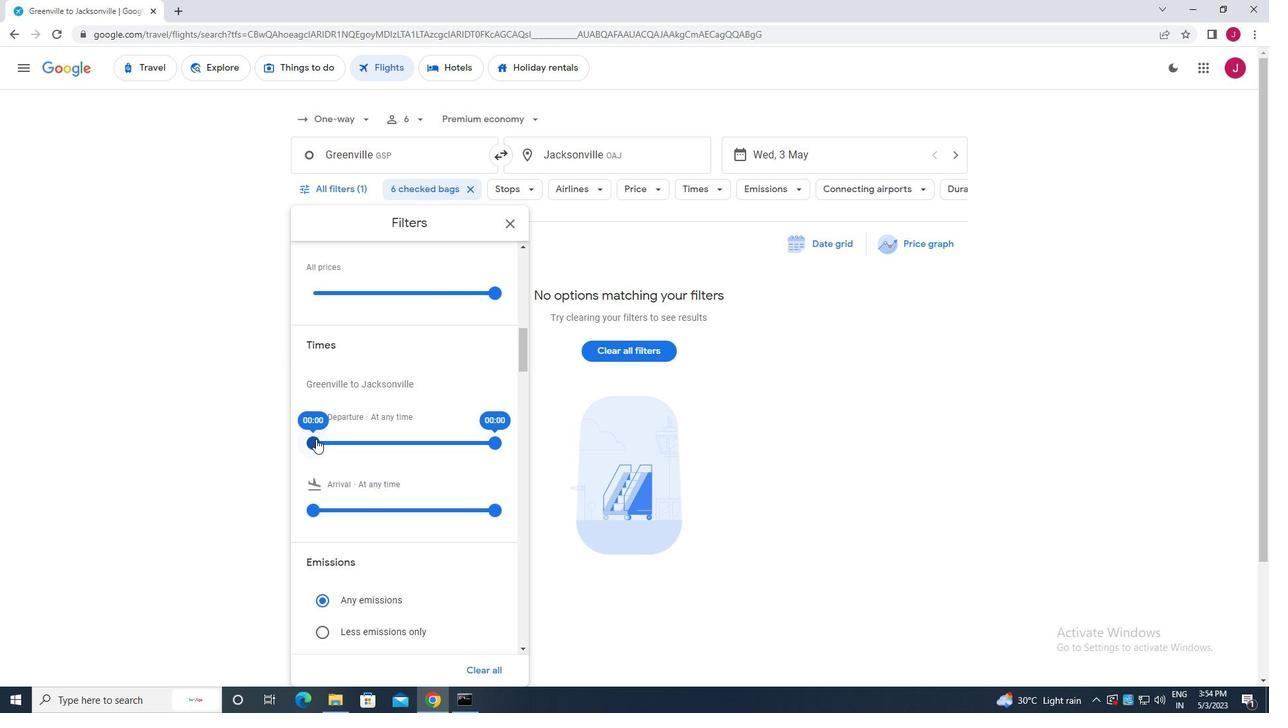
Action: Mouse moved to (492, 445)
Screenshot: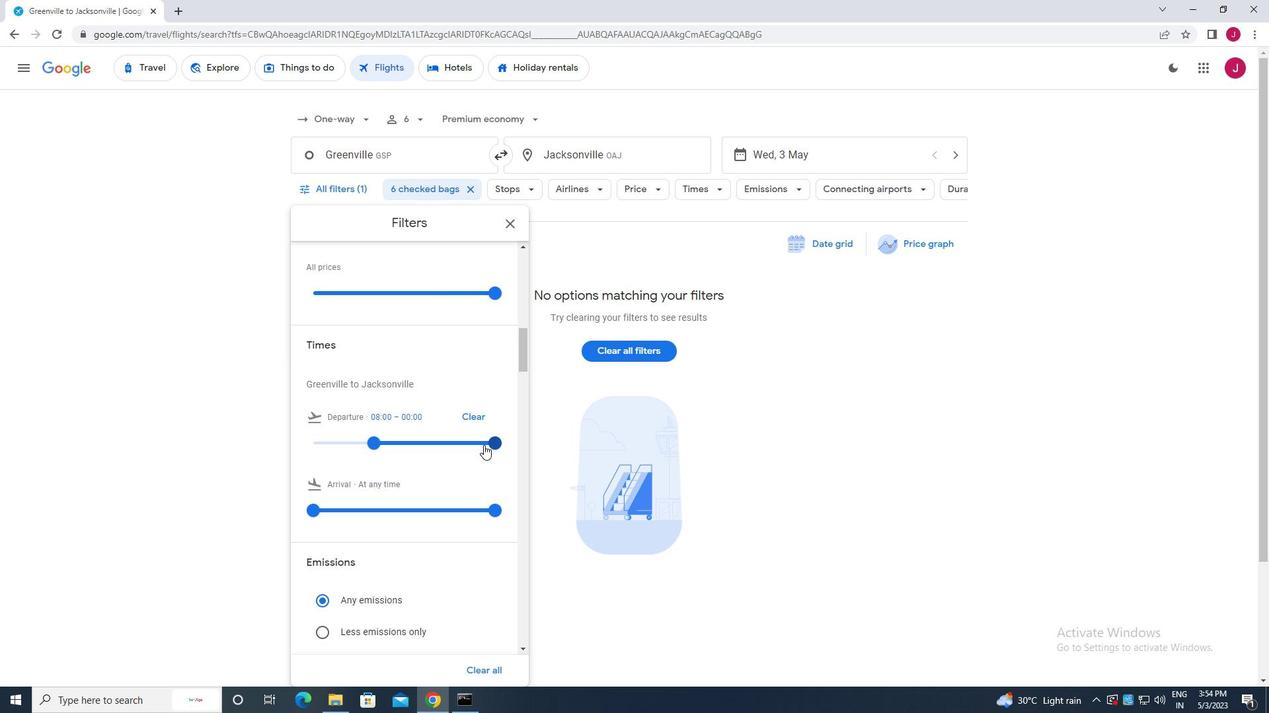 
Action: Mouse pressed left at (492, 445)
Screenshot: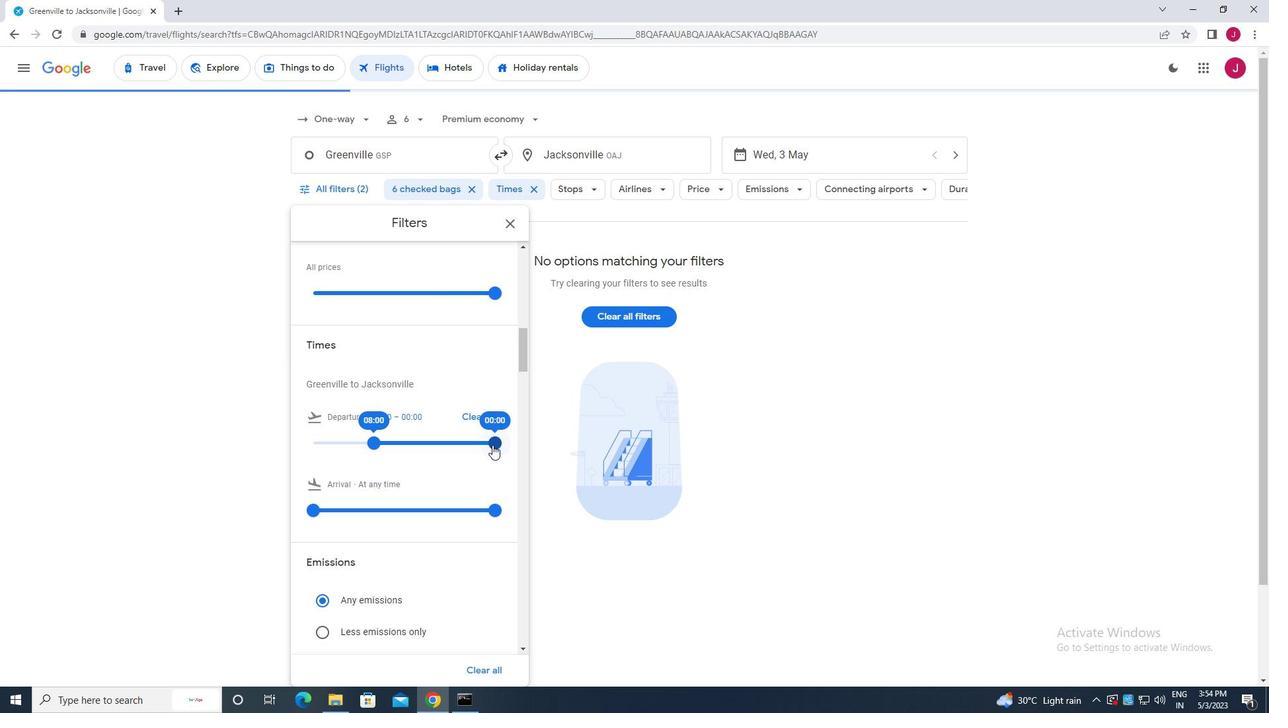 
Action: Mouse moved to (515, 221)
Screenshot: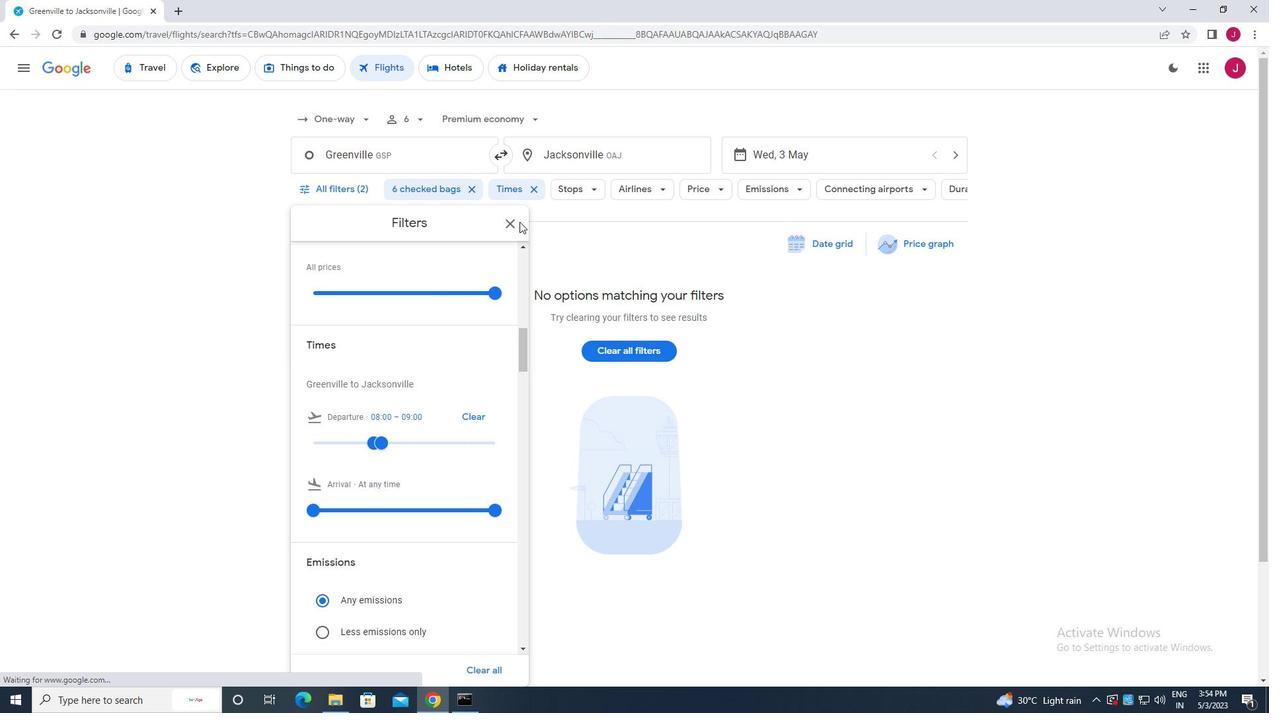 
Action: Mouse pressed left at (515, 221)
Screenshot: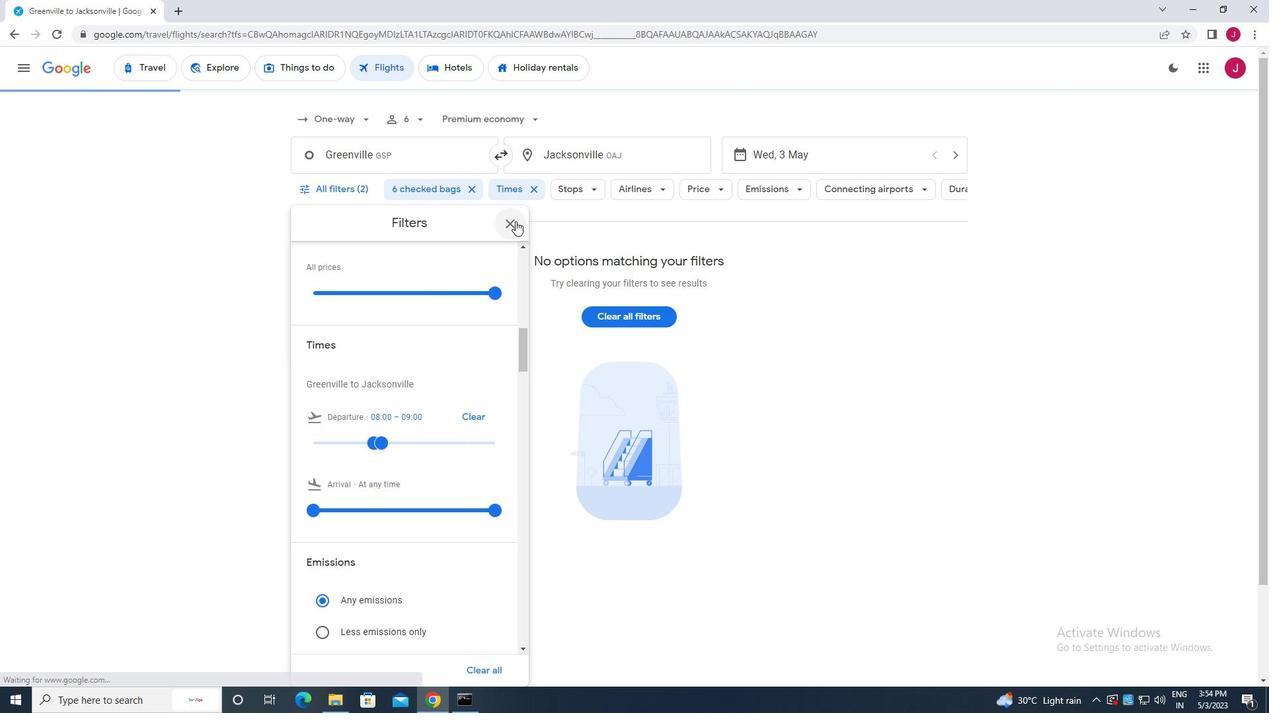 
Action: Mouse moved to (514, 222)
Screenshot: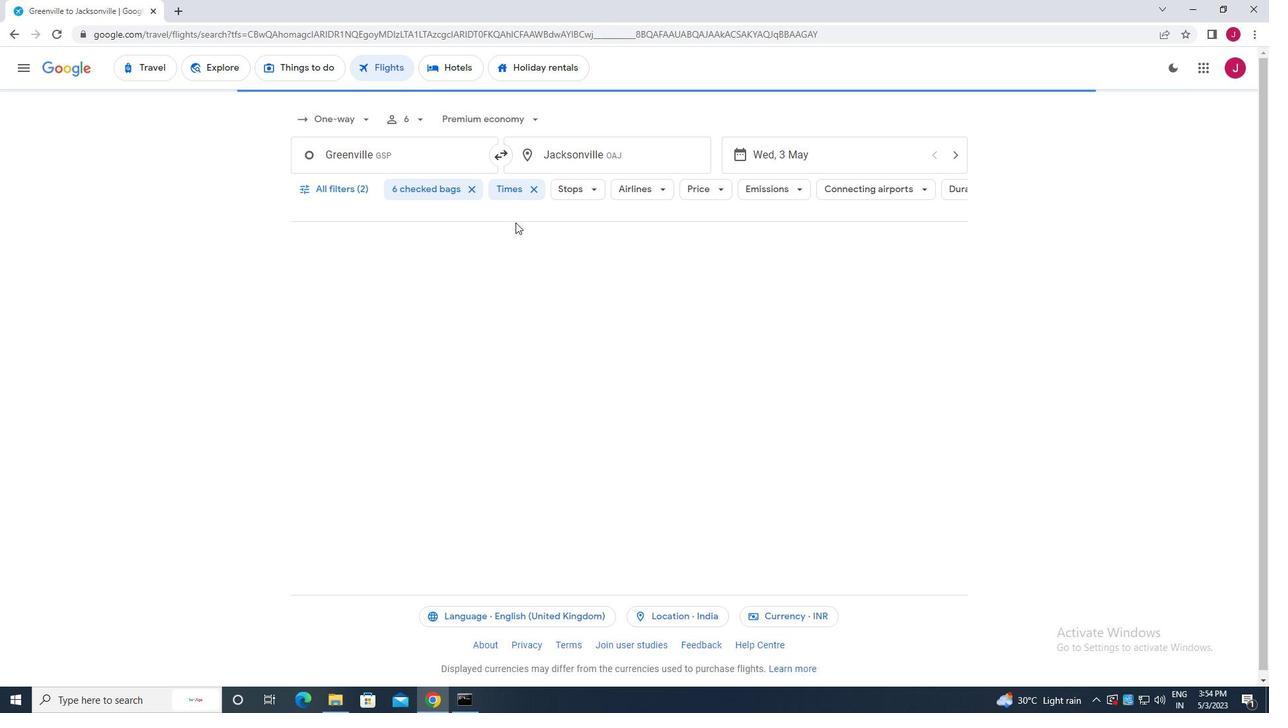 
